 Task: Add an event with the title Training Workshop: Effective Leadership Development, date ''2024/04/24'', time 8:50 AM to 10:50 AMand add a description: The training workshop will begin with an overview of the importance of effective negotiation skills in today''s business landscape. Participants will gain an understanding of the key elements of successful negotiations, such as preparation, communication, active listening, and problem-solving.Select event color  Basil . Add location for the event as: 543 Curry Street, Bangkok, Thailand, logged in from the account softage.3@softage.netand send the event invitation to softage.4@softage.net and softage.2@softage.net. Set a reminder for the event Daily
Action: Mouse moved to (89, 103)
Screenshot: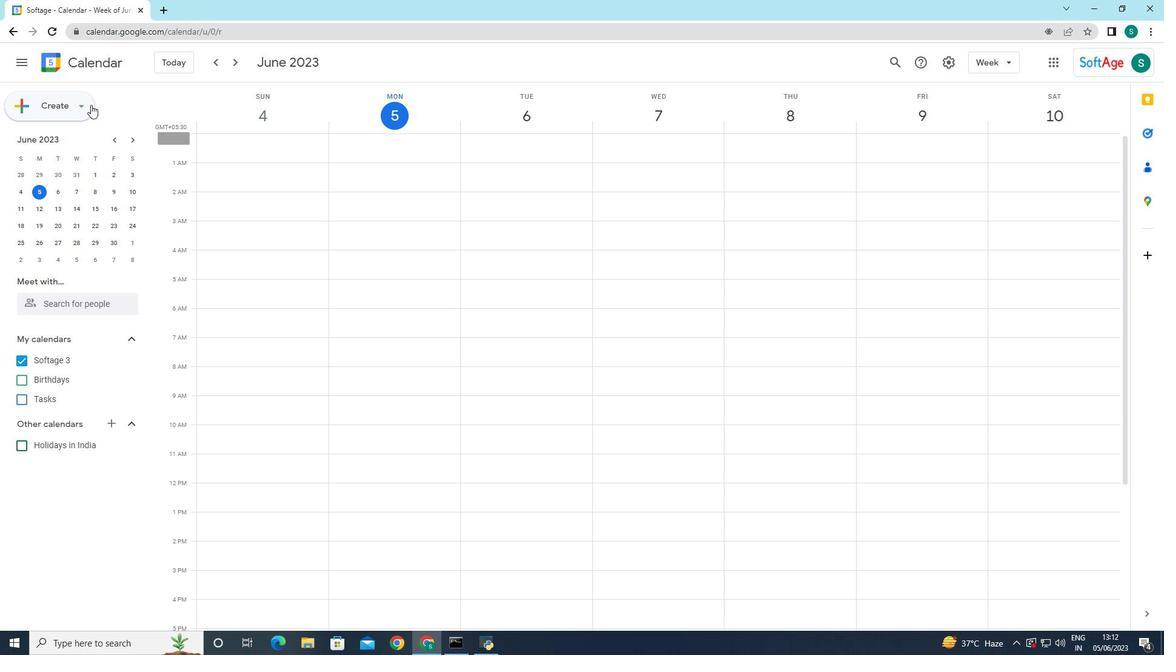 
Action: Mouse pressed left at (89, 103)
Screenshot: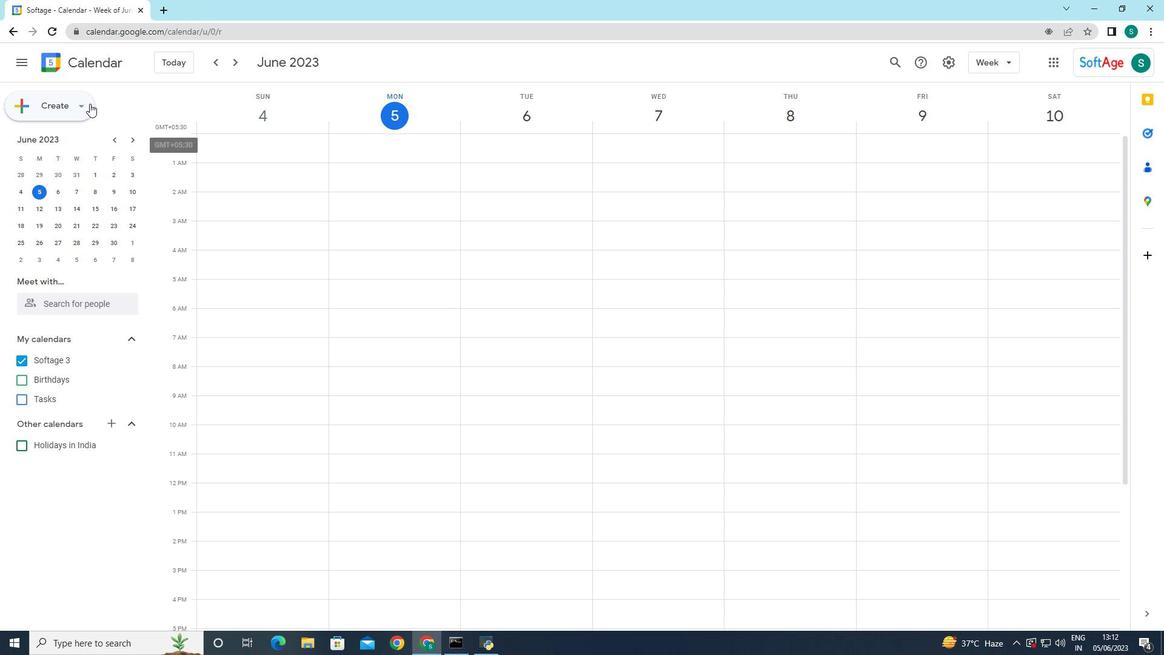 
Action: Mouse moved to (50, 138)
Screenshot: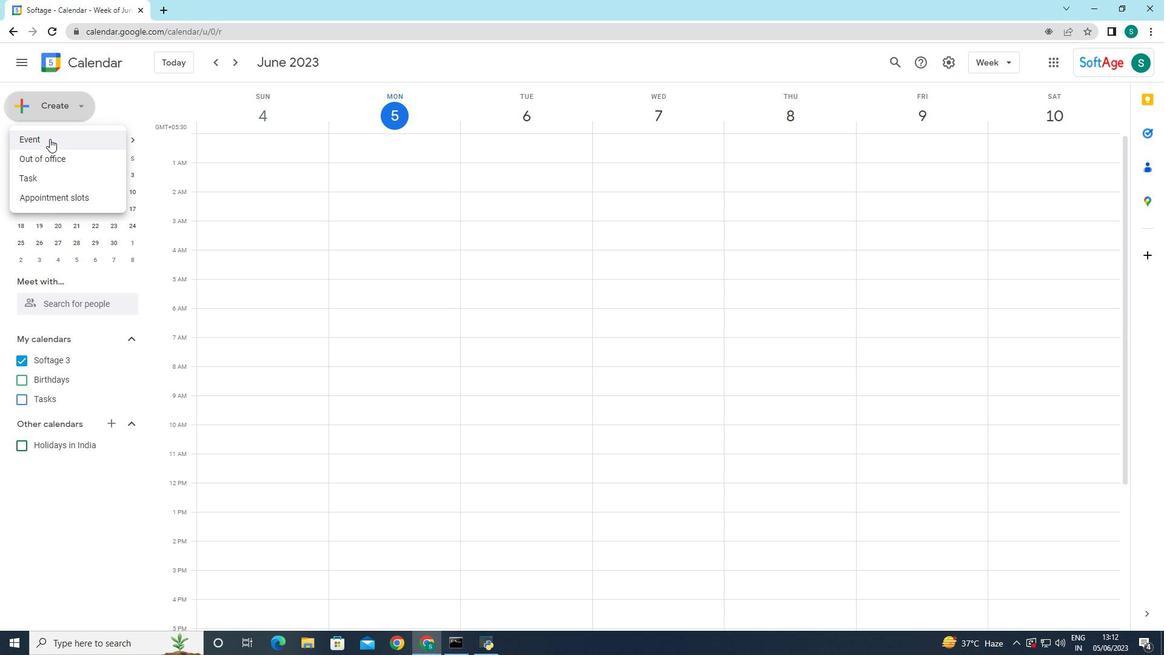 
Action: Mouse pressed left at (50, 138)
Screenshot: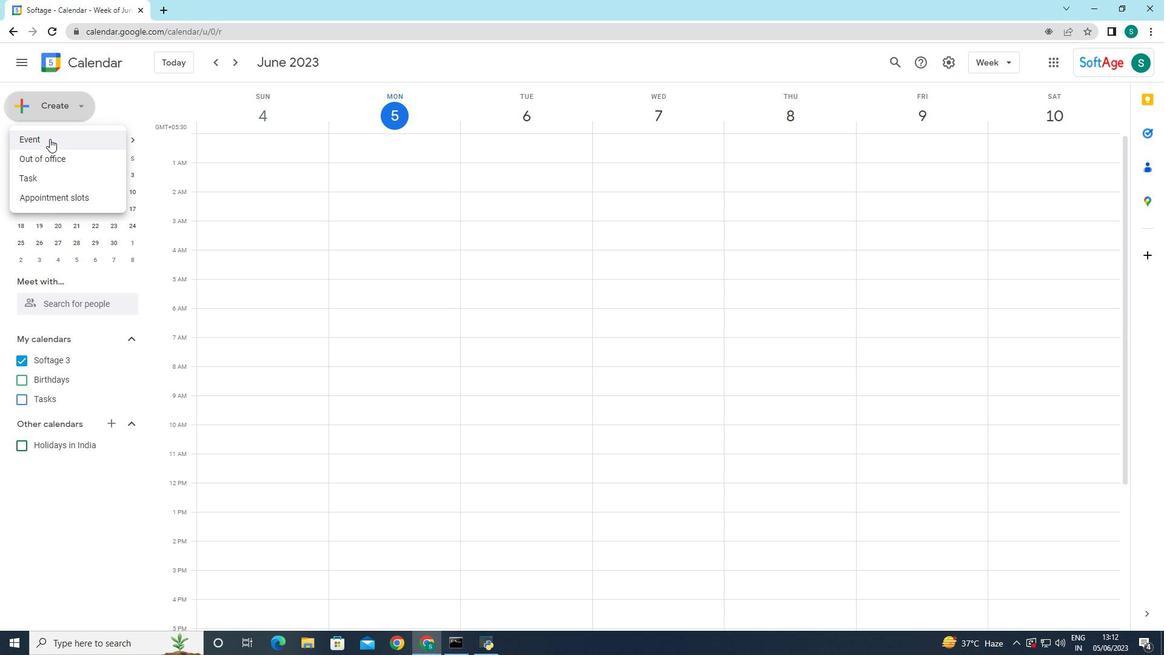 
Action: Mouse moved to (230, 582)
Screenshot: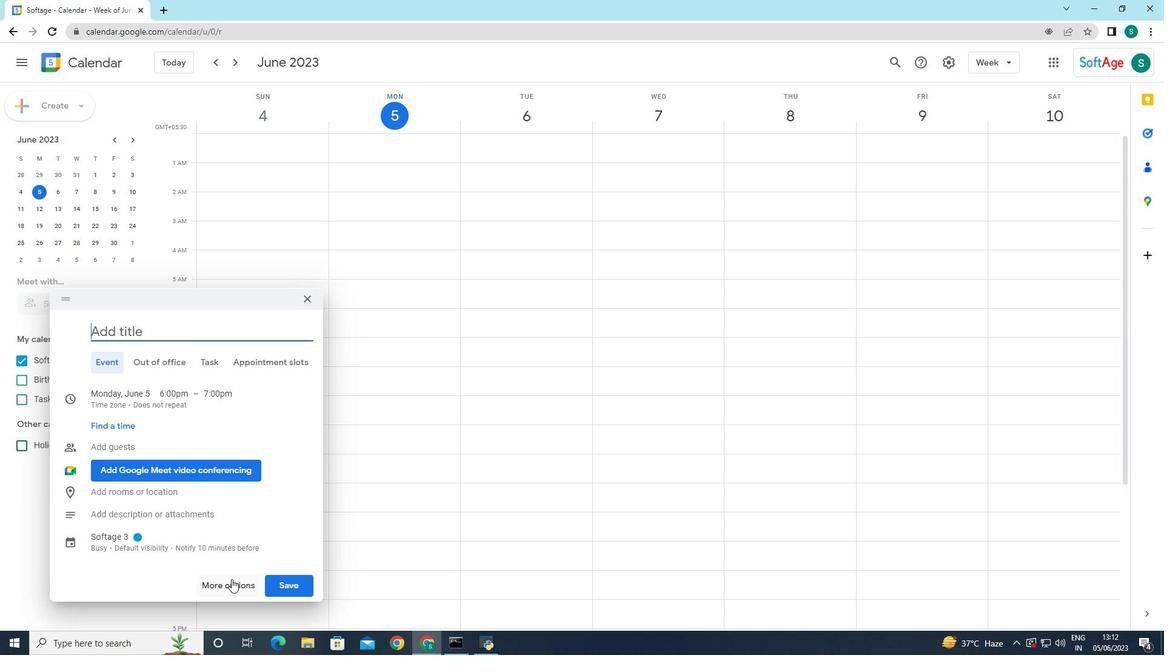 
Action: Mouse pressed left at (230, 582)
Screenshot: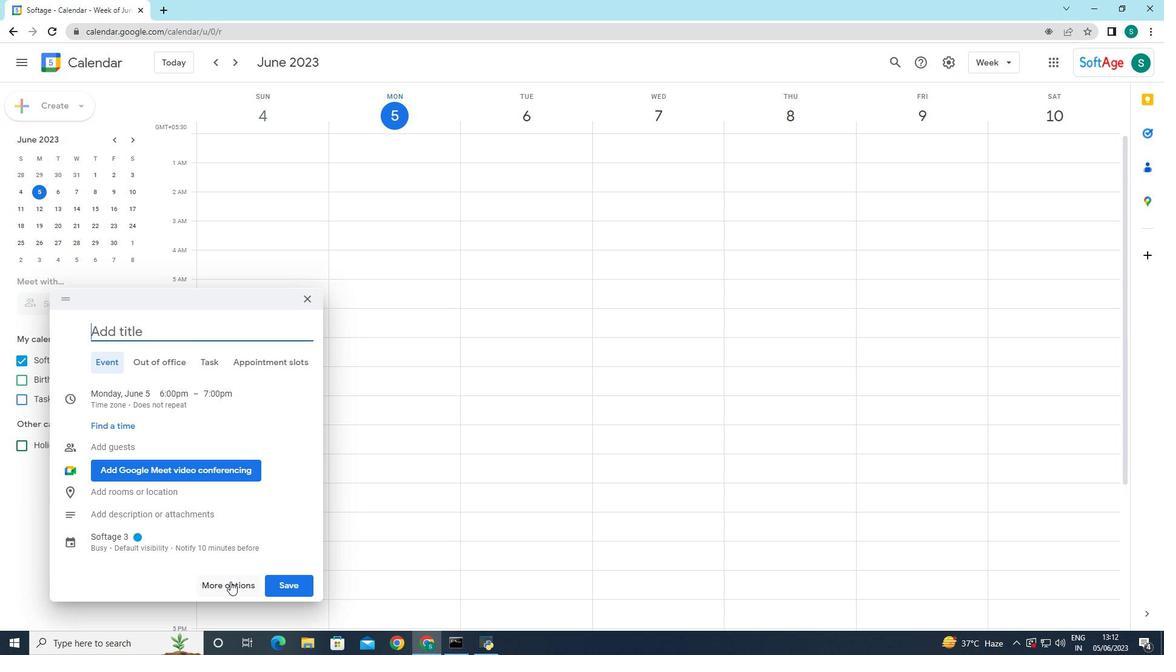 
Action: Mouse moved to (175, 66)
Screenshot: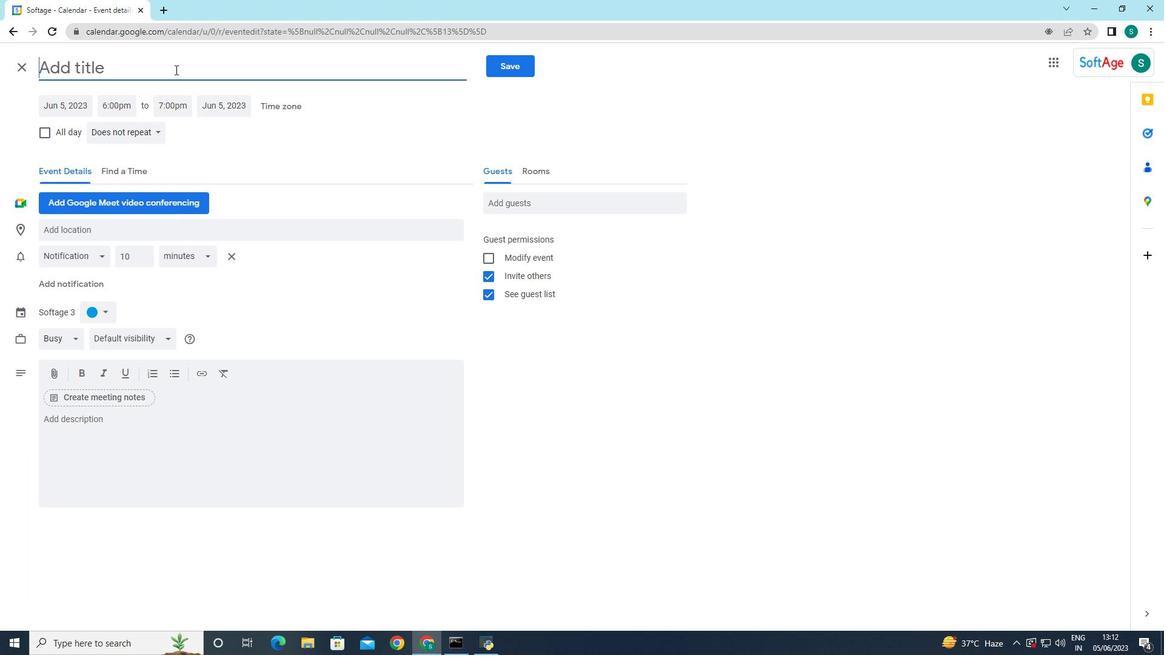 
Action: Mouse pressed left at (175, 66)
Screenshot: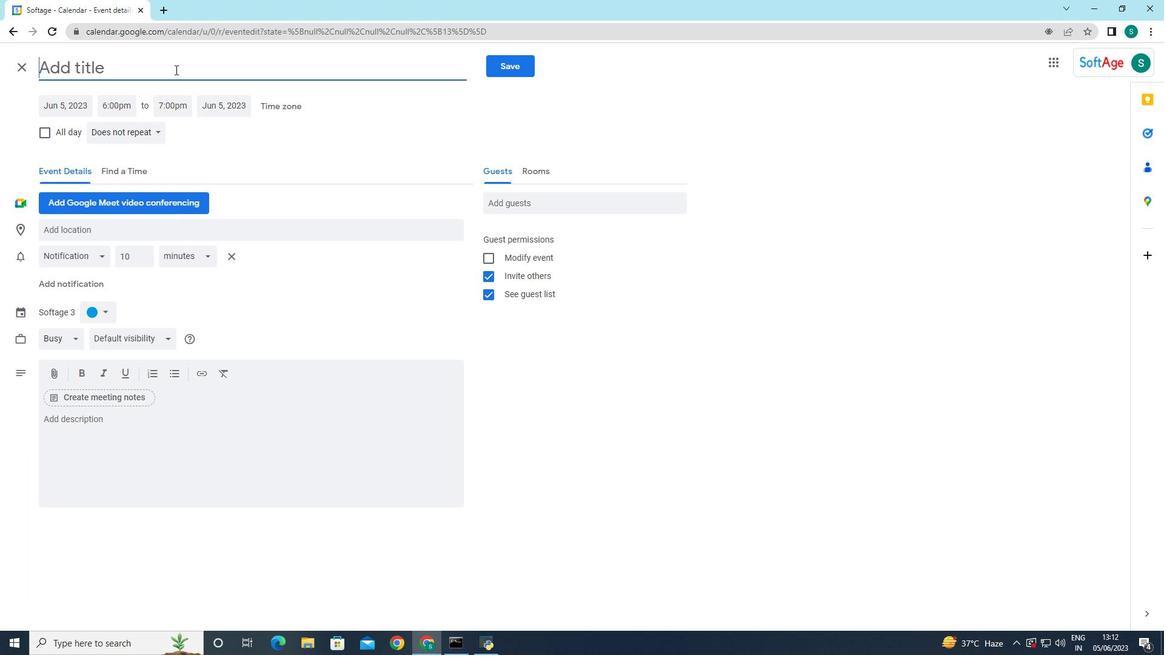 
Action: Key pressed <Key.caps_lock>T<Key.caps_lock>raining<Key.space><Key.caps_lock>W<Key.caps_lock>orkshop<Key.shift_r>:<Key.space><Key.caps_lock>E<Key.caps_lock>ffective<Key.space><Key.caps_lock>L<Key.caps_lock>eadership<Key.space><Key.caps_lock>D<Key.caps_lock>evelopment
Screenshot: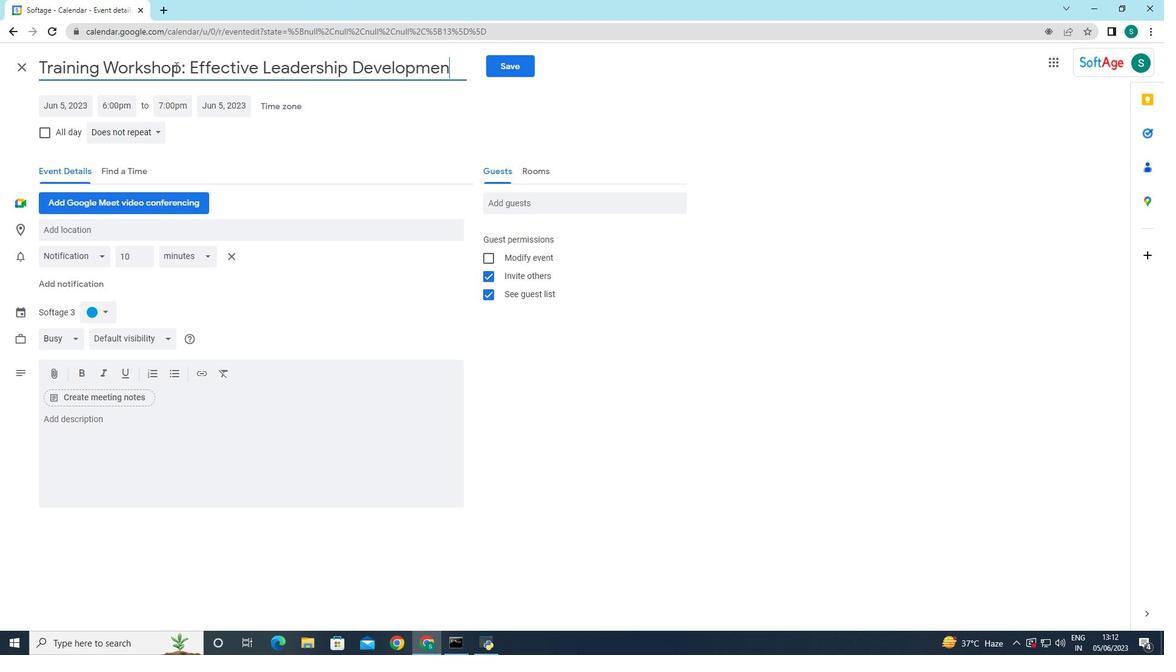 
Action: Mouse moved to (710, 118)
Screenshot: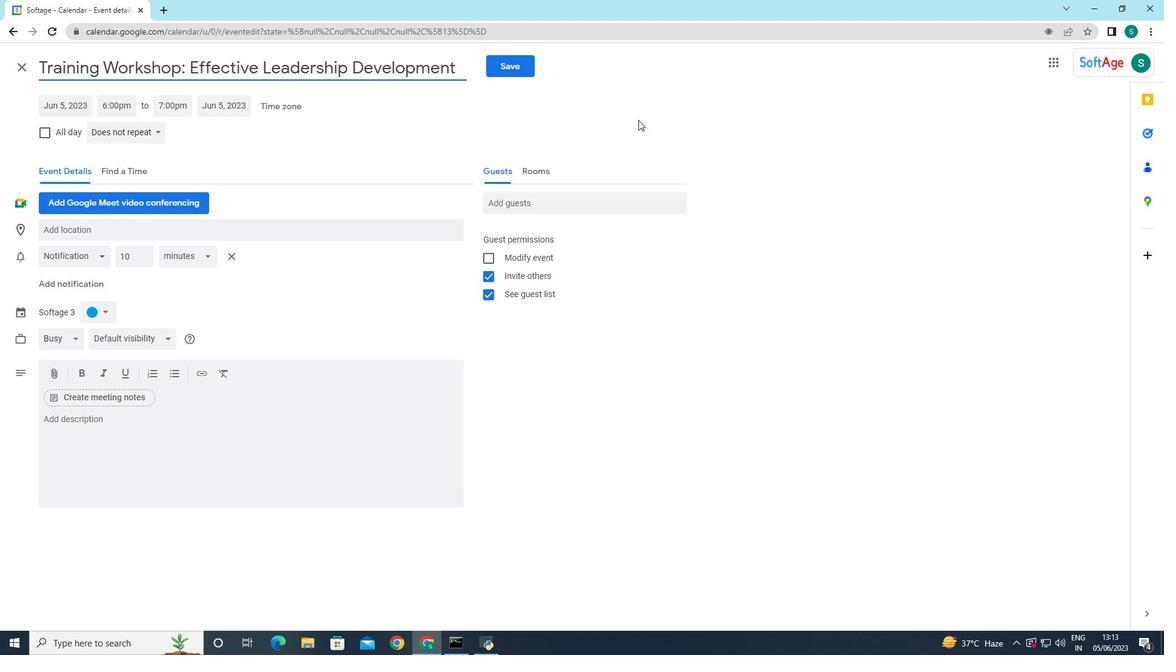 
Action: Mouse pressed left at (710, 118)
Screenshot: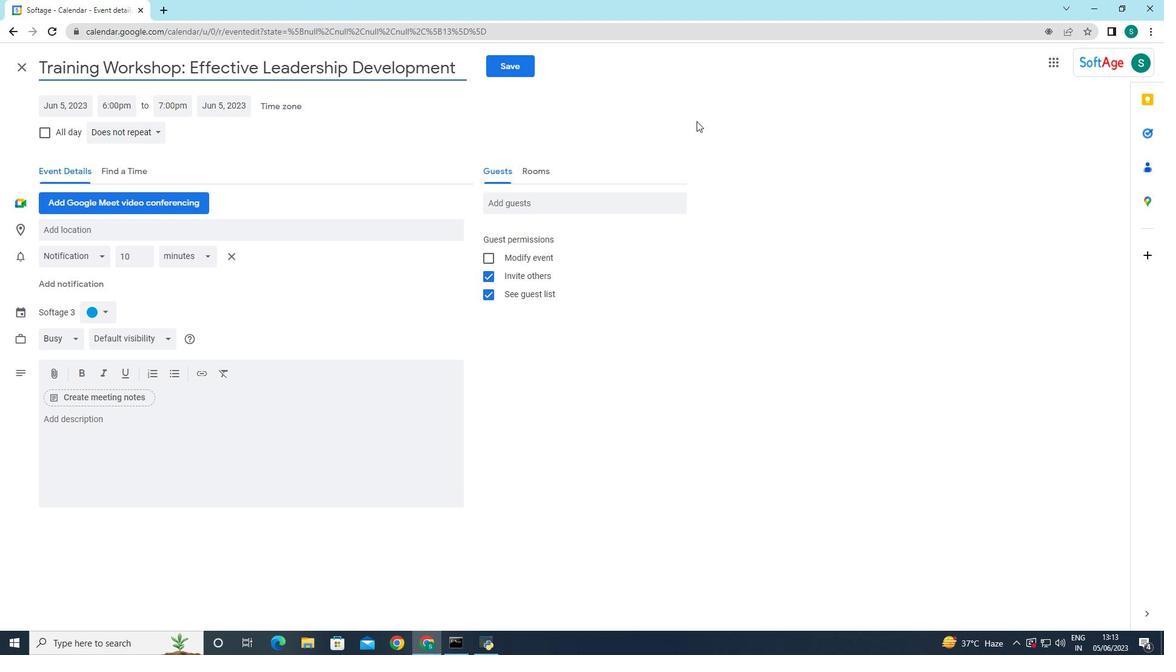 
Action: Mouse moved to (60, 98)
Screenshot: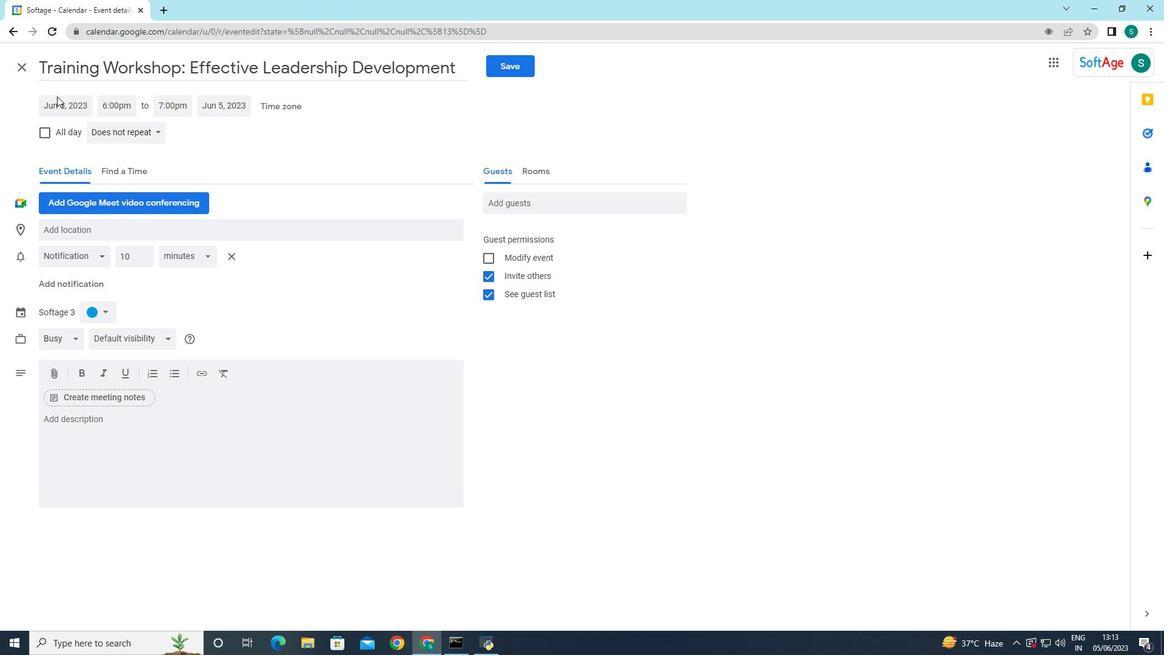 
Action: Mouse pressed left at (60, 98)
Screenshot: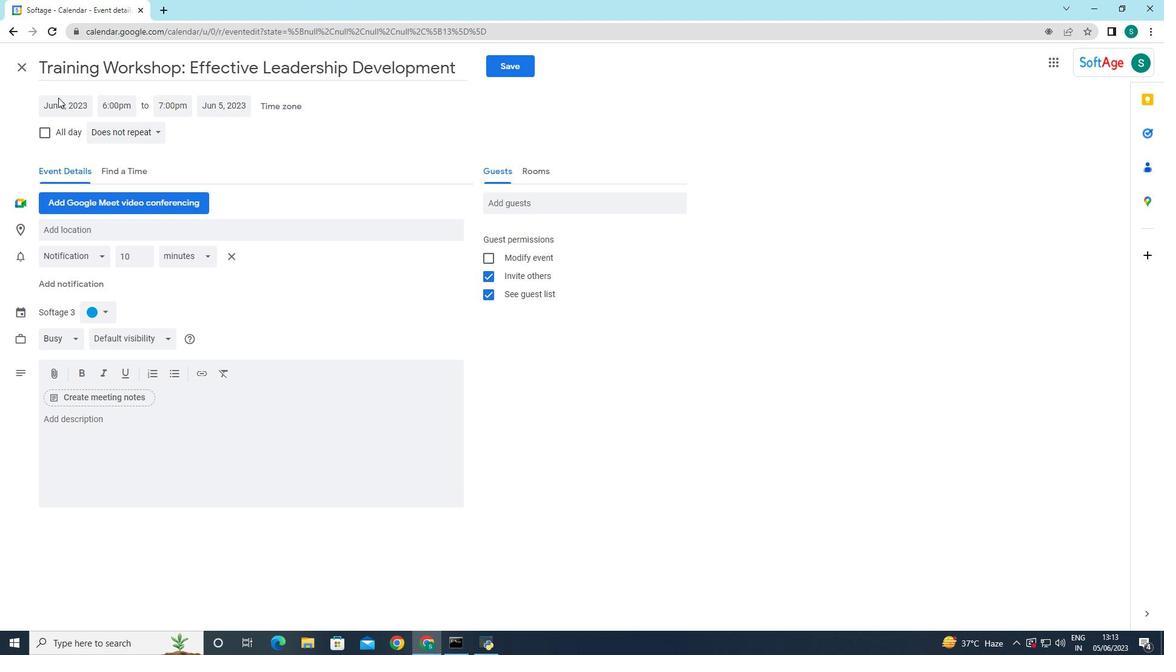 
Action: Mouse moved to (189, 129)
Screenshot: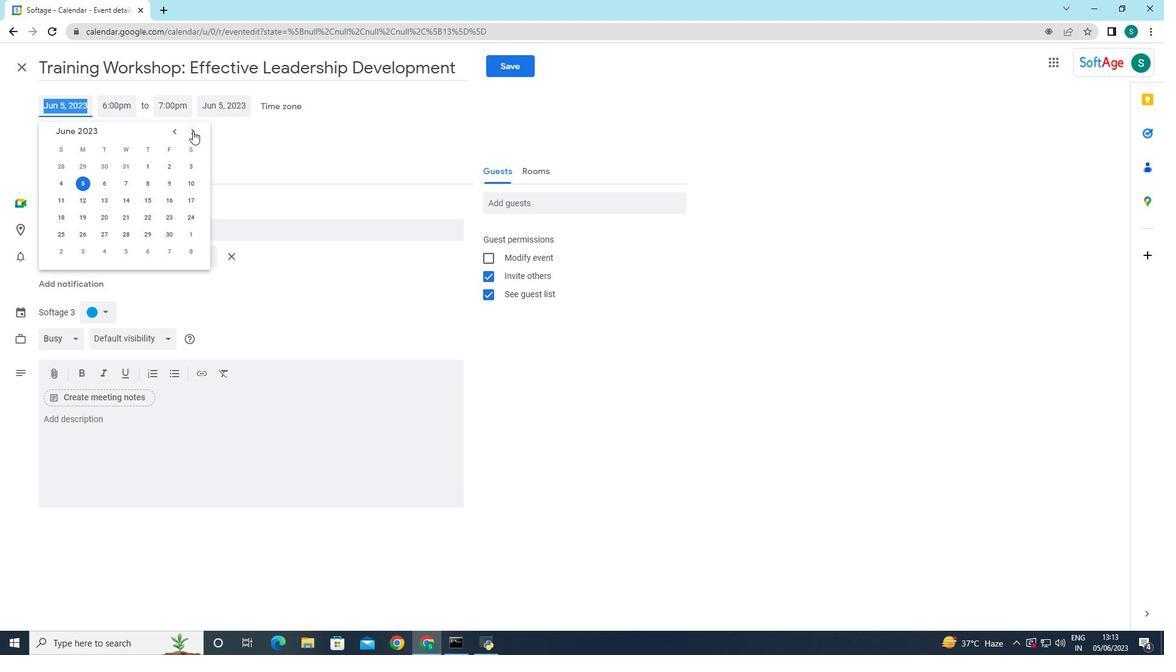
Action: Mouse pressed left at (189, 129)
Screenshot: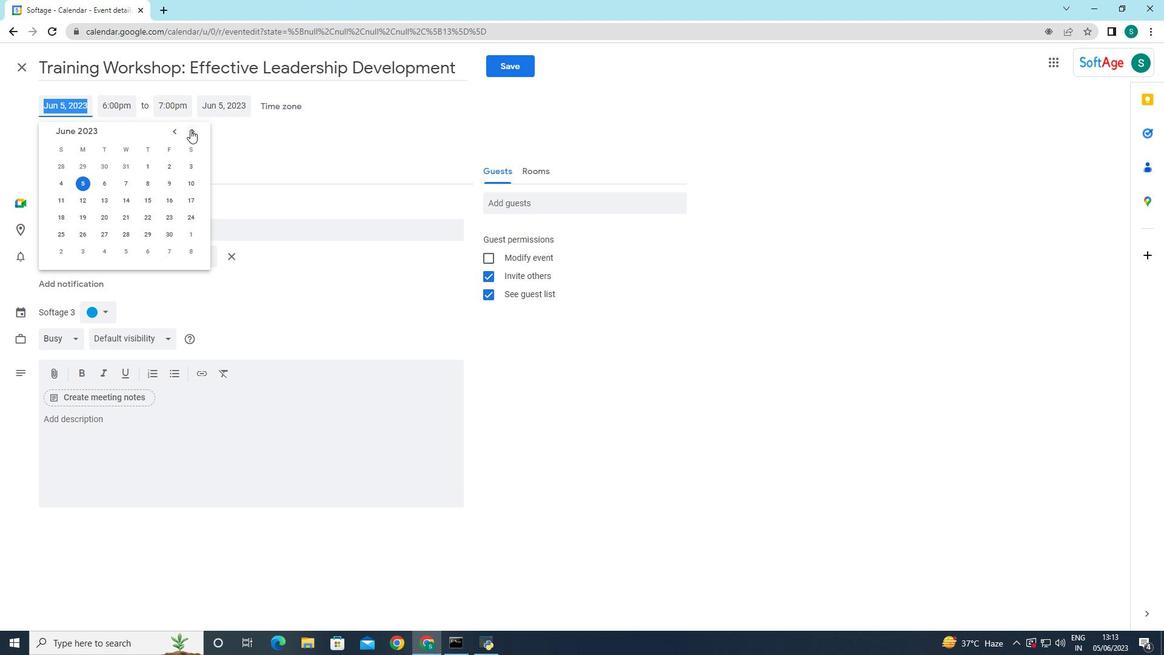 
Action: Mouse pressed left at (189, 129)
Screenshot: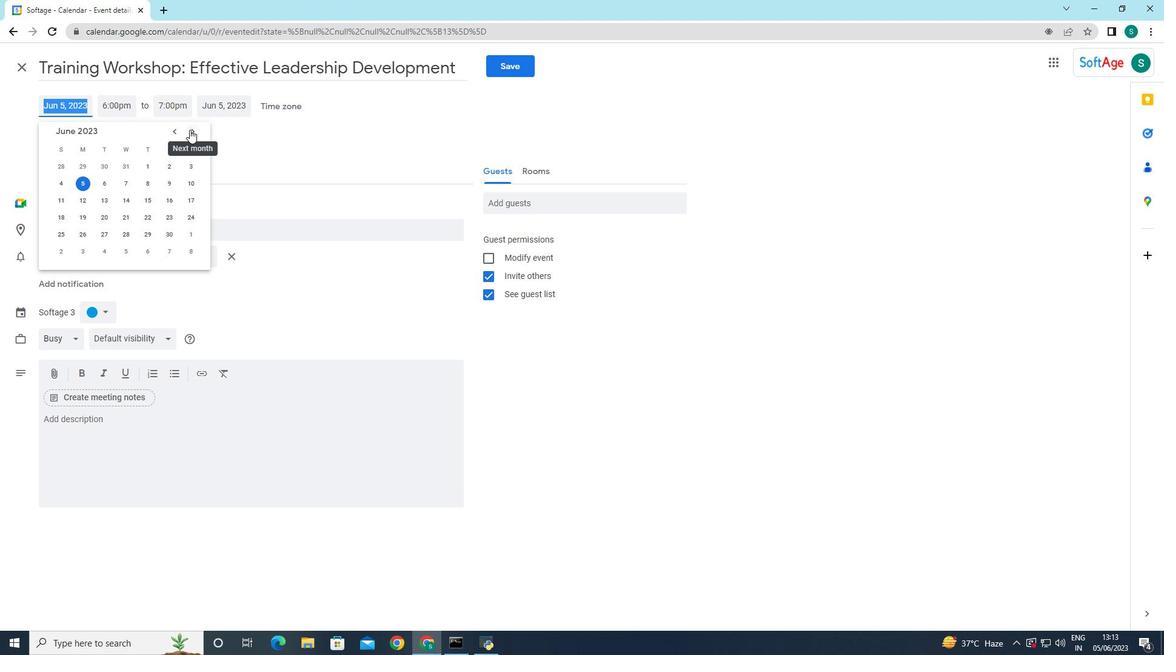 
Action: Mouse pressed left at (189, 129)
Screenshot: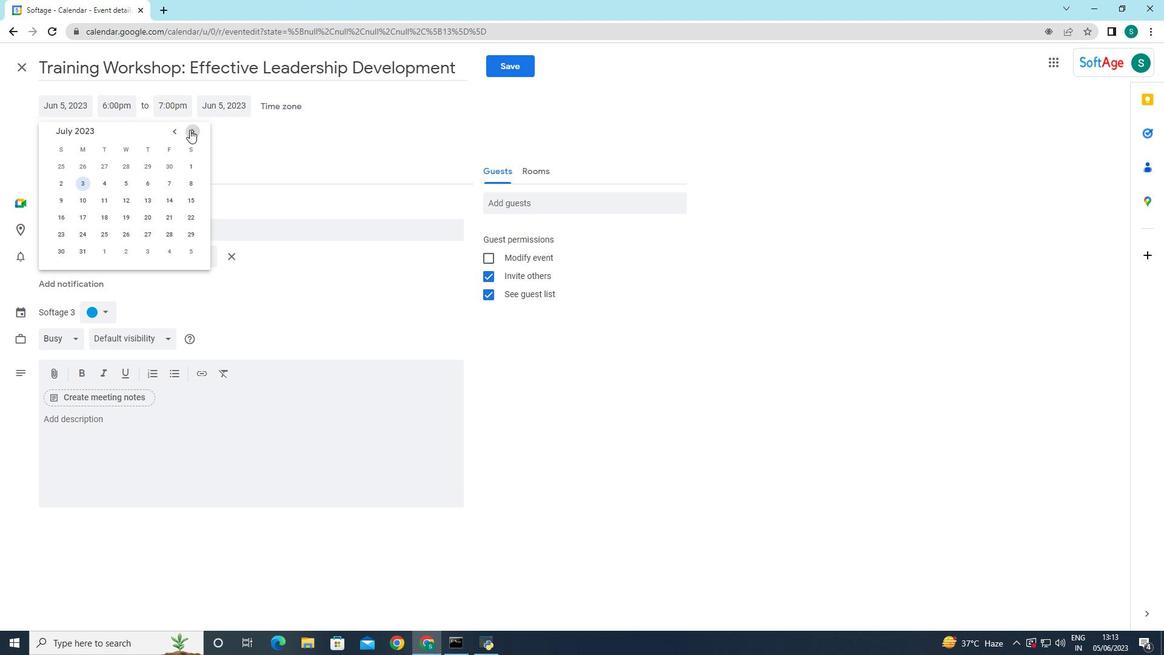 
Action: Mouse pressed left at (189, 129)
Screenshot: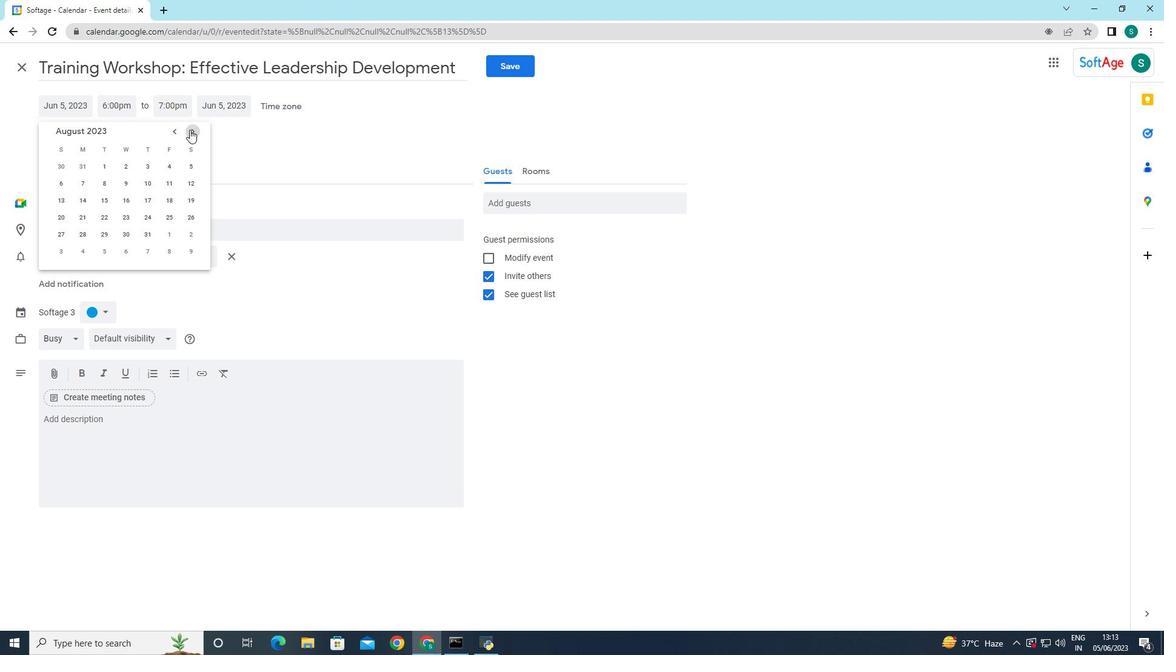 
Action: Mouse pressed left at (189, 129)
Screenshot: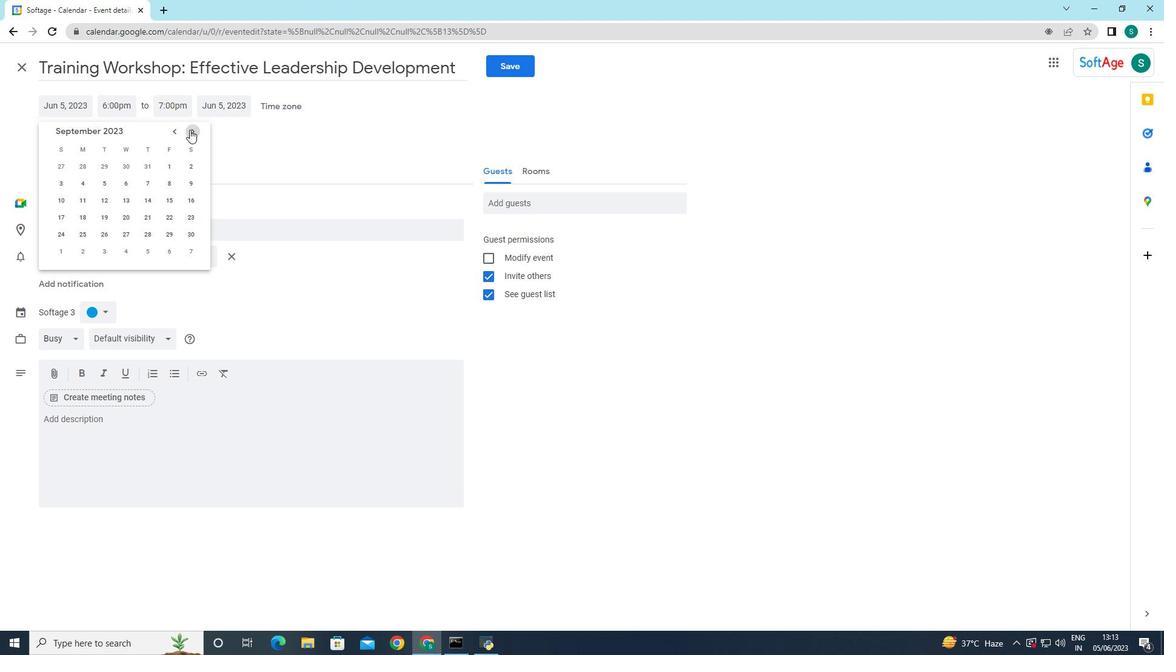 
Action: Mouse pressed left at (189, 129)
Screenshot: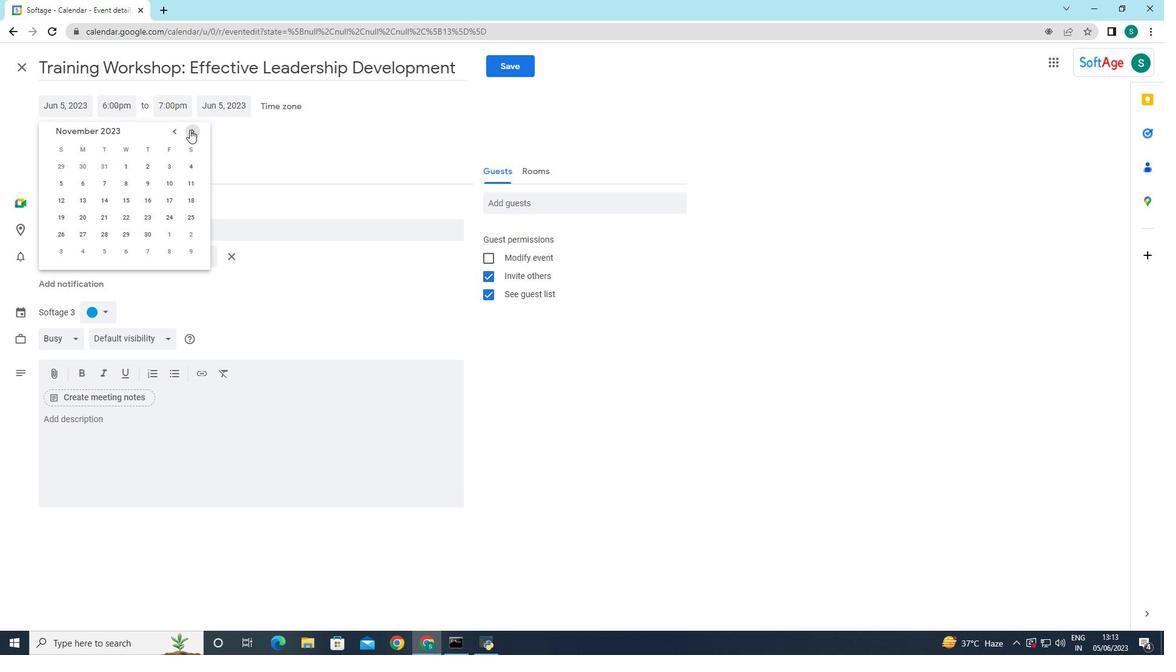 
Action: Mouse pressed left at (189, 129)
Screenshot: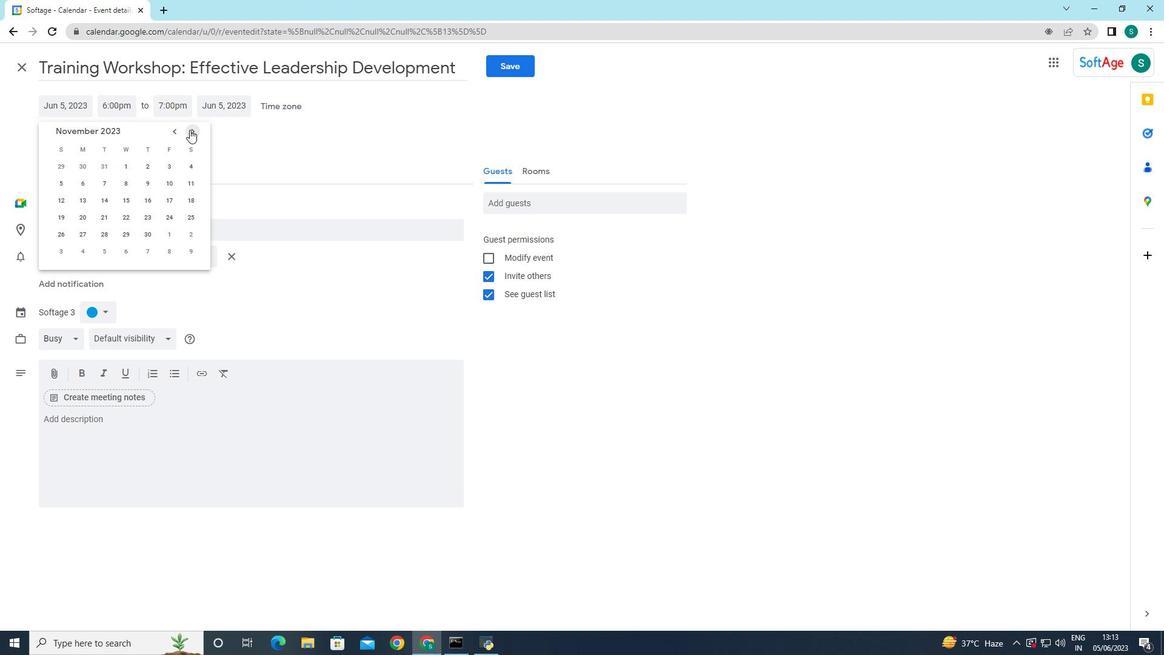 
Action: Mouse pressed left at (189, 129)
Screenshot: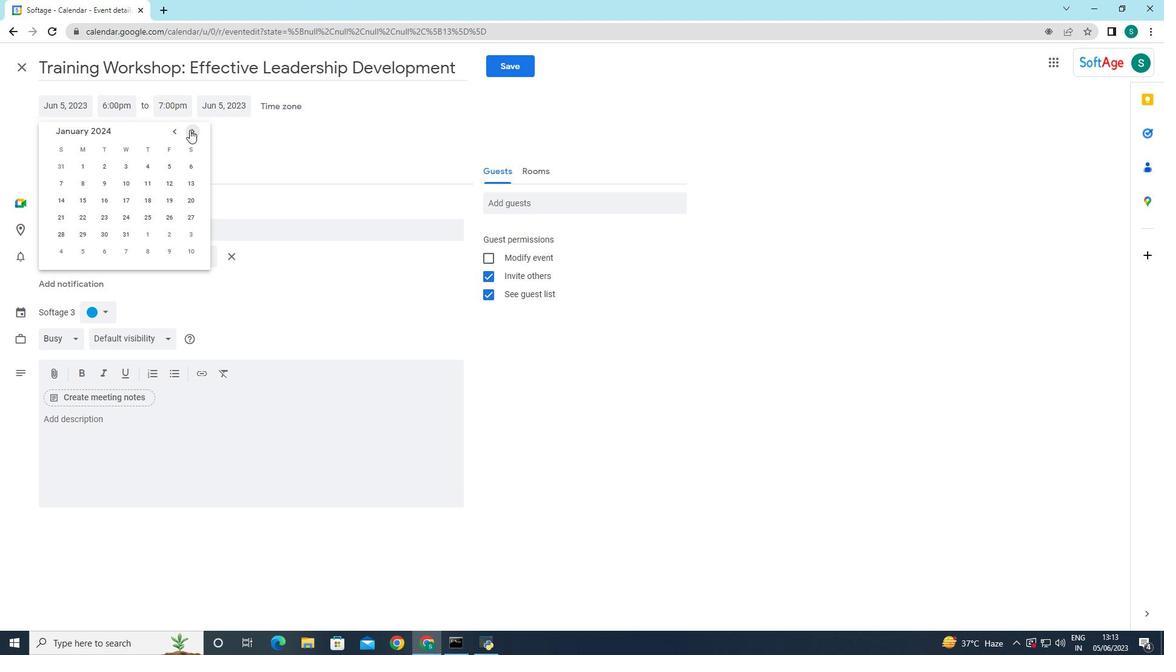 
Action: Mouse pressed left at (189, 129)
Screenshot: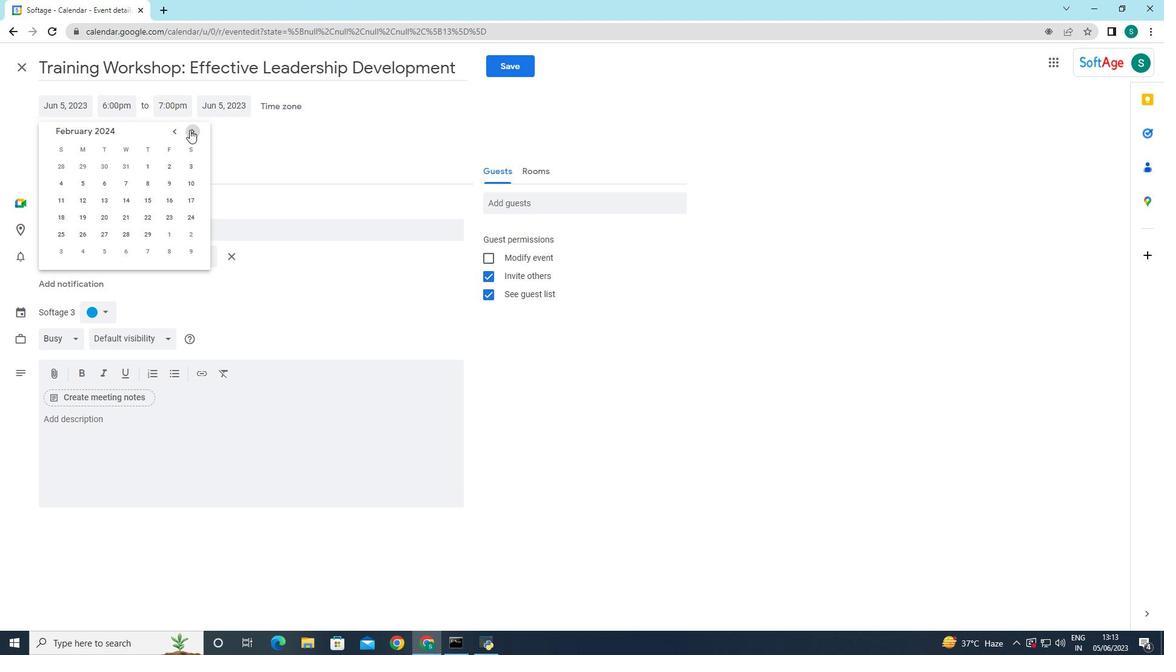 
Action: Mouse pressed left at (189, 129)
Screenshot: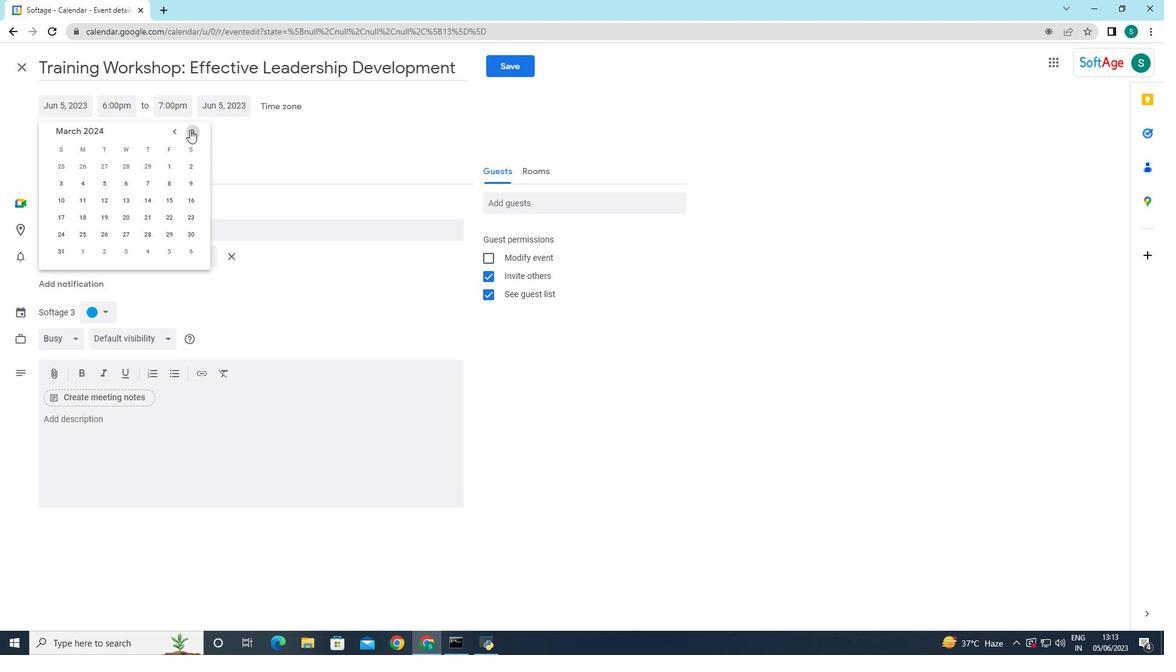 
Action: Mouse pressed left at (189, 129)
Screenshot: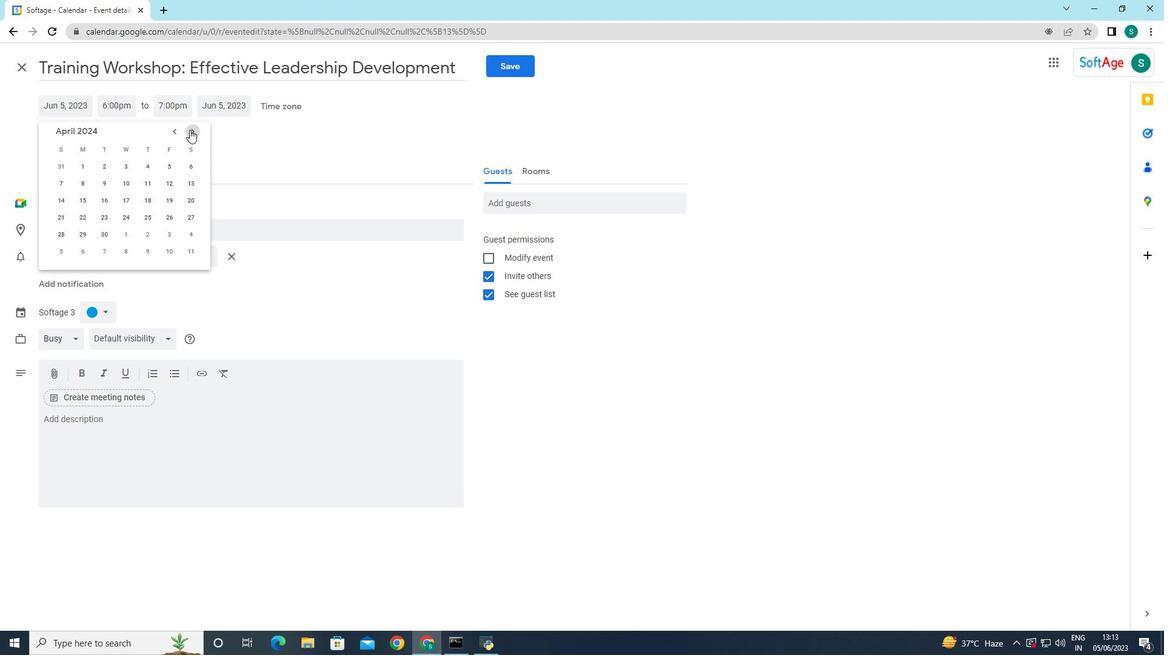 
Action: Mouse moved to (177, 130)
Screenshot: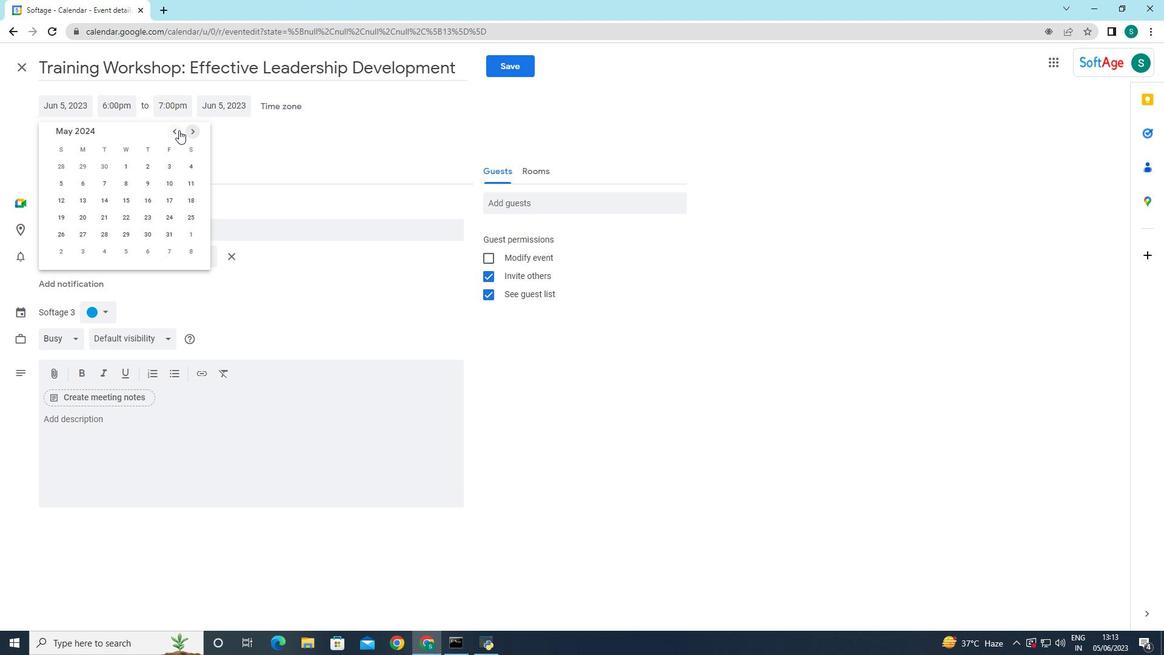 
Action: Mouse pressed left at (177, 130)
Screenshot: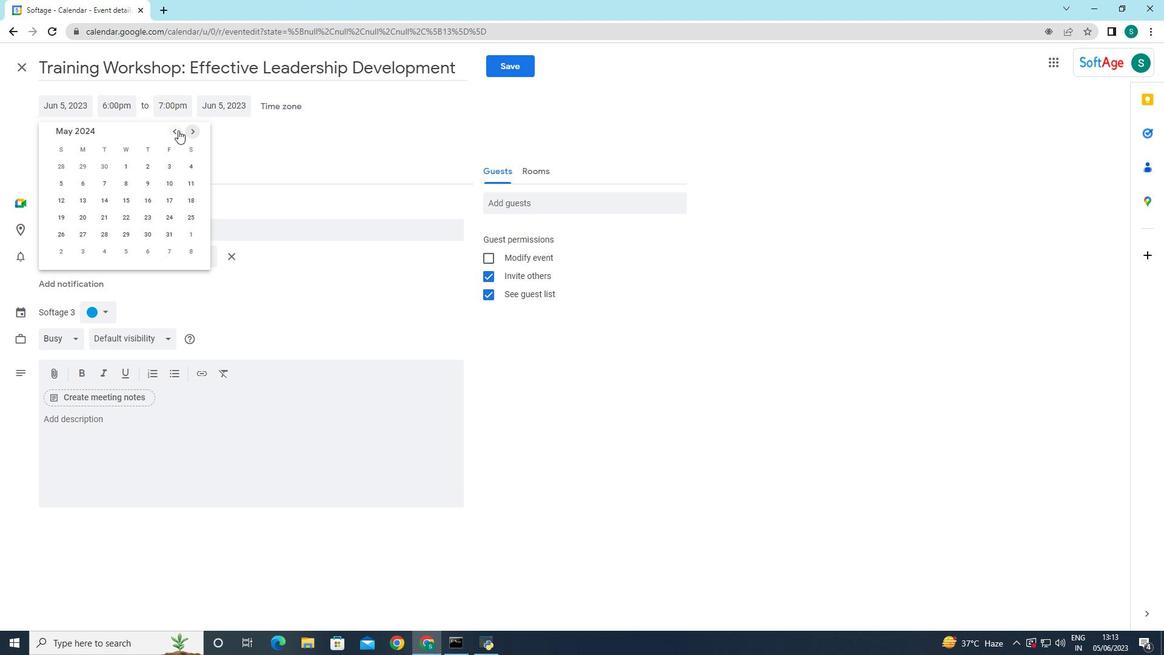 
Action: Mouse moved to (128, 217)
Screenshot: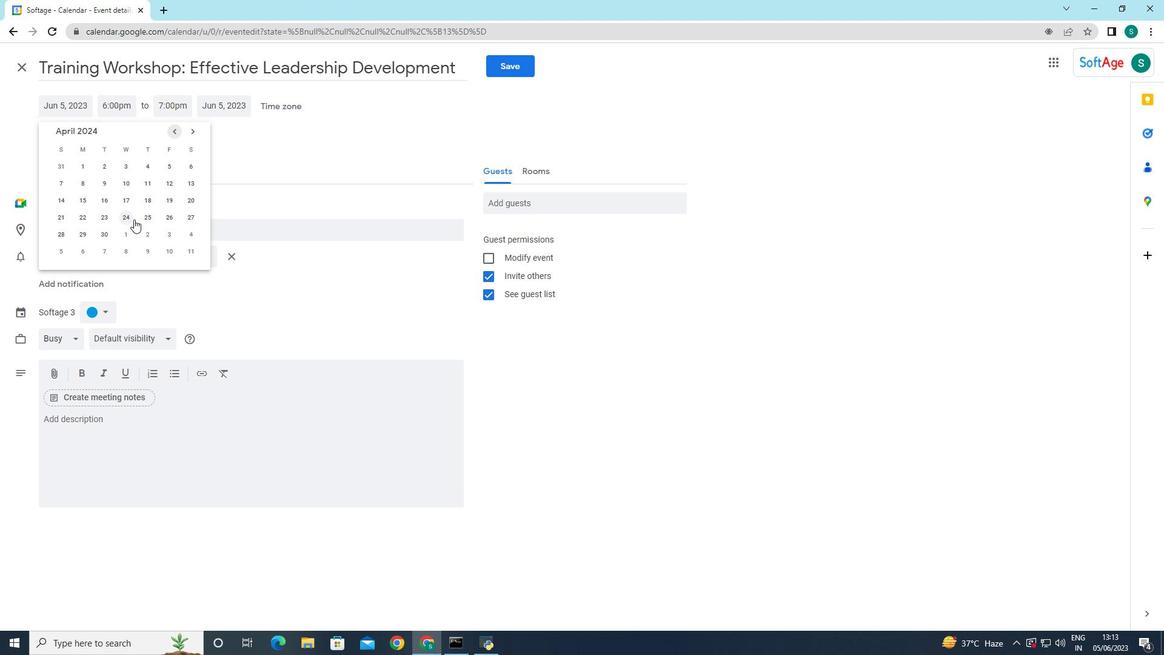
Action: Mouse pressed left at (128, 217)
Screenshot: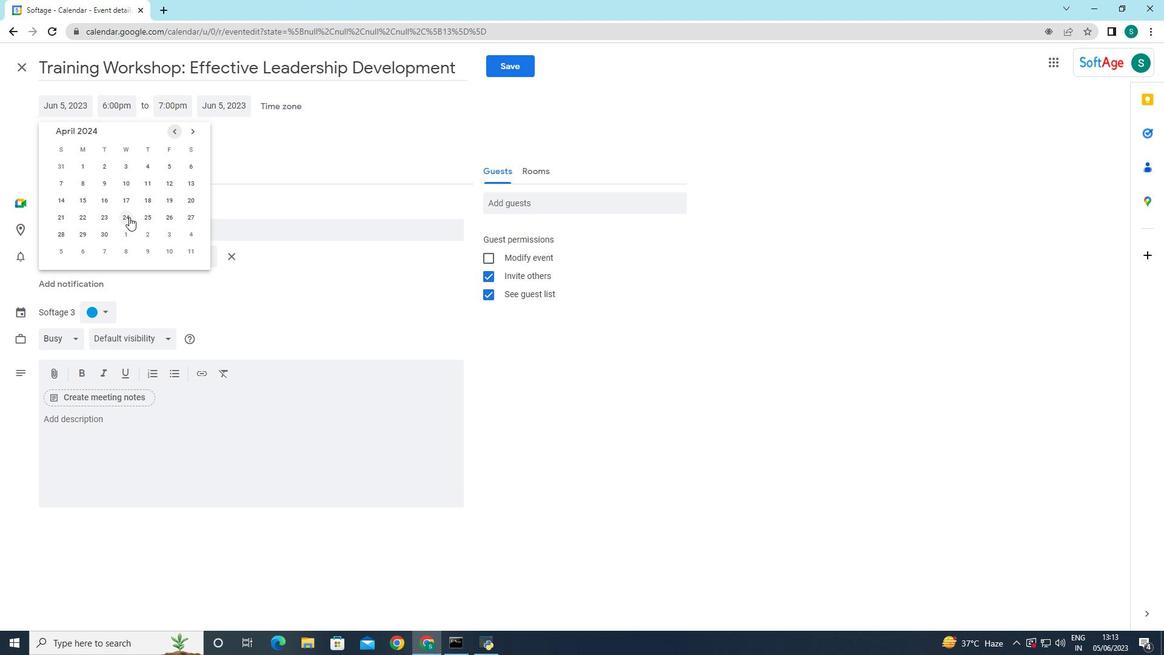 
Action: Mouse moved to (223, 155)
Screenshot: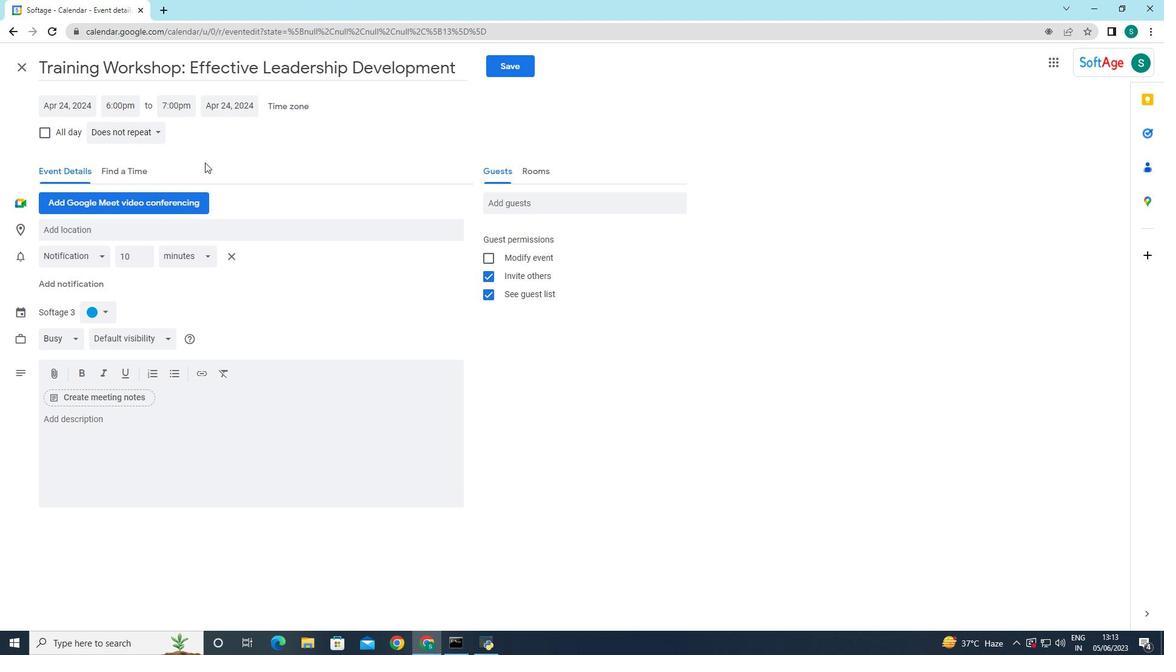 
Action: Mouse pressed left at (223, 155)
Screenshot: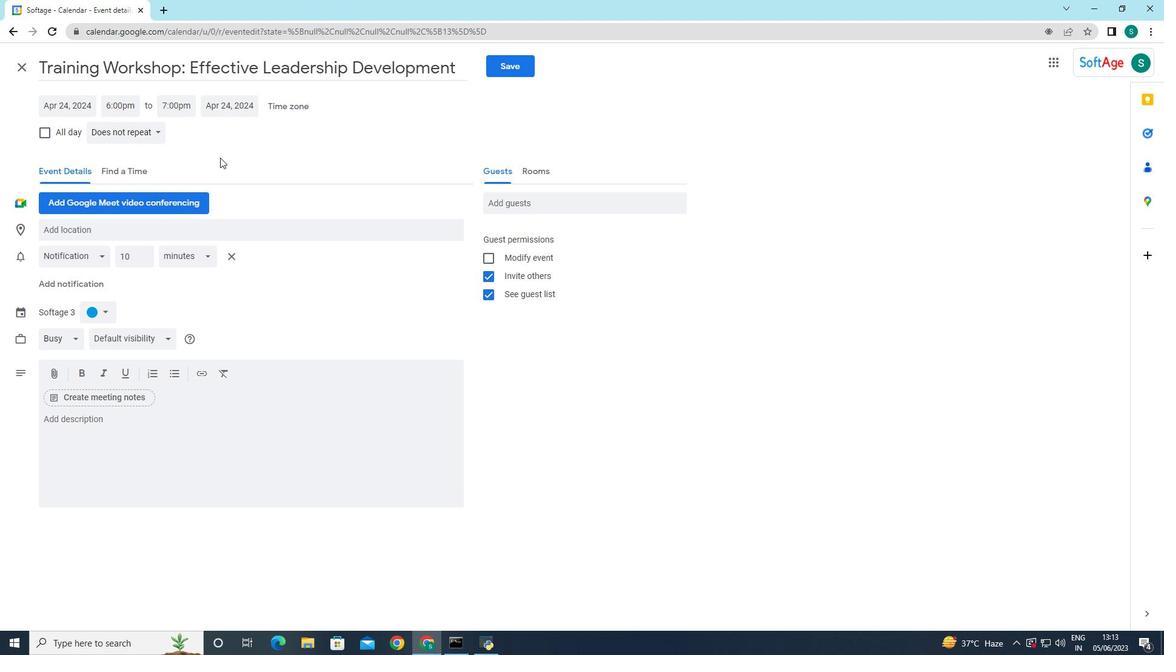 
Action: Mouse moved to (129, 106)
Screenshot: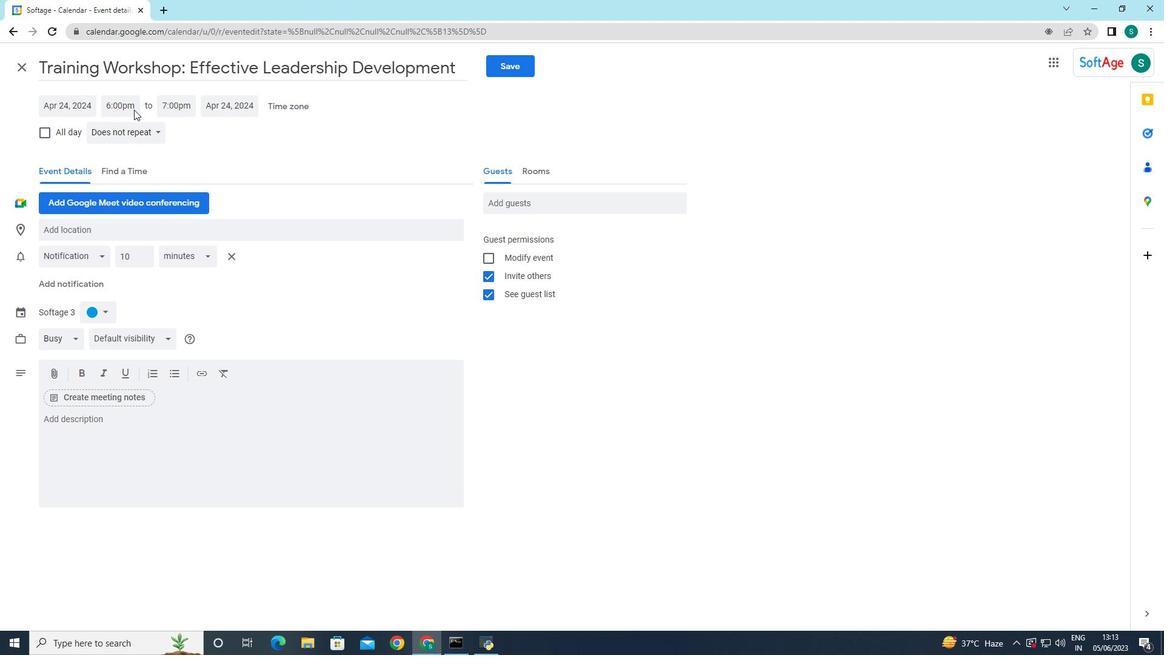 
Action: Mouse pressed left at (129, 106)
Screenshot: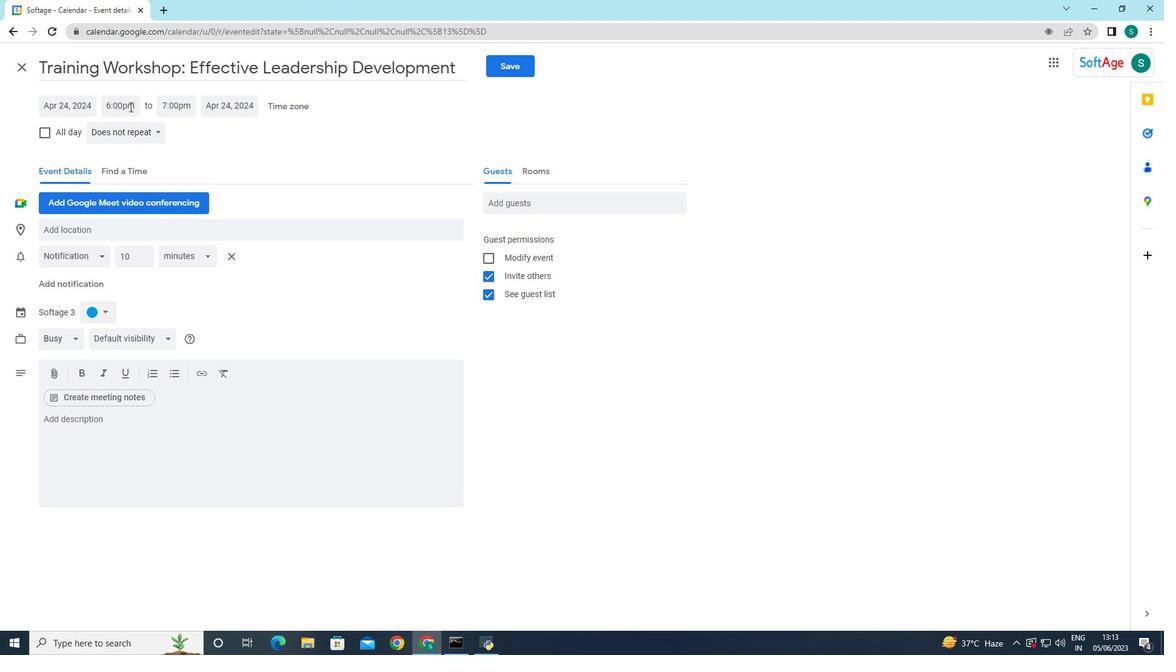 
Action: Mouse moved to (144, 198)
Screenshot: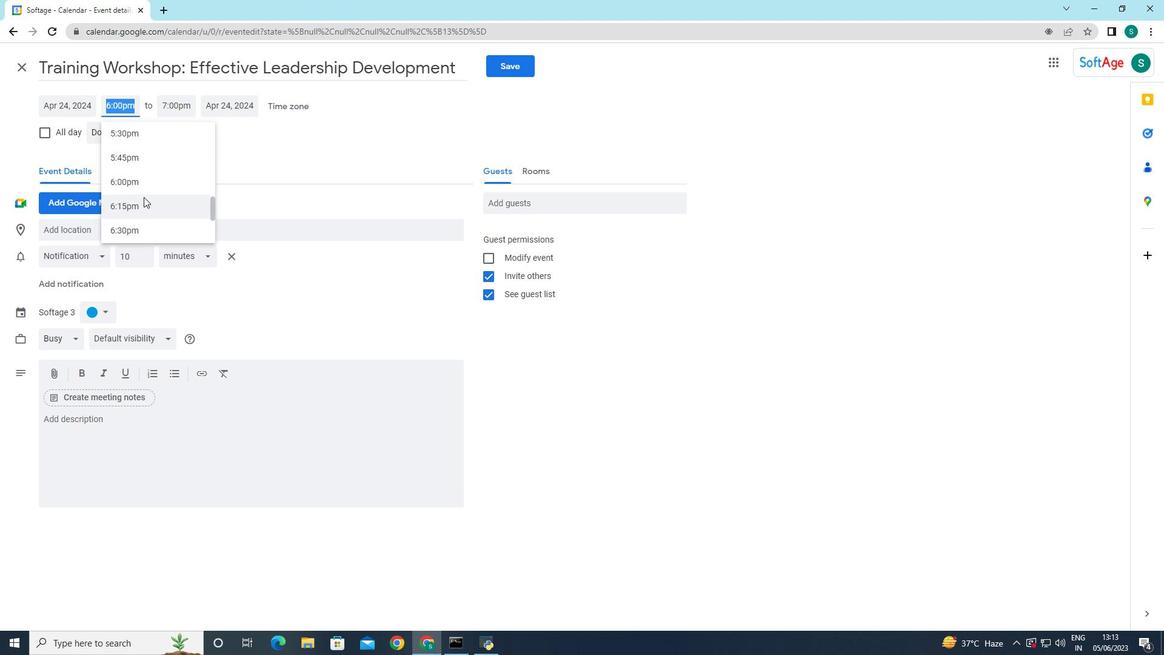 
Action: Mouse scrolled (144, 197) with delta (0, 0)
Screenshot: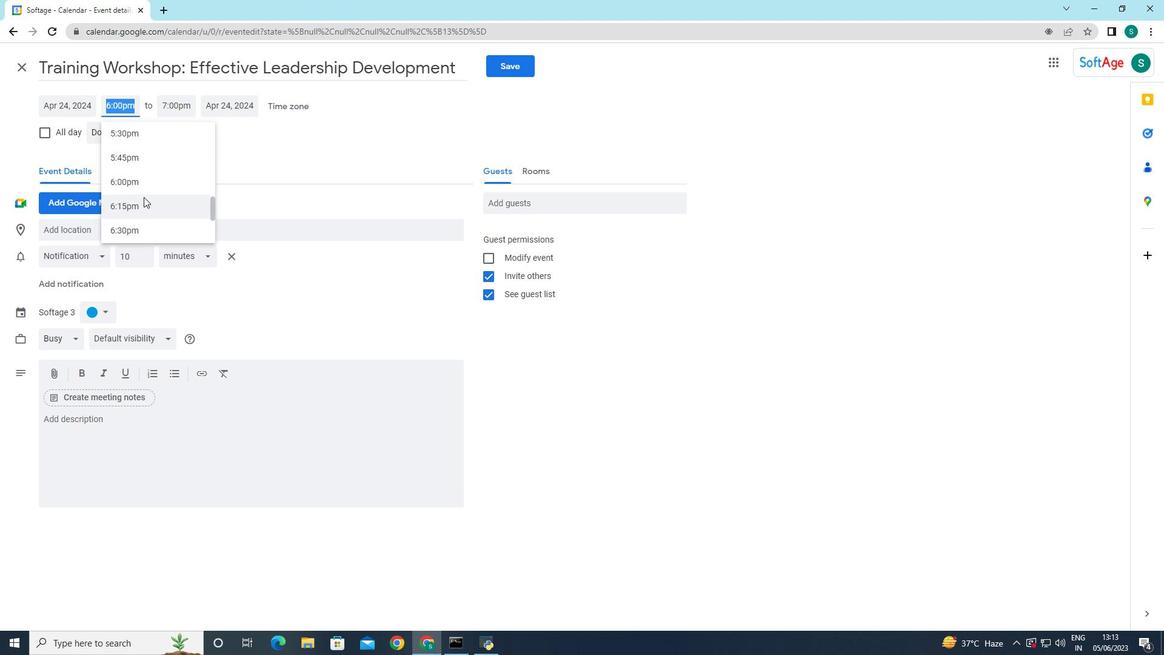 
Action: Mouse scrolled (144, 197) with delta (0, 0)
Screenshot: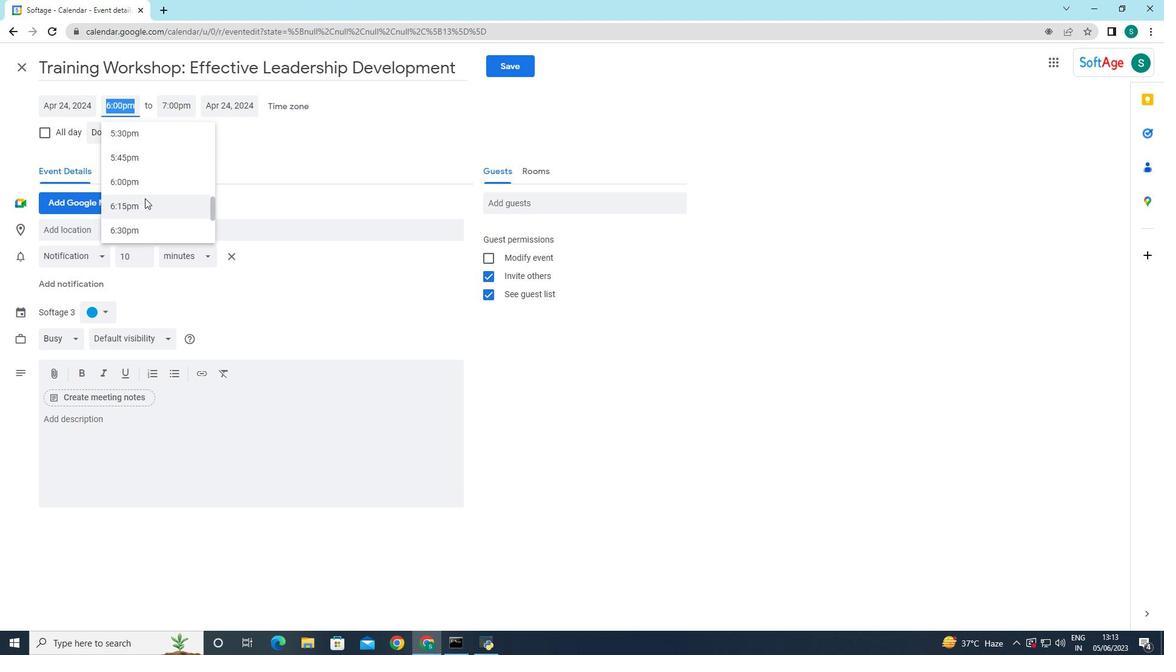 
Action: Mouse scrolled (144, 197) with delta (0, 0)
Screenshot: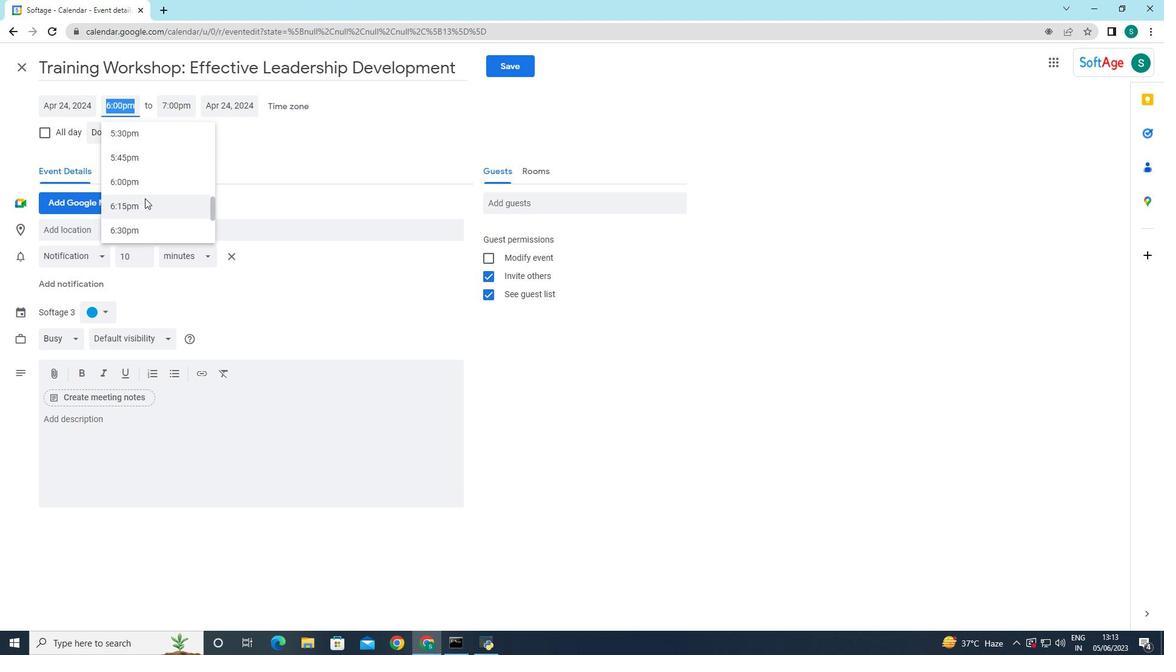 
Action: Mouse scrolled (144, 197) with delta (0, 0)
Screenshot: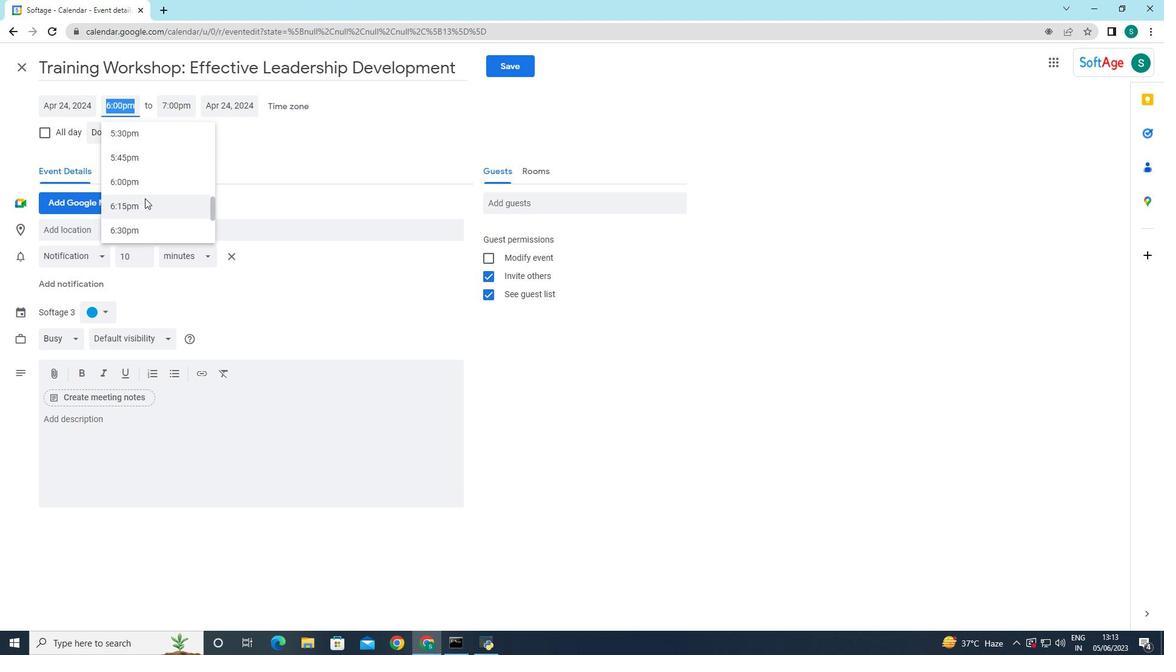 
Action: Mouse scrolled (144, 197) with delta (0, 0)
Screenshot: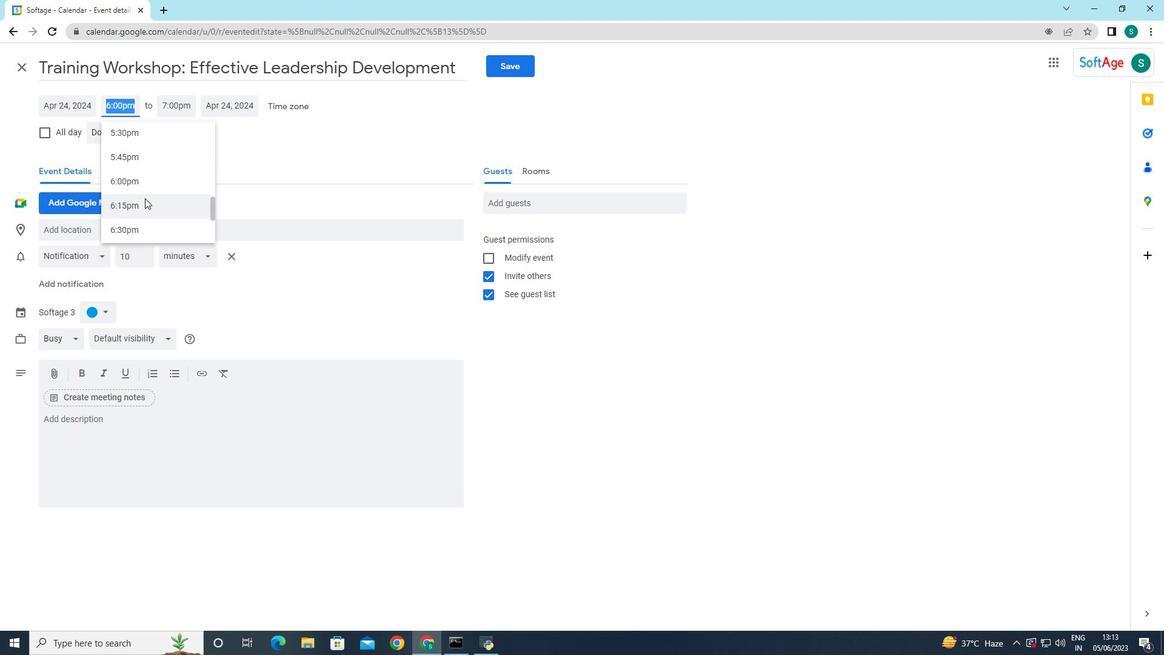 
Action: Mouse moved to (138, 204)
Screenshot: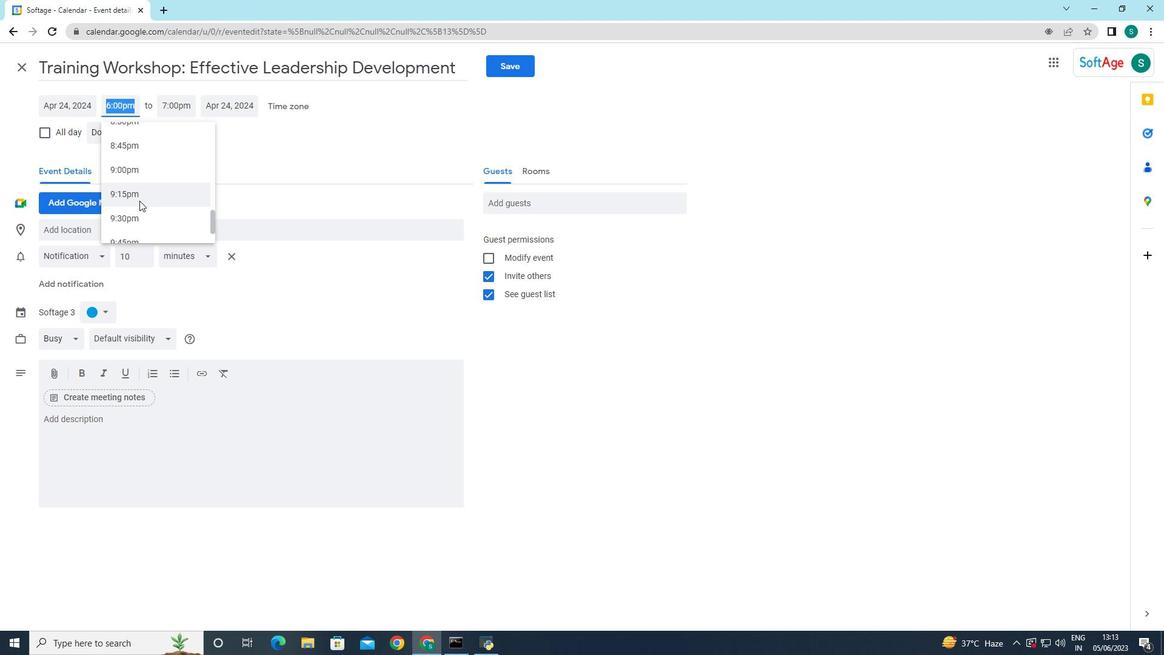 
Action: Mouse scrolled (138, 205) with delta (0, 0)
Screenshot: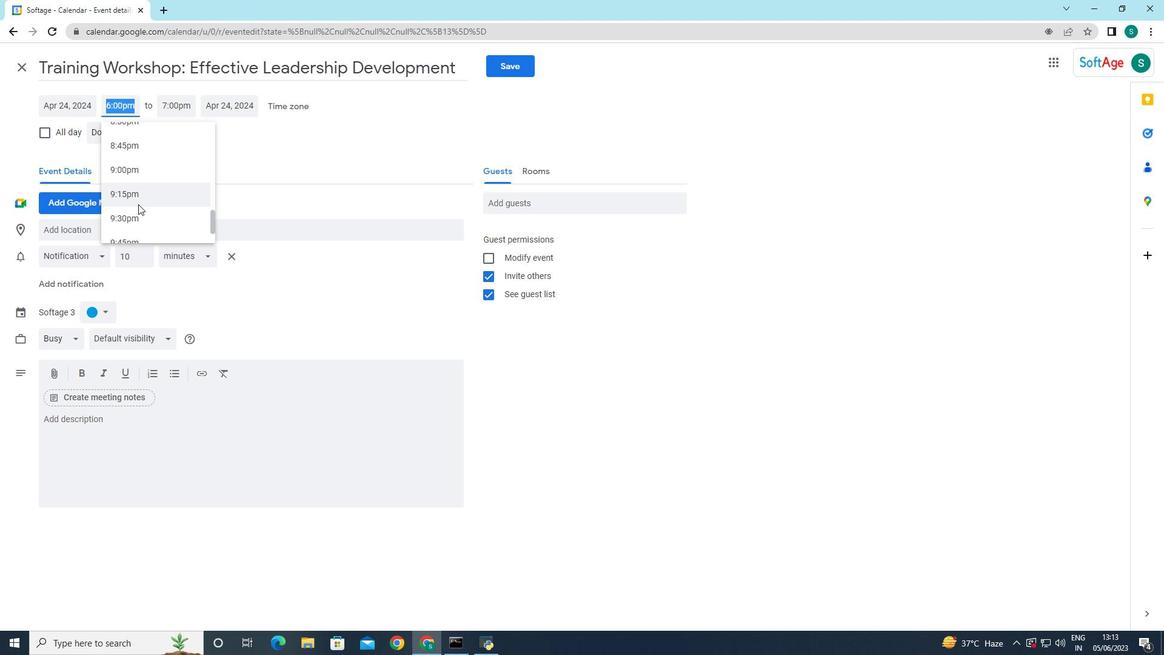 
Action: Mouse moved to (121, 186)
Screenshot: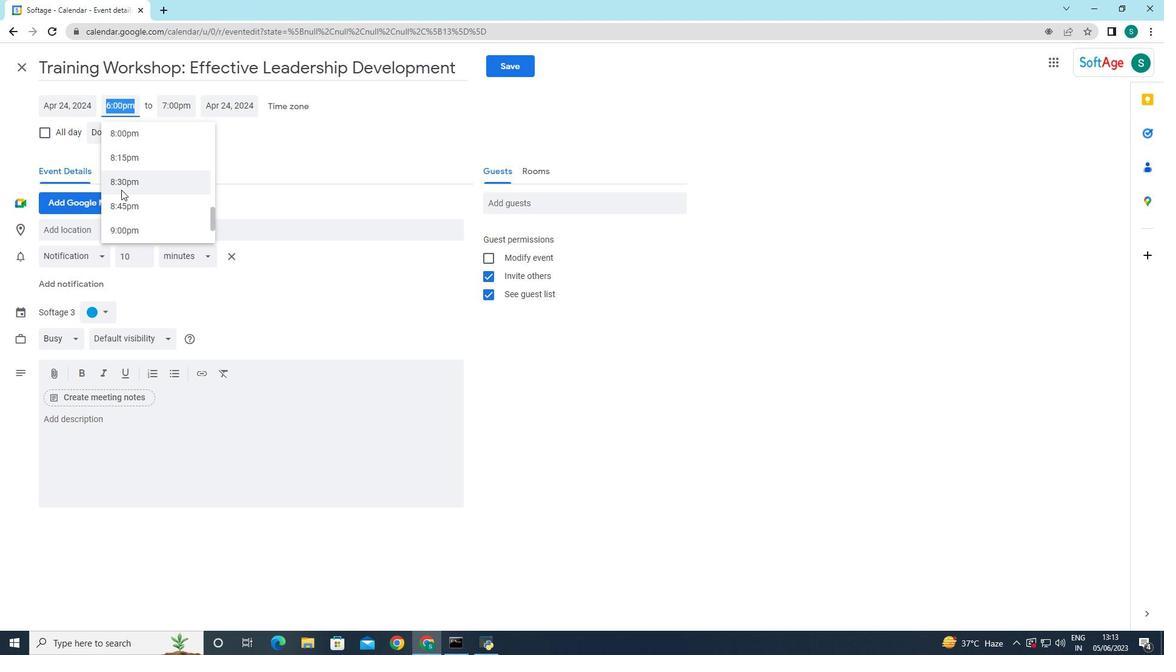 
Action: Mouse pressed left at (121, 186)
Screenshot: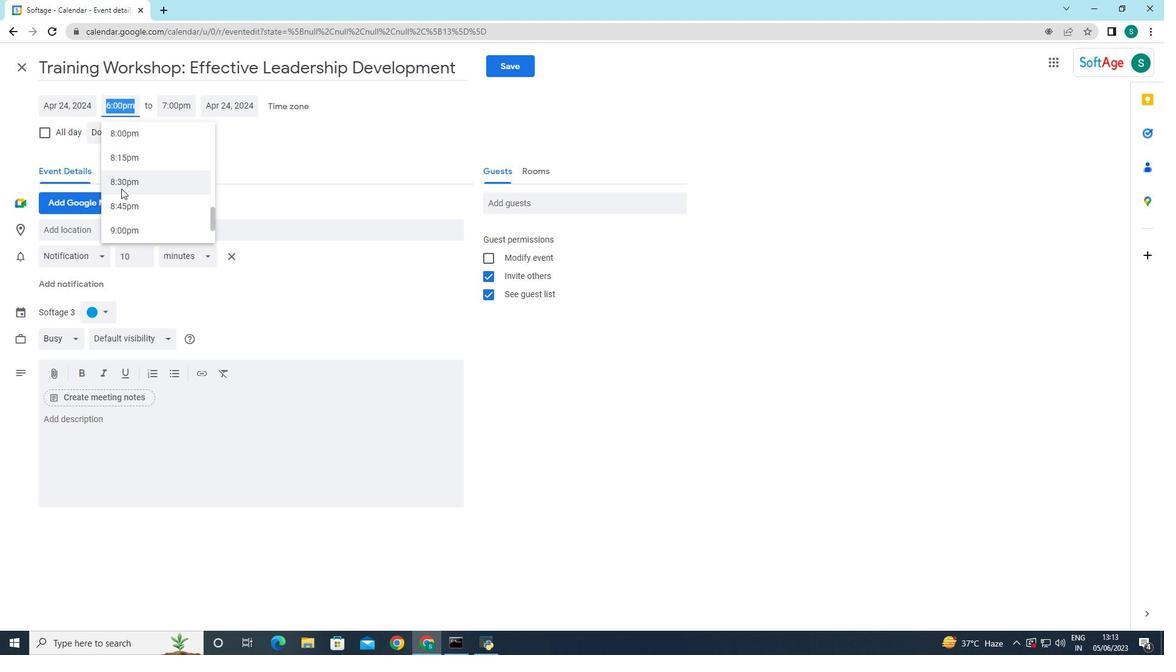 
Action: Mouse moved to (174, 115)
Screenshot: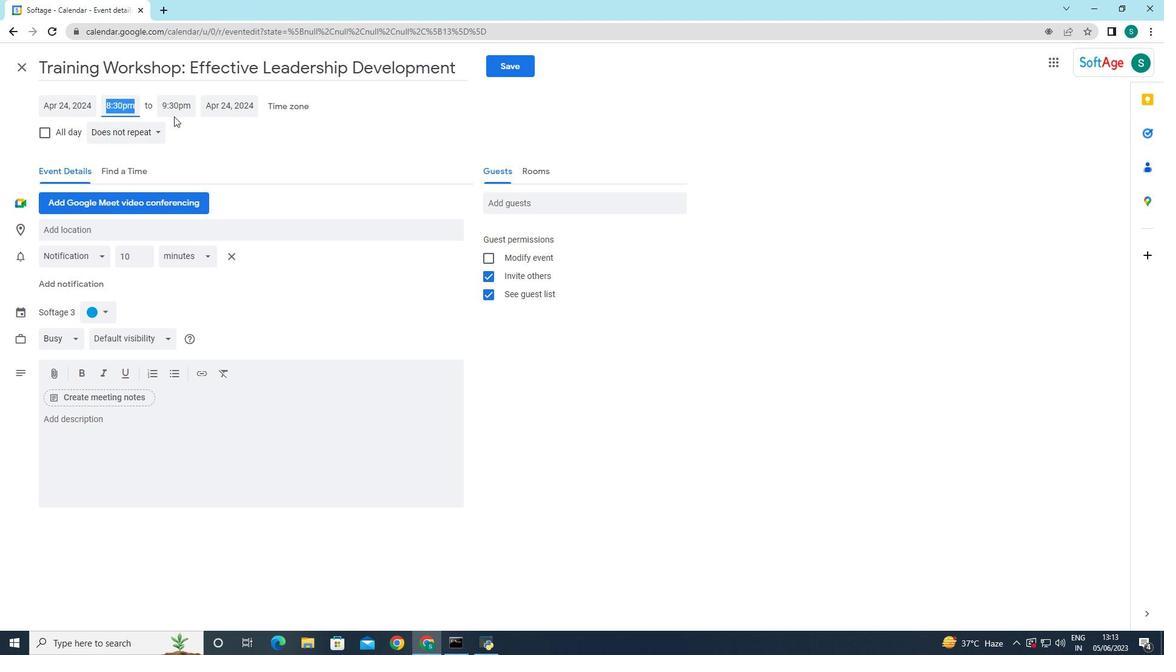 
Action: Mouse pressed left at (174, 115)
Screenshot: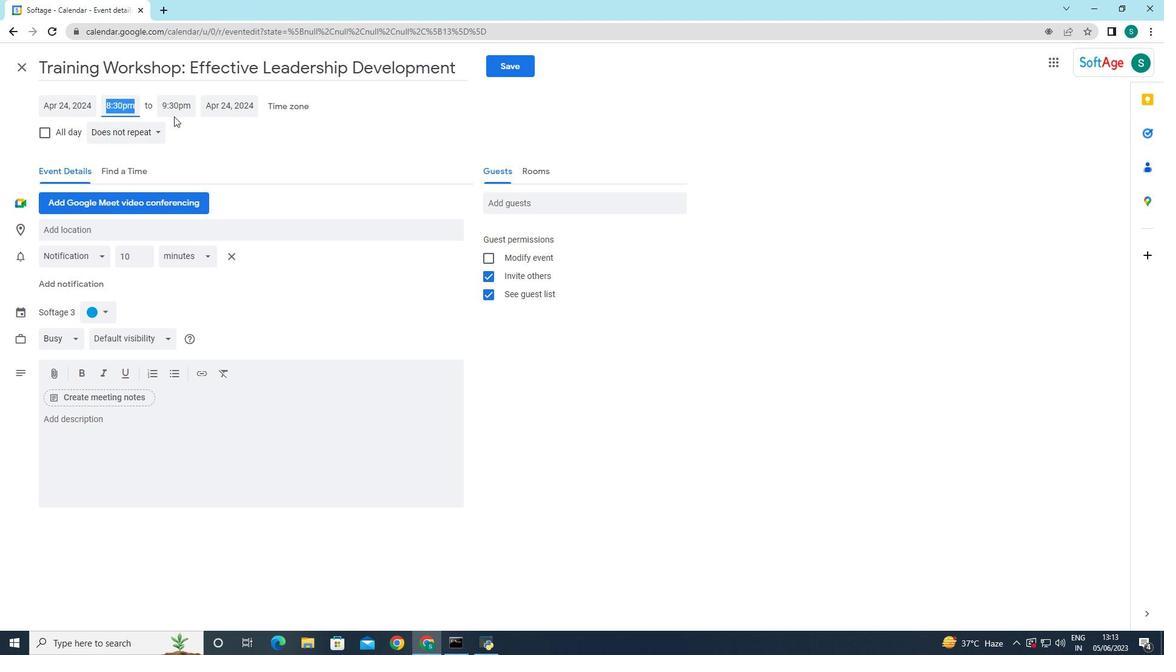 
Action: Mouse moved to (184, 229)
Screenshot: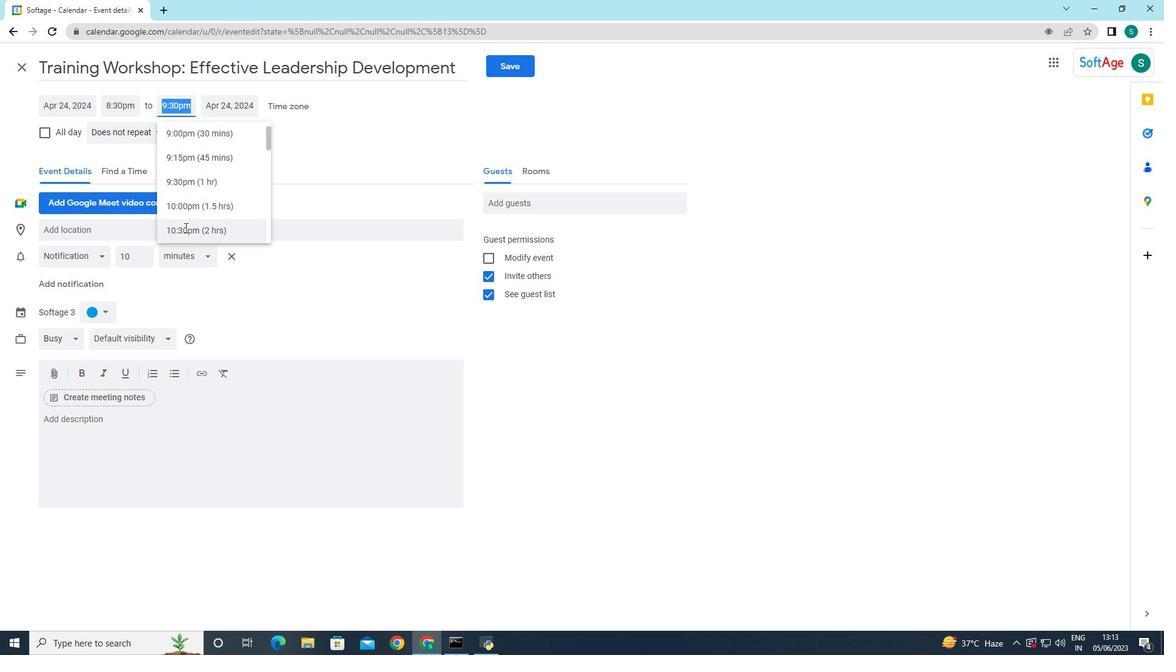 
Action: Mouse pressed left at (184, 229)
Screenshot: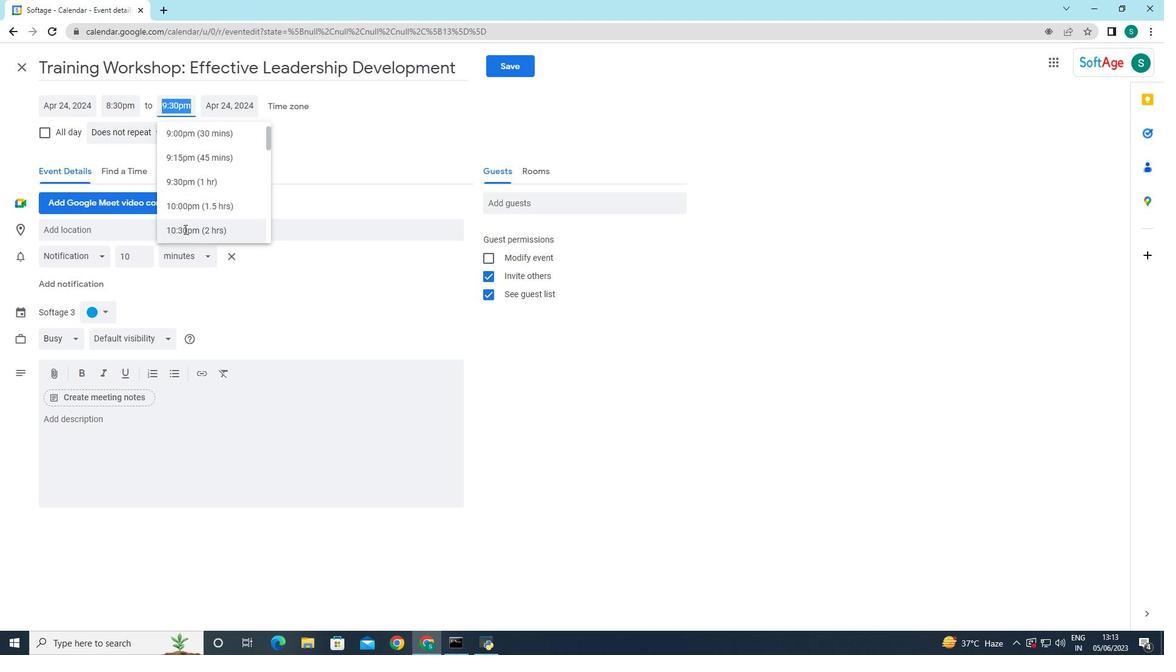 
Action: Mouse moved to (202, 161)
Screenshot: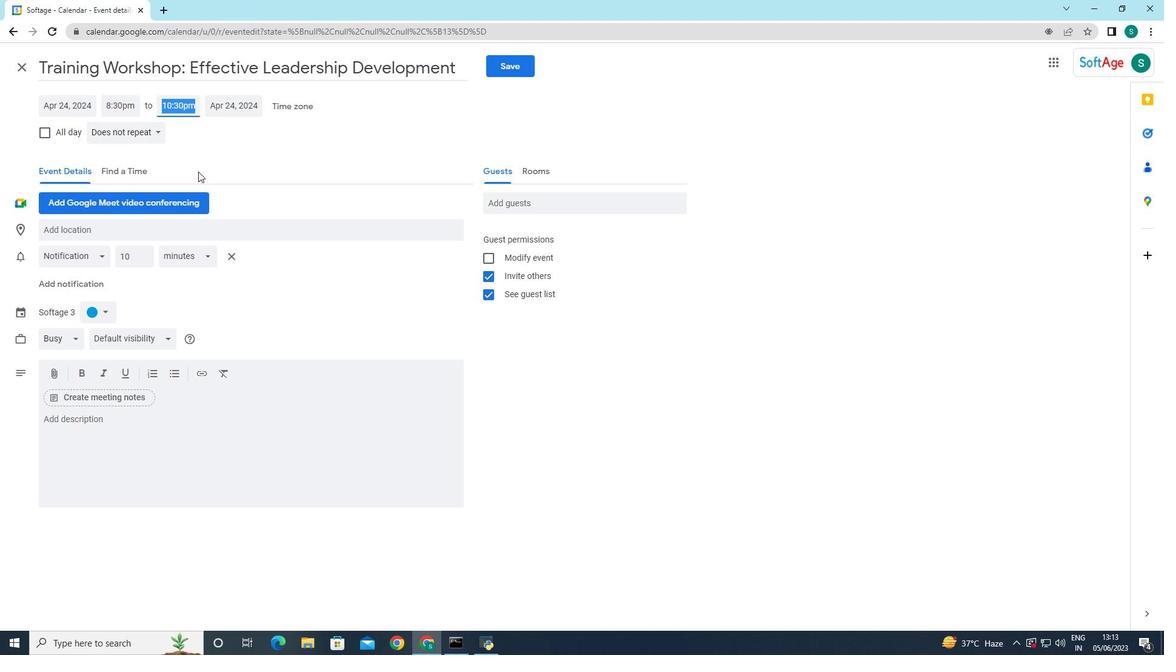 
Action: Mouse pressed left at (202, 161)
Screenshot: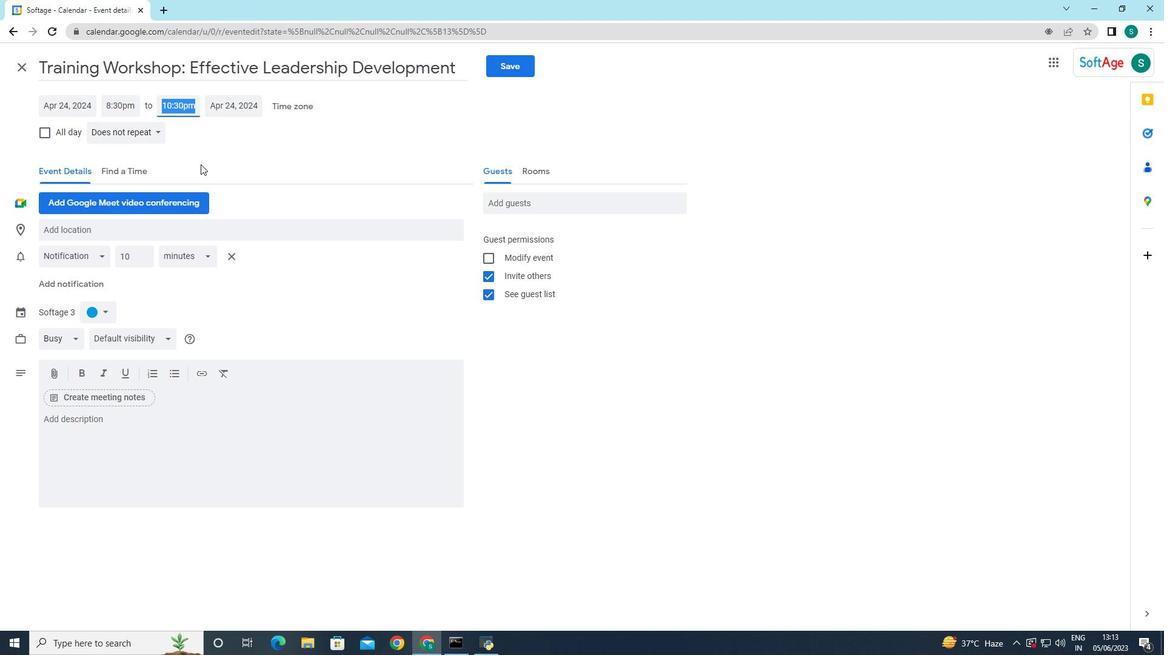 
Action: Mouse moved to (119, 106)
Screenshot: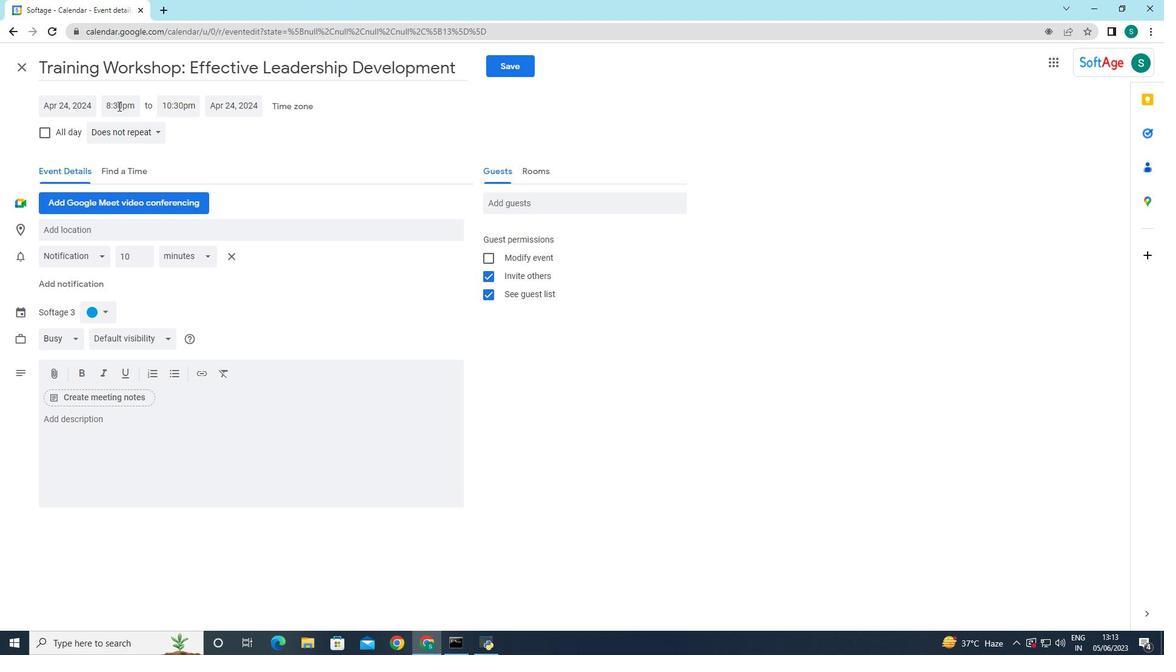 
Action: Mouse pressed left at (119, 106)
Screenshot: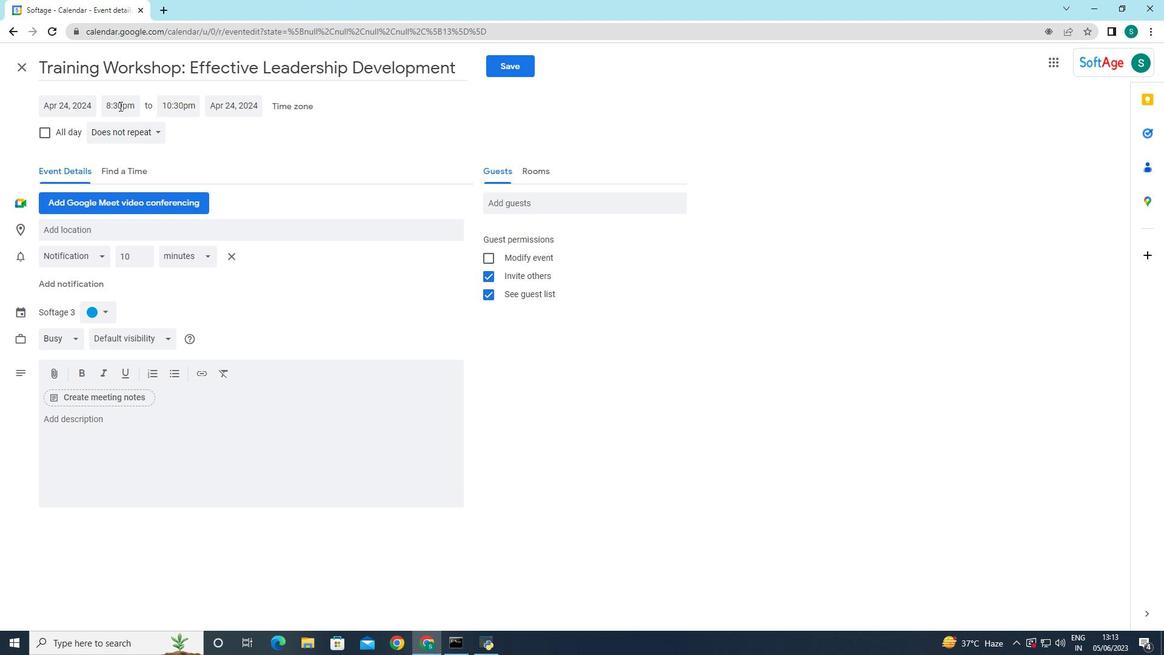 
Action: Mouse moved to (115, 106)
Screenshot: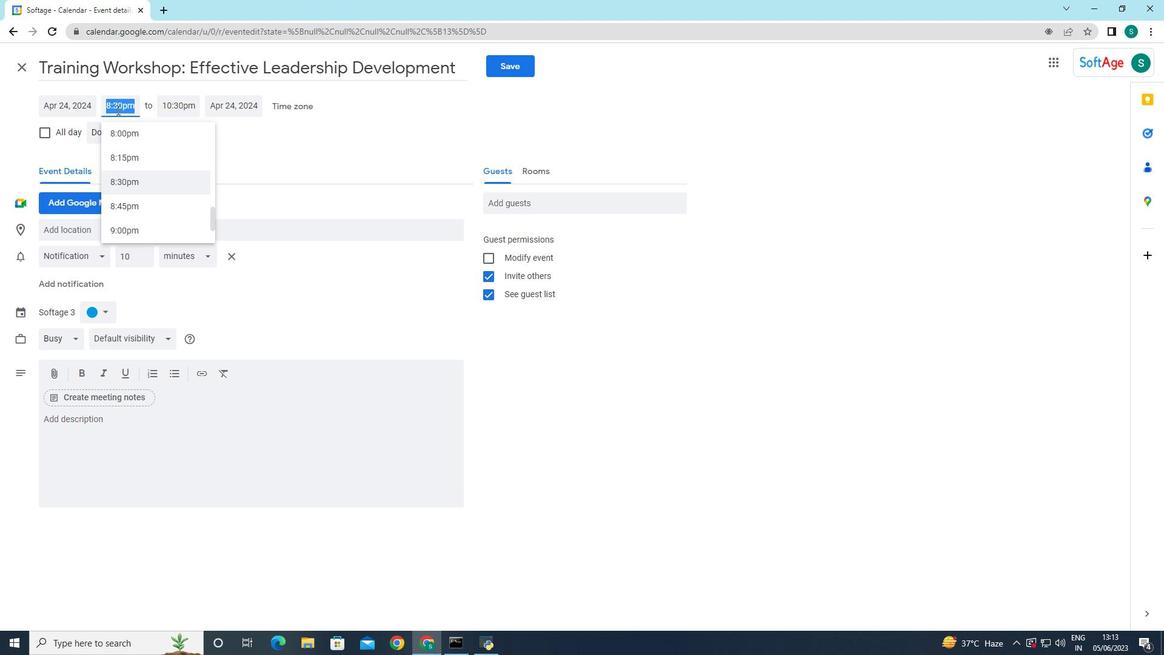 
Action: Mouse pressed left at (115, 106)
Screenshot: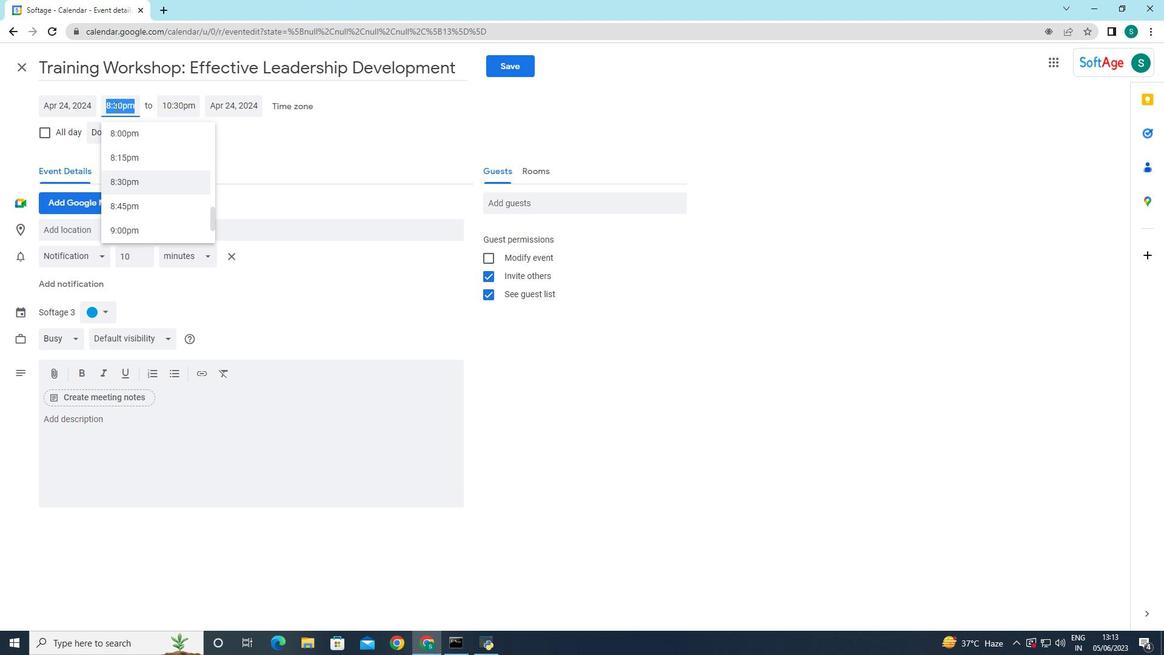 
Action: Mouse moved to (141, 146)
Screenshot: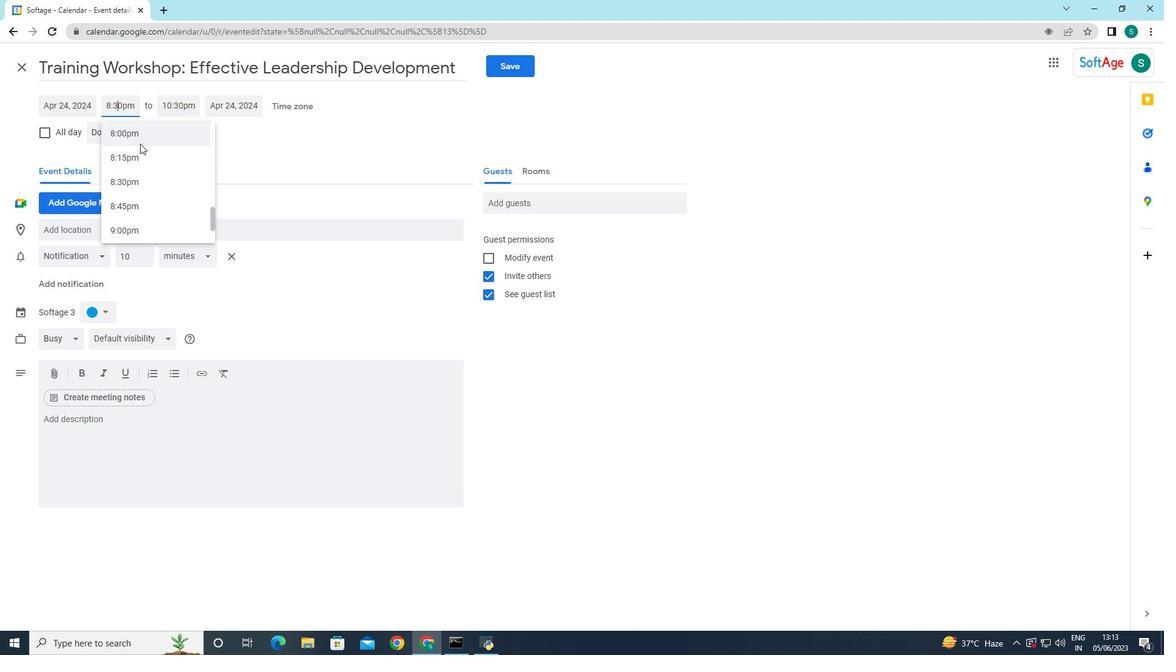 
Action: Key pressed <Key.backspace>5
Screenshot: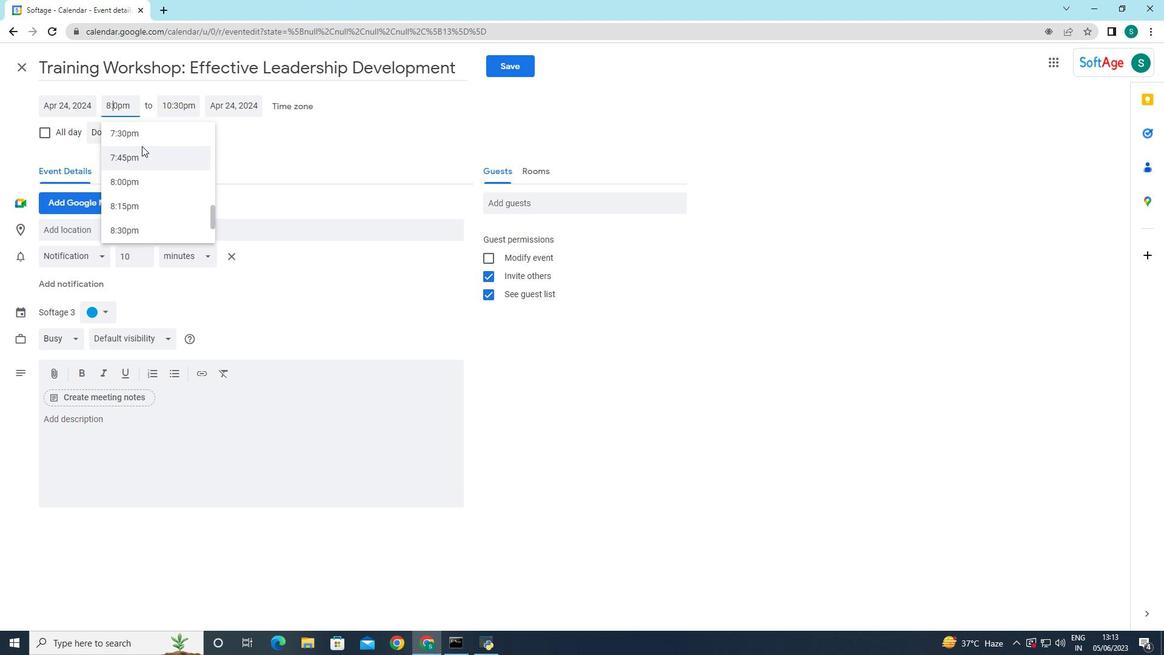 
Action: Mouse moved to (181, 105)
Screenshot: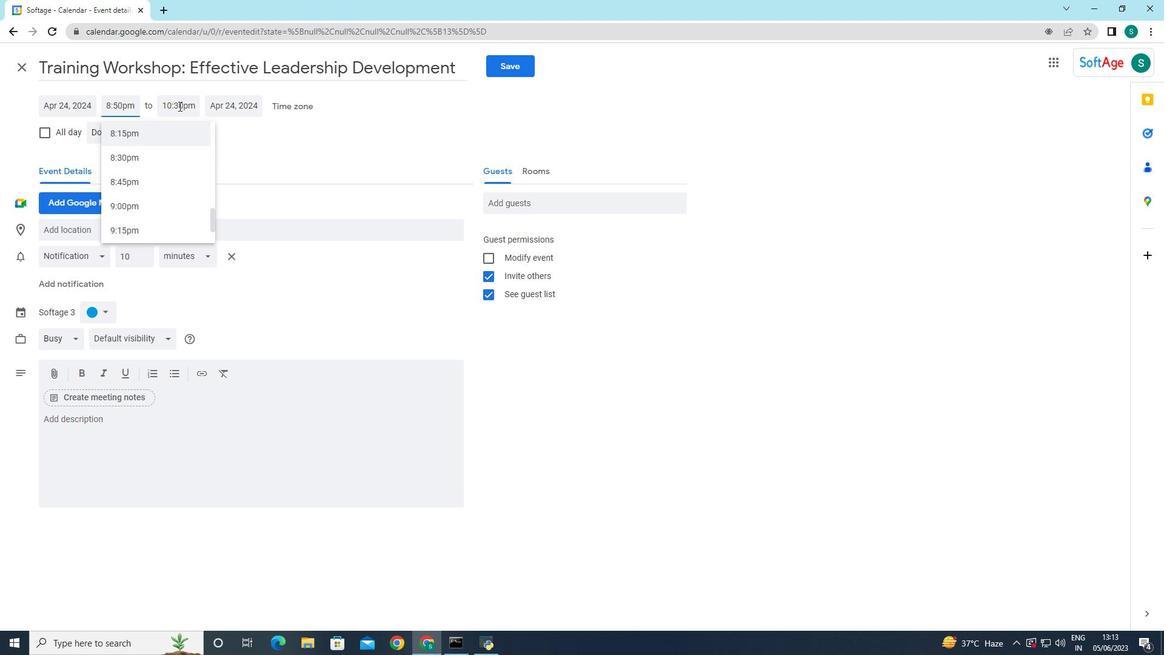 
Action: Mouse pressed left at (181, 105)
Screenshot: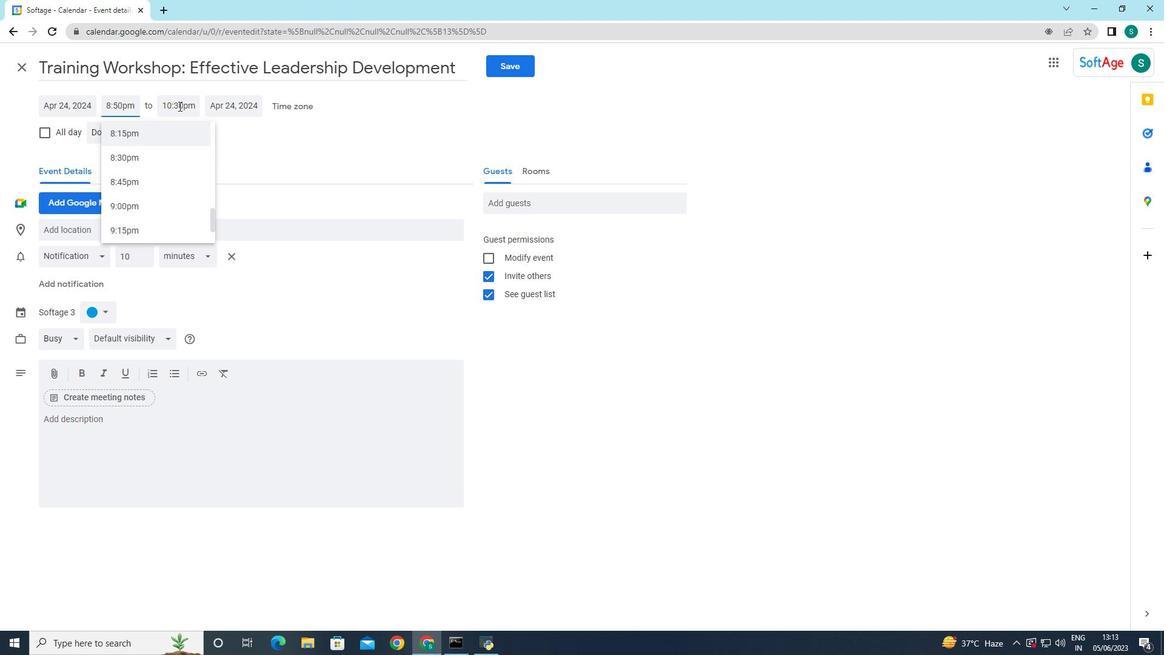 
Action: Mouse moved to (178, 103)
Screenshot: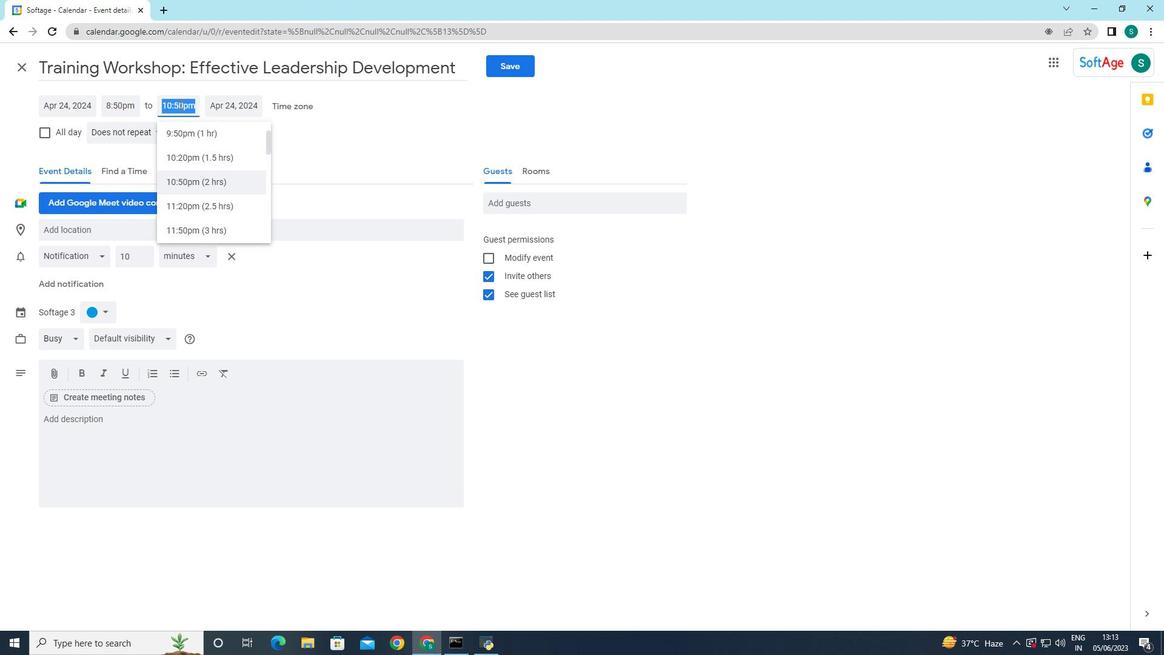 
Action: Mouse pressed left at (178, 103)
Screenshot: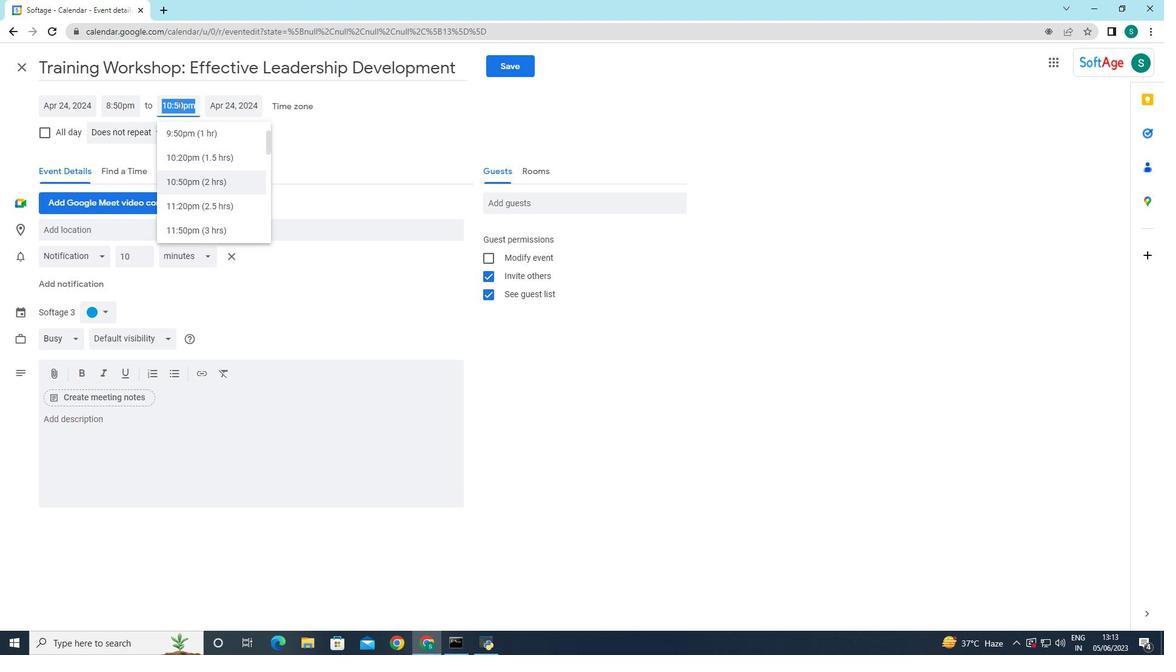 
Action: Mouse moved to (350, 146)
Screenshot: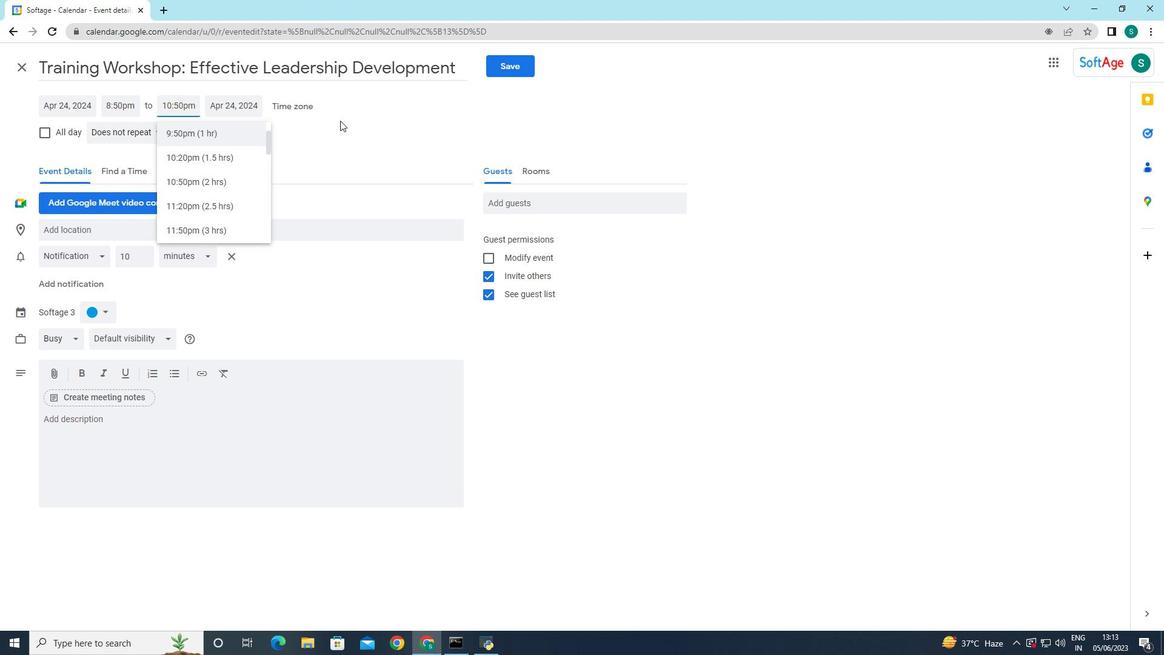 
Action: Mouse pressed left at (350, 146)
Screenshot: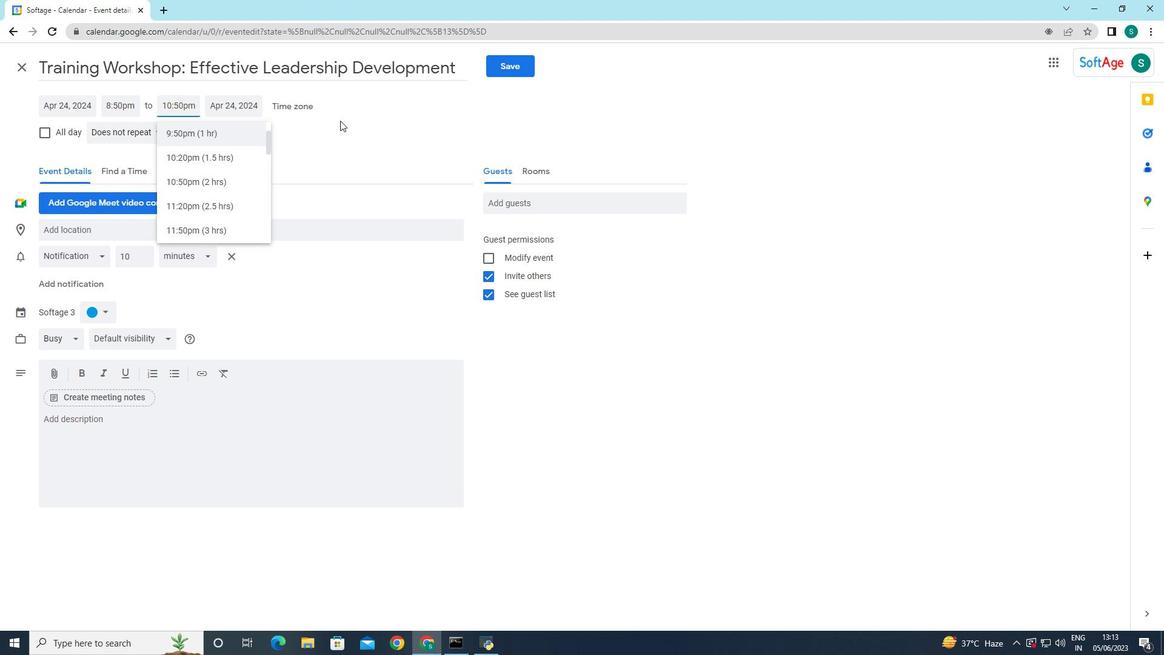 
Action: Mouse moved to (335, 180)
Screenshot: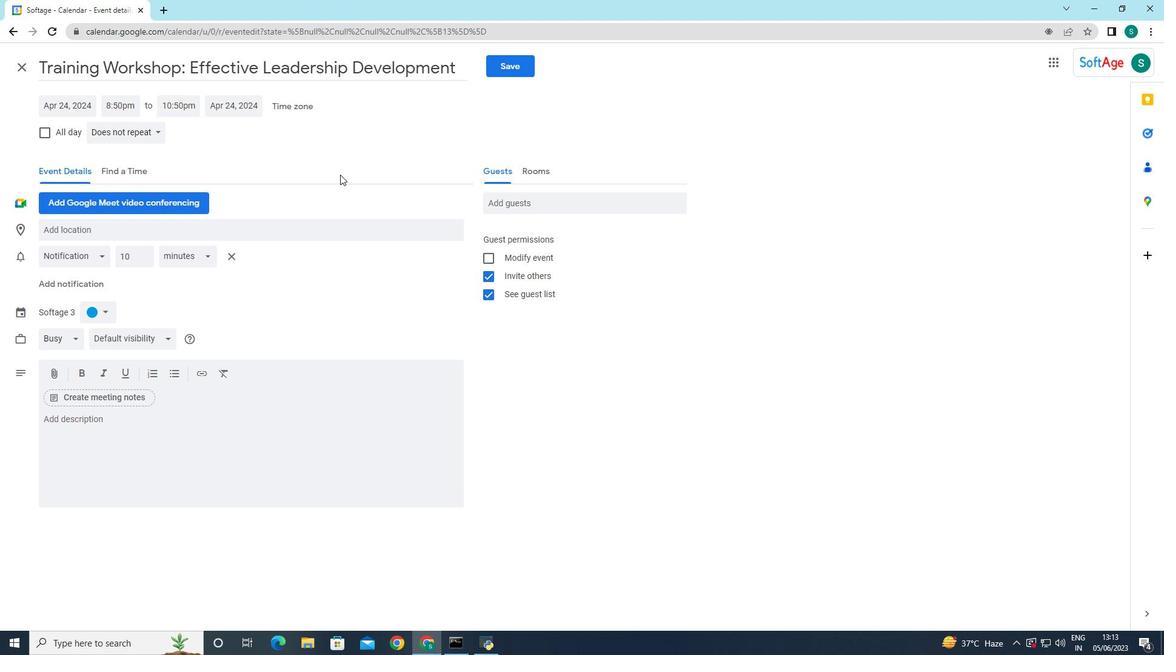 
Action: Mouse pressed left at (335, 180)
Screenshot: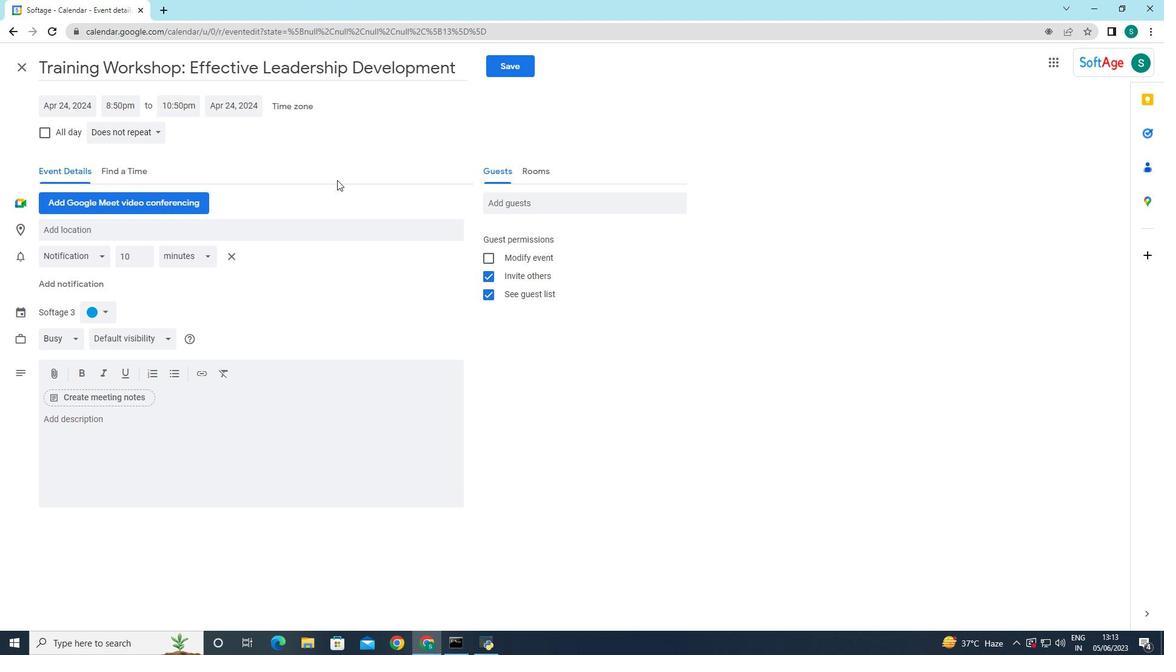 
Action: Mouse moved to (102, 414)
Screenshot: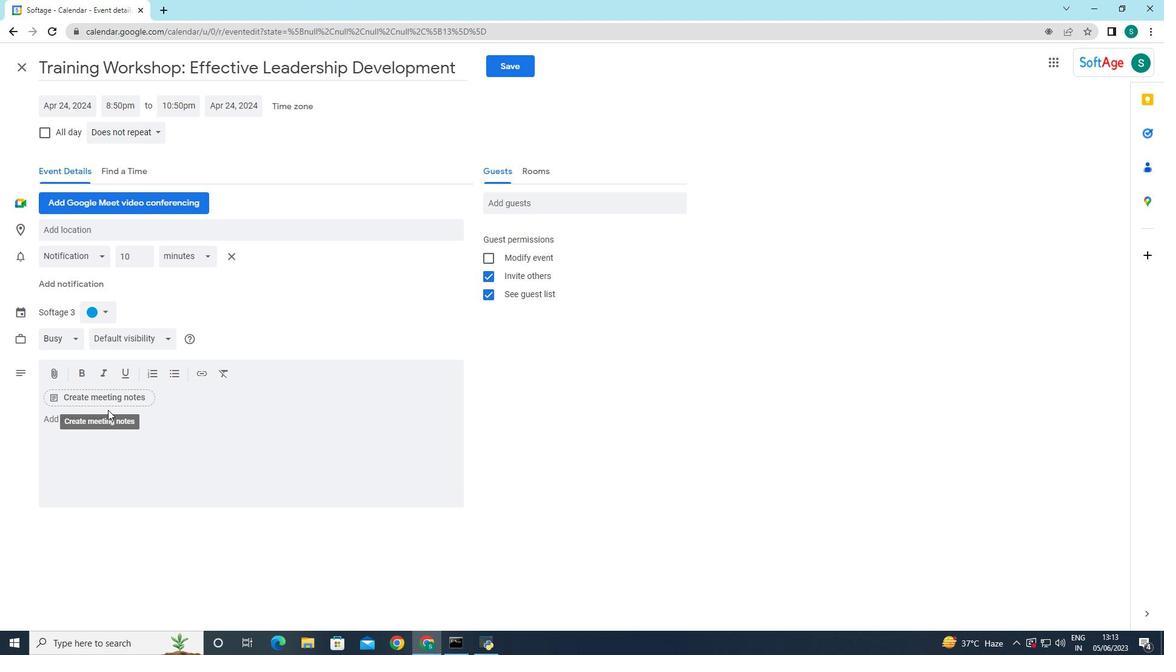 
Action: Mouse pressed left at (102, 414)
Screenshot: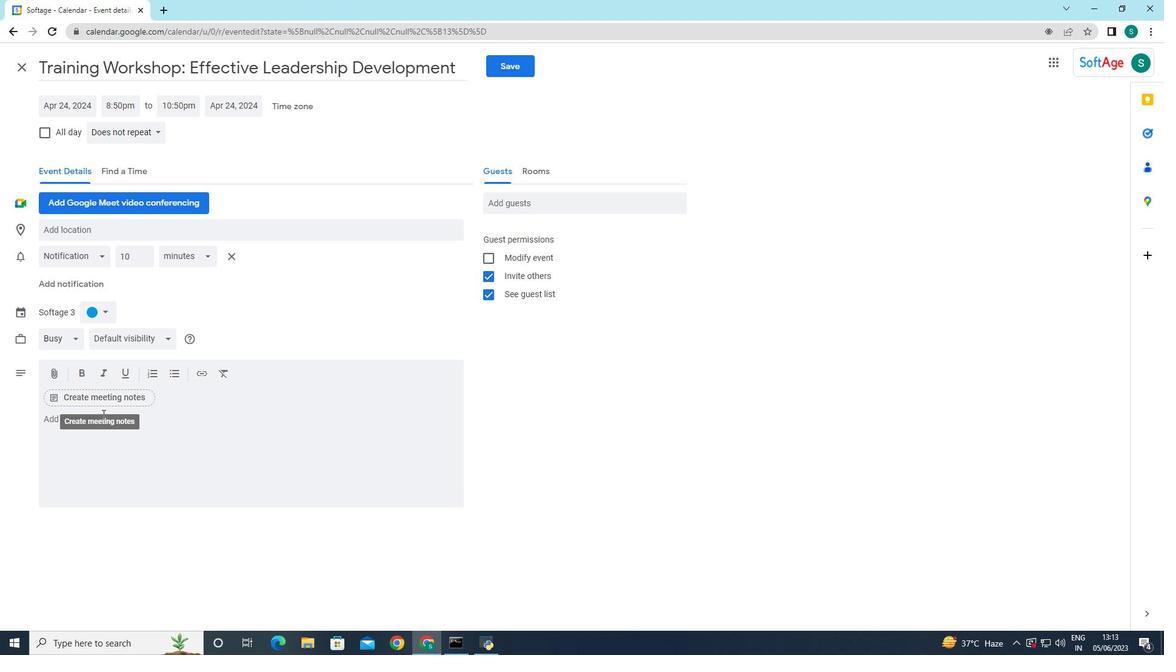 
Action: Key pressed <Key.caps_lock>T<Key.caps_lock>he<Key.space>training<Key.space>workshp
Screenshot: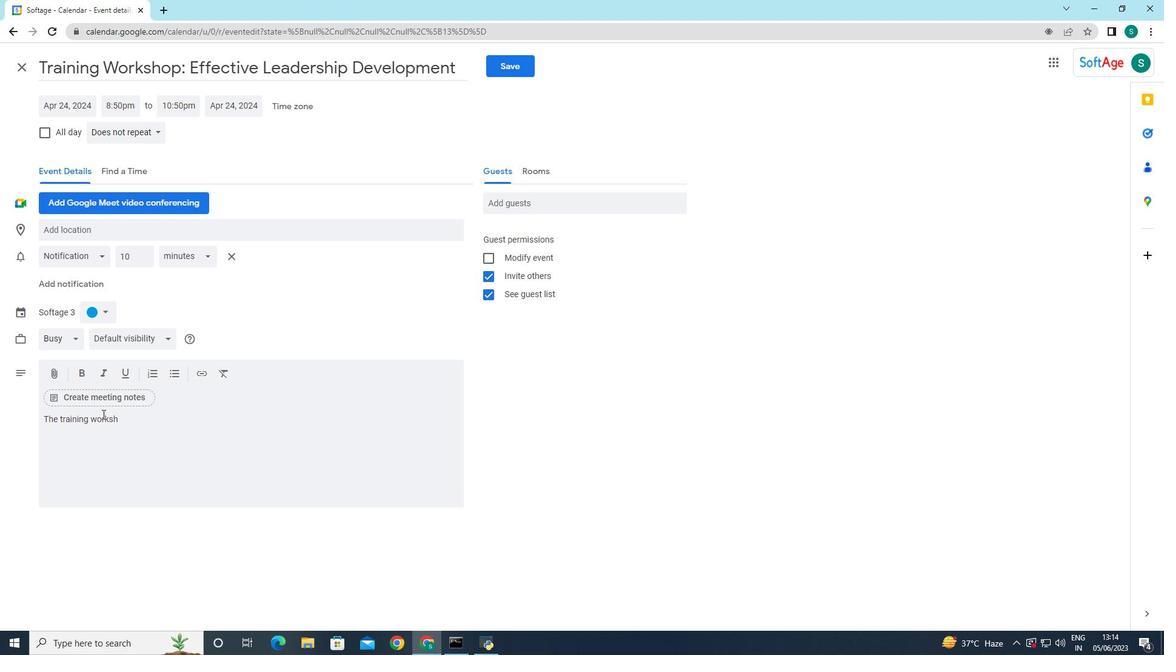 
Action: Mouse moved to (164, 437)
Screenshot: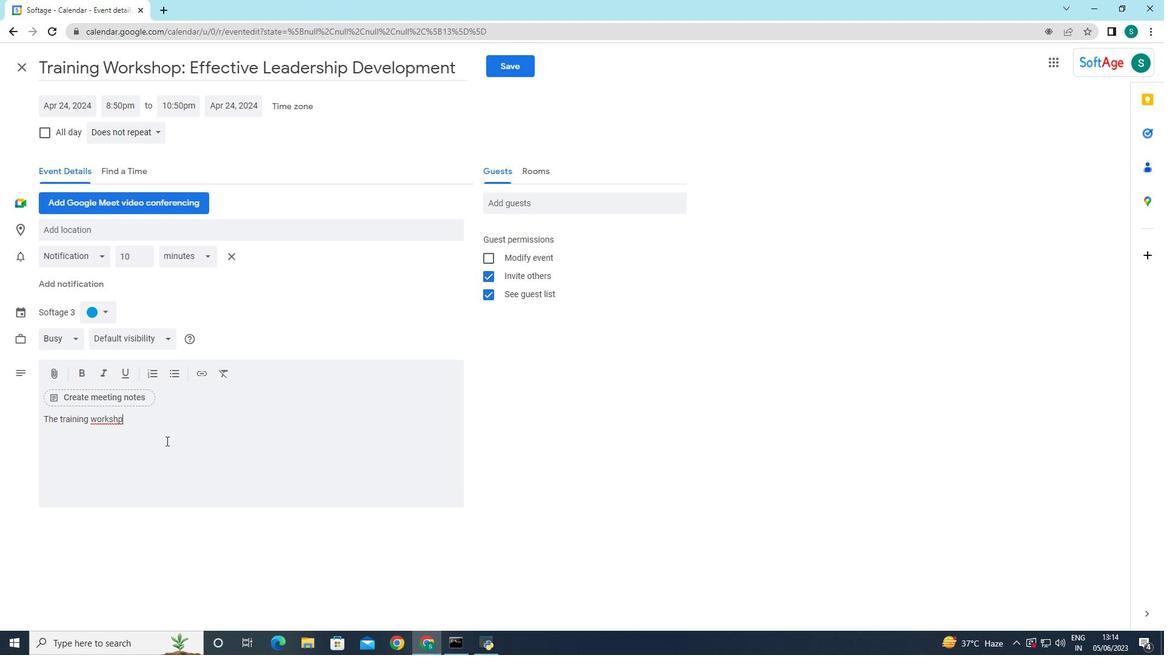 
Action: Key pressed <Key.backspace>op<Key.space>will<Key.space>begin<Key.space>with<Key.space>an<Key.space>overview<Key.space>of<Key.space>the<Key.space>importance<Key.space>of<Key.space>effective<Key.space>negotiation<Key.space>skills<Key.space>in<Key.space>today's<Key.space>buss<Key.backspace>iness<Key.space>landsxap<Key.backspace><Key.backspace><Key.backspace>cape.<Key.space><Key.caps_lock>P<Key.caps_lock>articipants<Key.space>will<Key.space>gain<Key.space>an<Key.space>understanding<Key.space>of<Key.space>the<Key.space>key<Key.space>elements<Key.space>of<Key.space>successful<Key.space>negotiations,<Key.space>such<Key.space>as<Key.space>pe<Key.backspace>reparations<Key.space><Key.backspace>,<Key.space>communications,<Key.space>active<Key.space>listening<Key.space><Key.backspace>,<Key.space>and<Key.space>problem-solving.
Screenshot: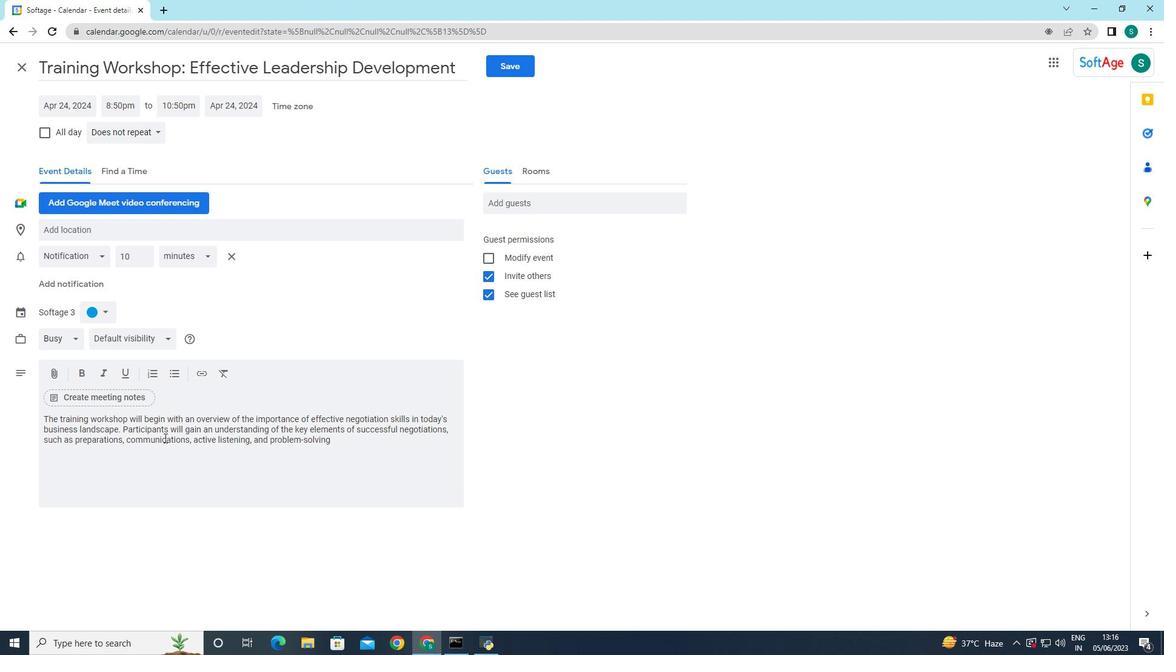 
Action: Mouse moved to (100, 313)
Screenshot: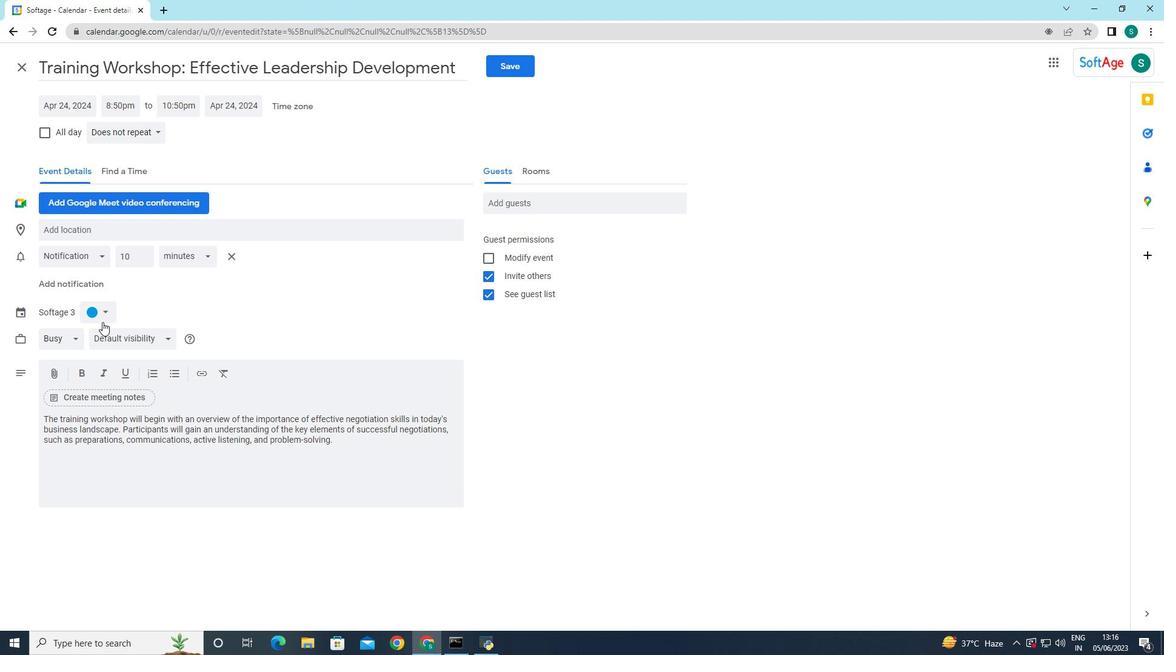 
Action: Mouse pressed left at (100, 313)
Screenshot: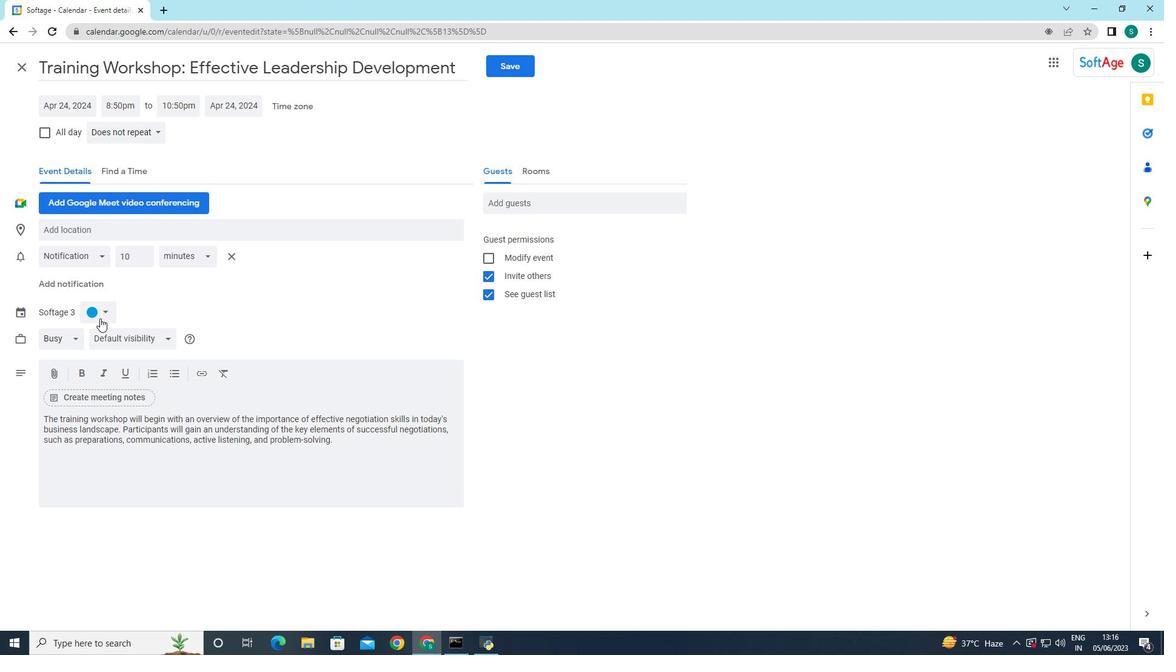 
Action: Mouse moved to (106, 338)
Screenshot: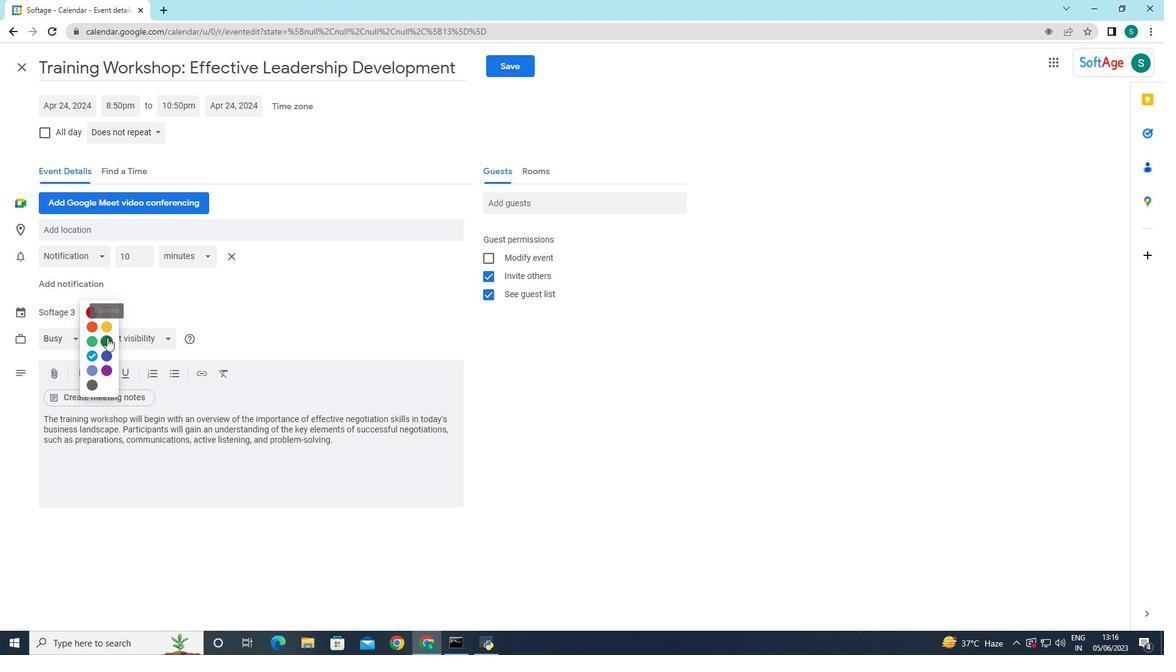 
Action: Mouse pressed left at (106, 338)
Screenshot: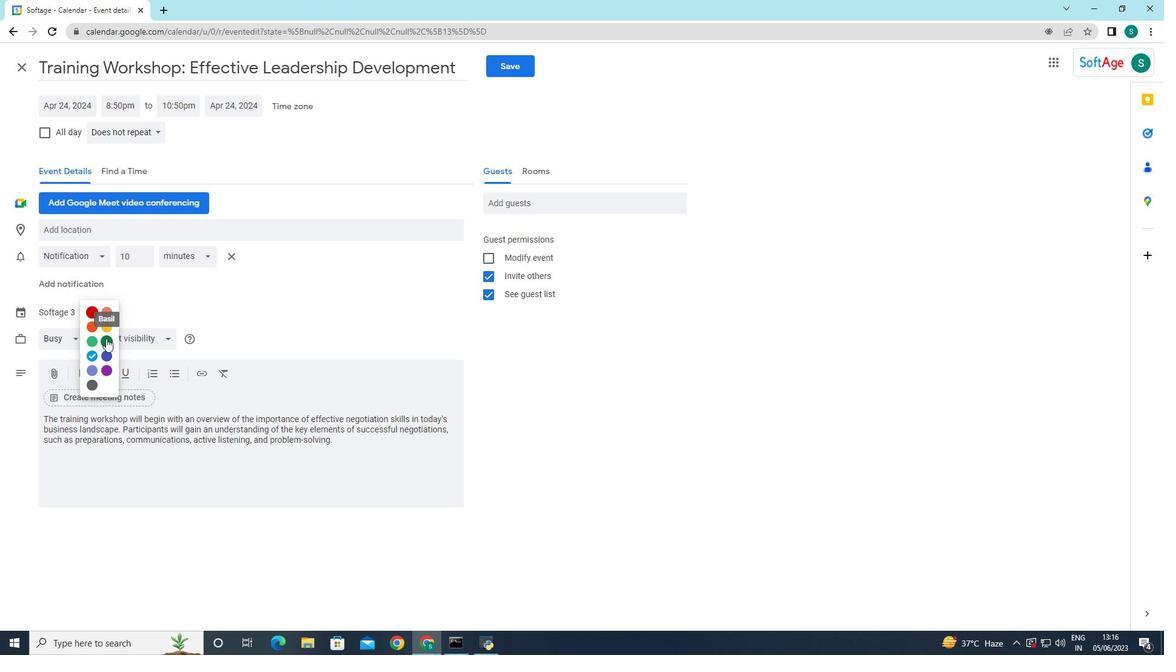 
Action: Mouse moved to (119, 225)
Screenshot: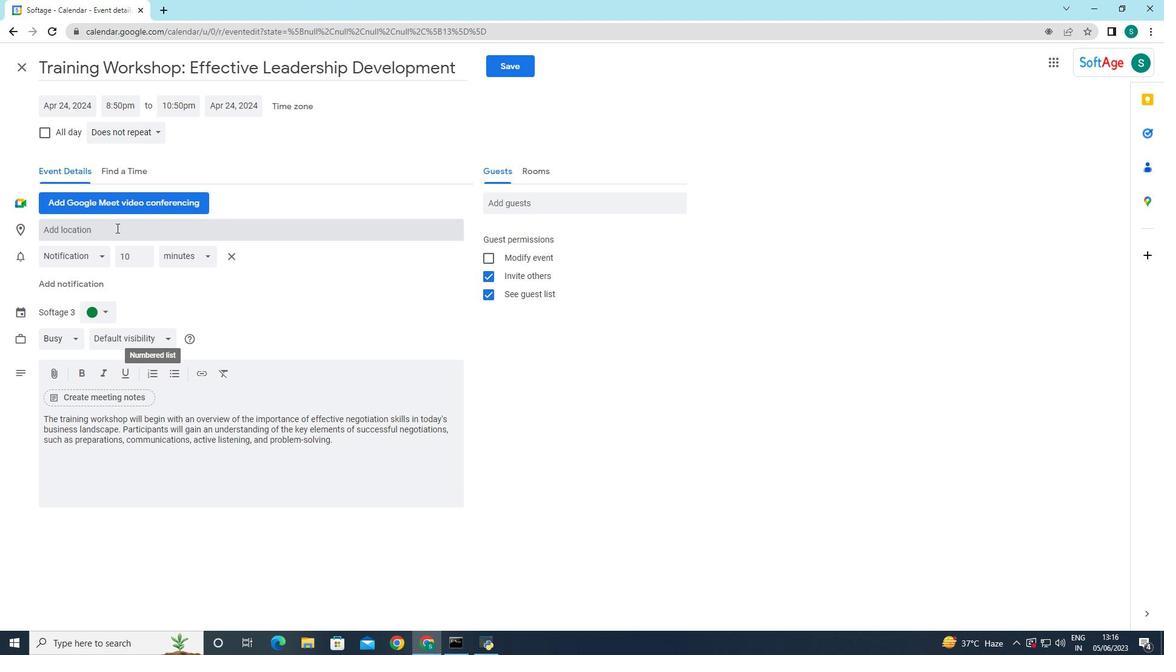 
Action: Mouse pressed left at (119, 225)
Screenshot: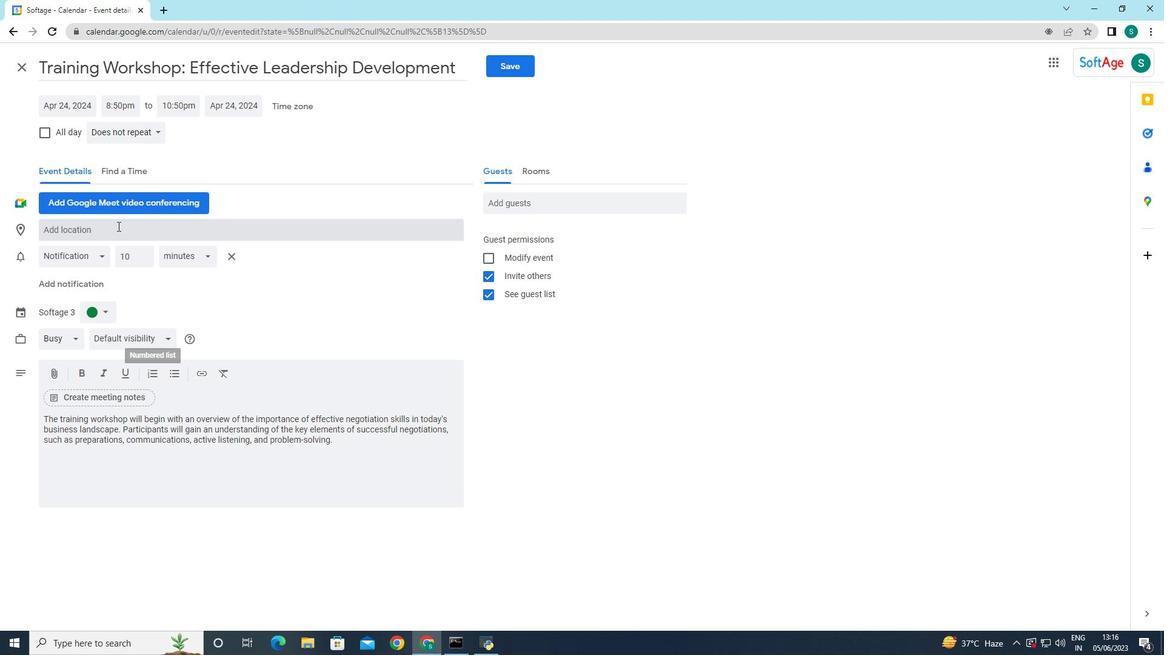 
Action: Mouse moved to (119, 225)
Screenshot: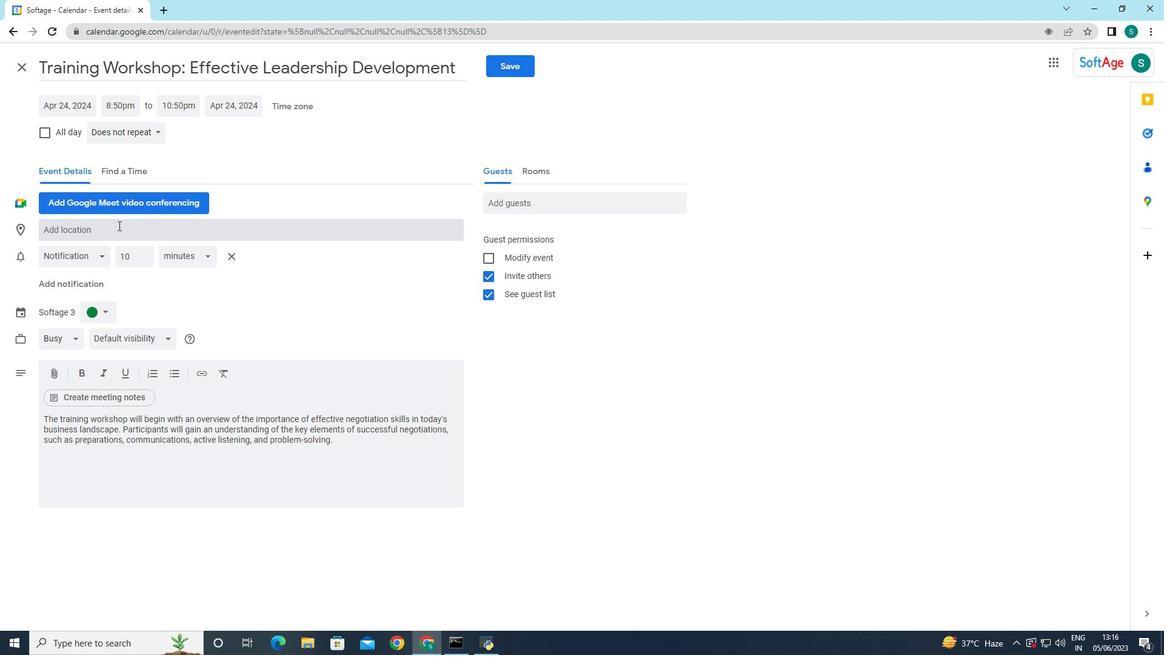 
Action: Key pressed 543<Key.space><Key.caps_lock>C<Key.caps_lock>urry<Key.space><Key.caps_lock>S<Key.caps_lock>treet,<Key.space>b<Key.caps_lock><Key.backspace><Key.caps_lock><Key.caps_lock>B<Key.caps_lock>angkik,<Key.space><Key.caps_lock>T<Key.caps_lock>h
Screenshot: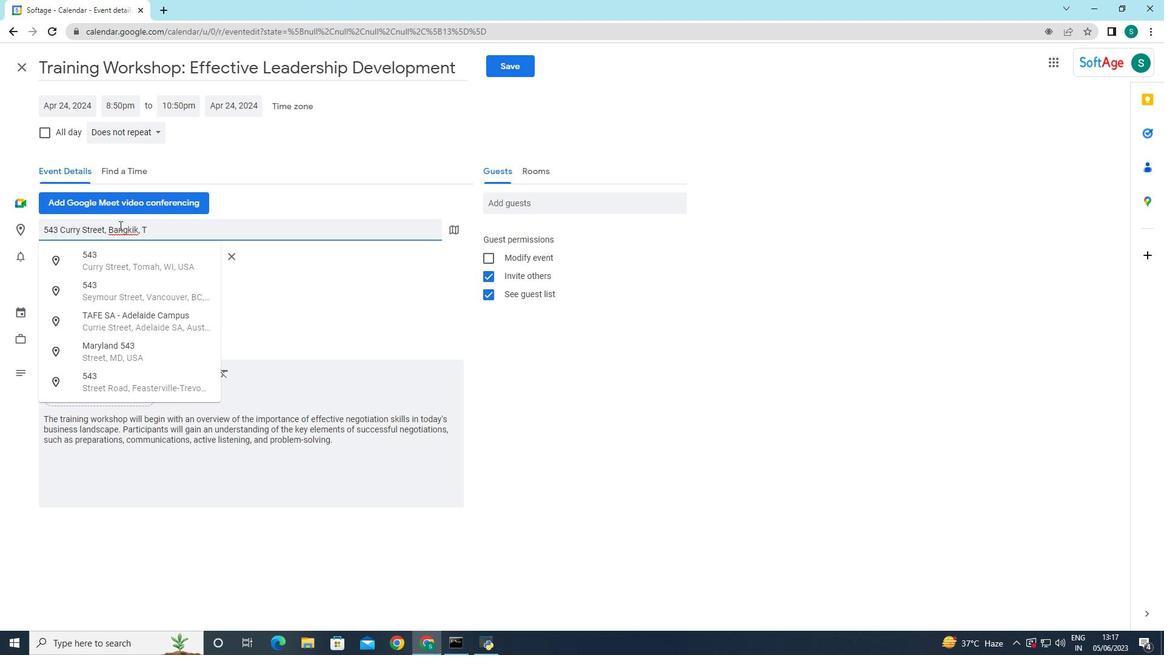 
Action: Mouse moved to (134, 228)
Screenshot: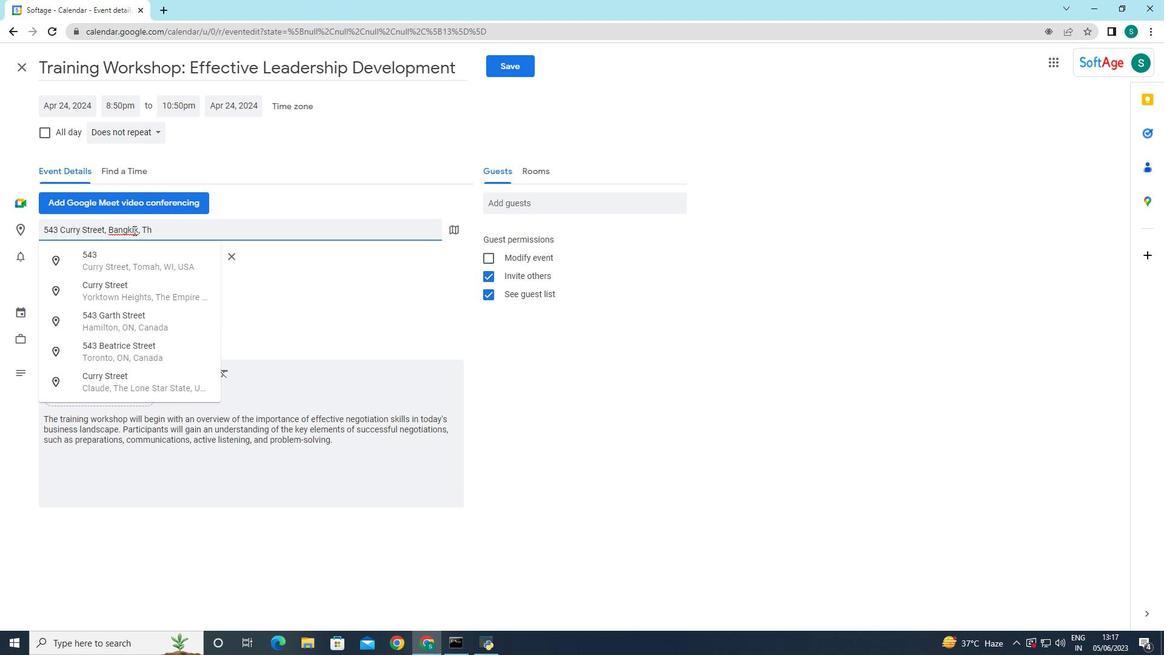
Action: Mouse pressed left at (134, 228)
Screenshot: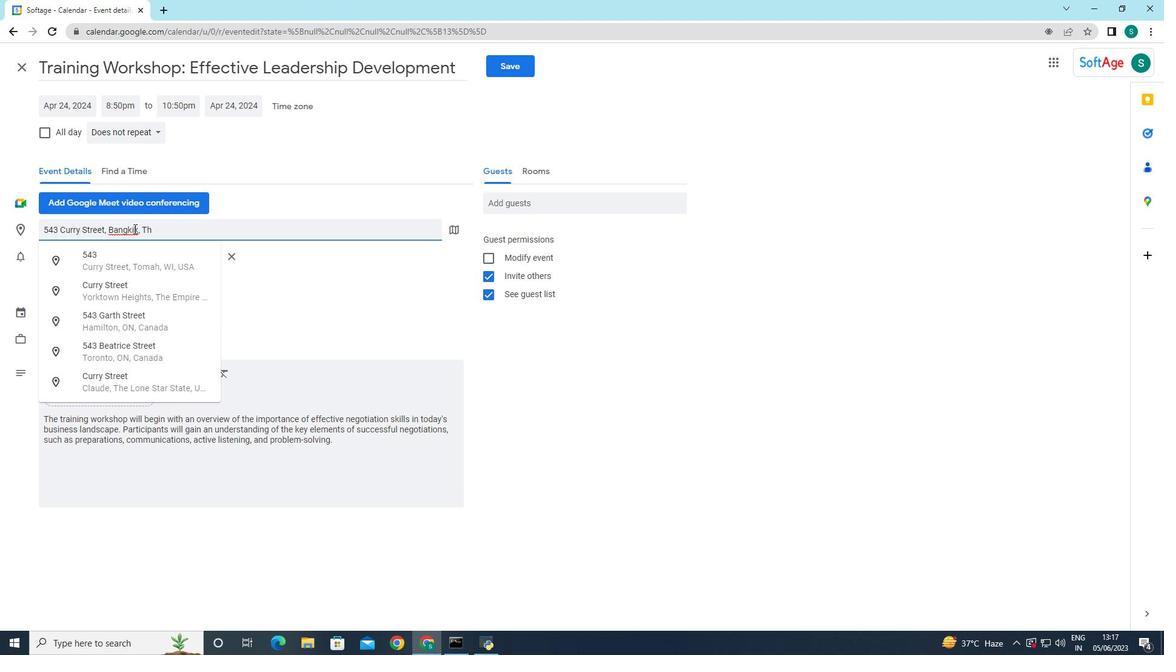 
Action: Mouse moved to (140, 245)
Screenshot: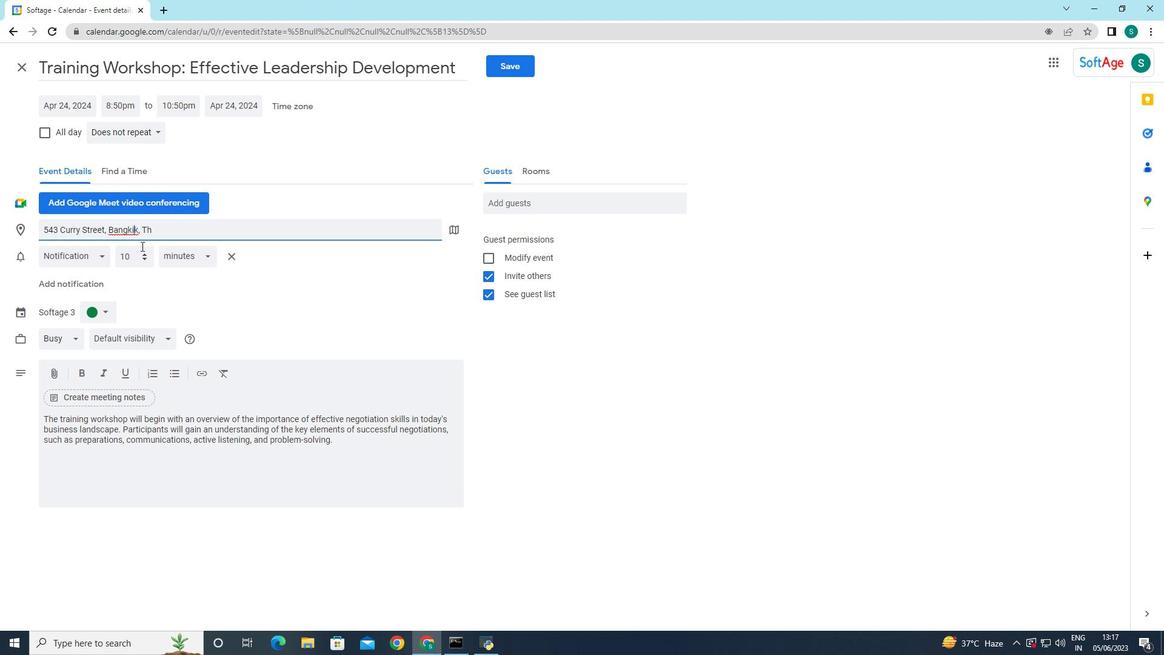 
Action: Key pressed <Key.backspace>0<Key.backspace>o
Screenshot: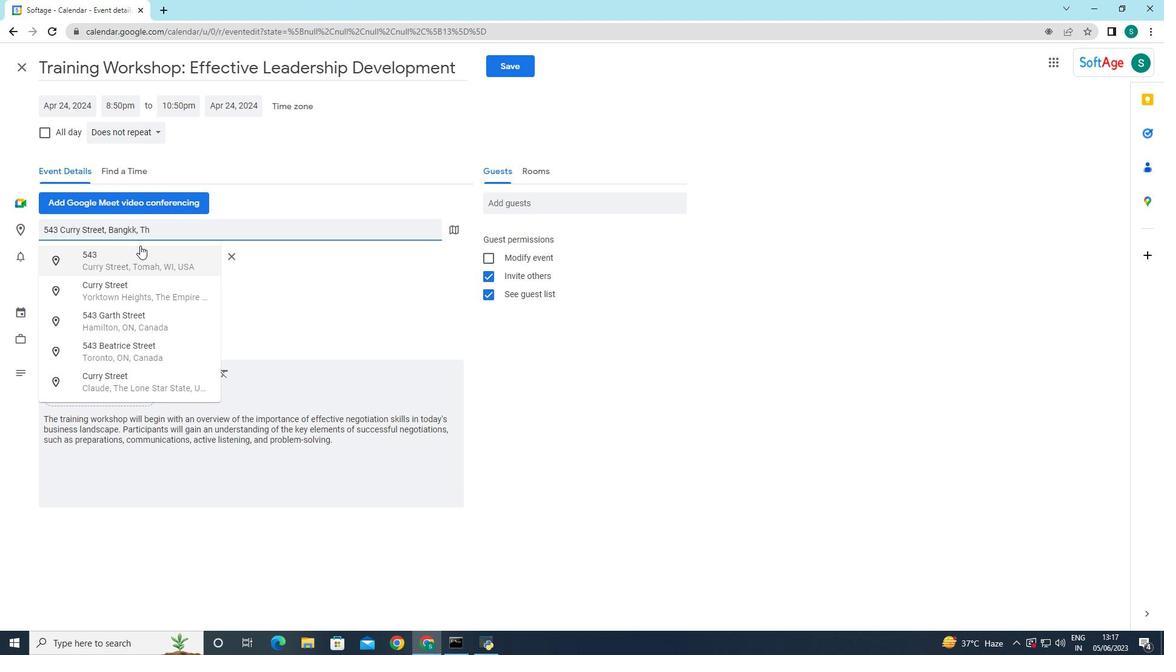 
Action: Mouse moved to (160, 228)
Screenshot: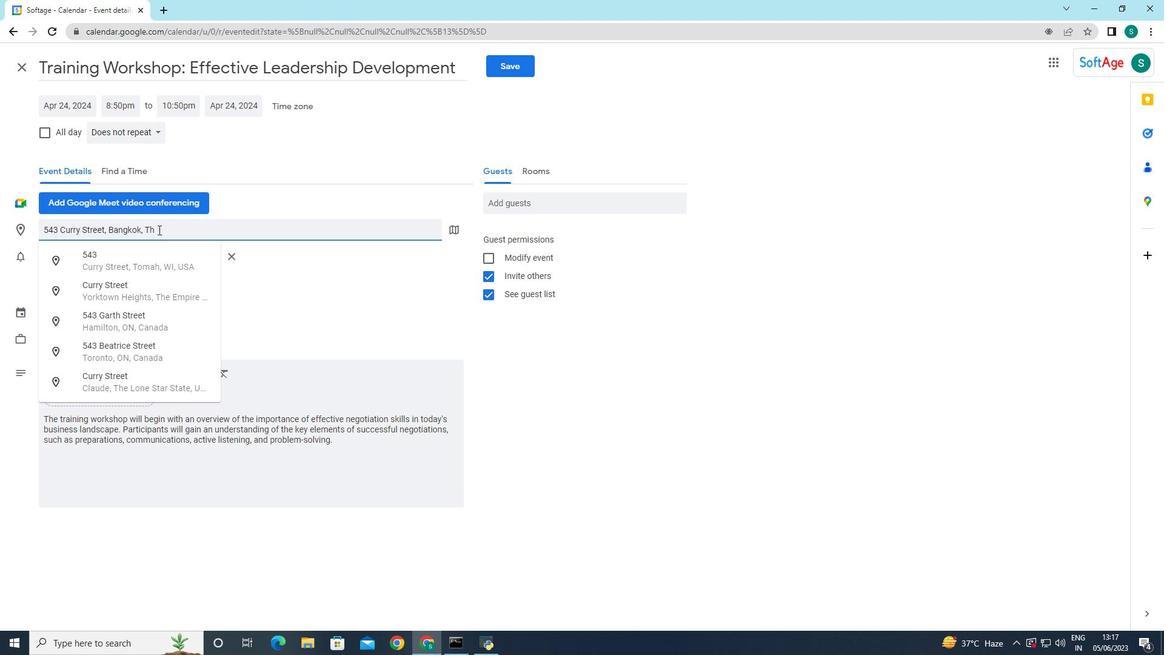 
Action: Mouse pressed left at (160, 228)
Screenshot: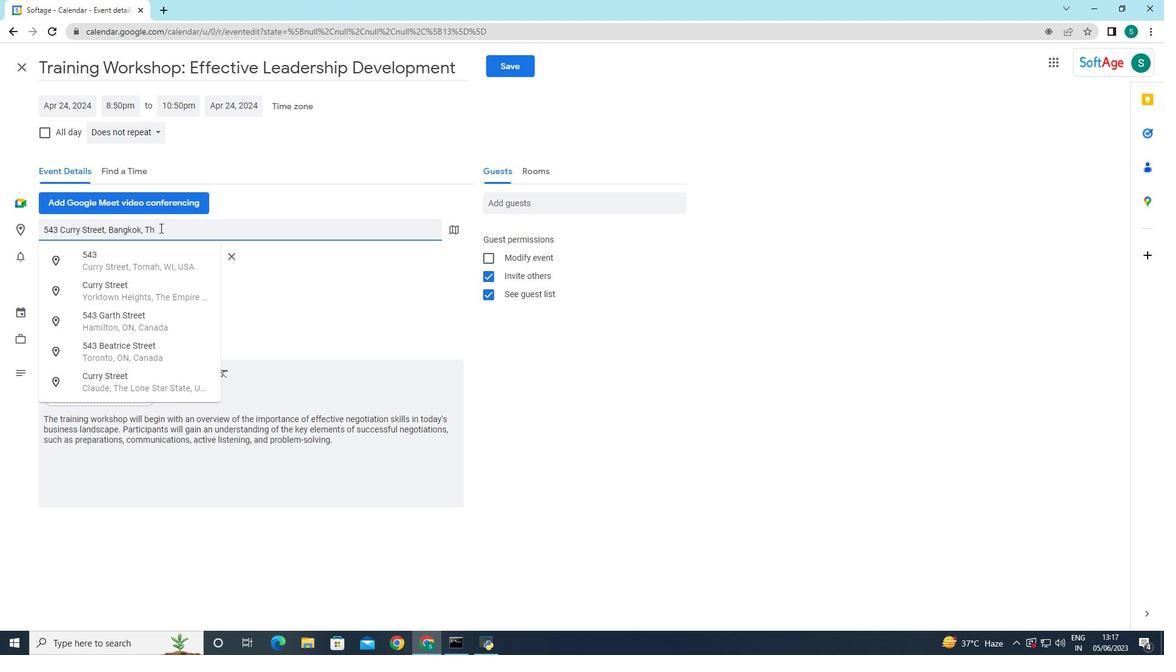 
Action: Key pressed ailand
Screenshot: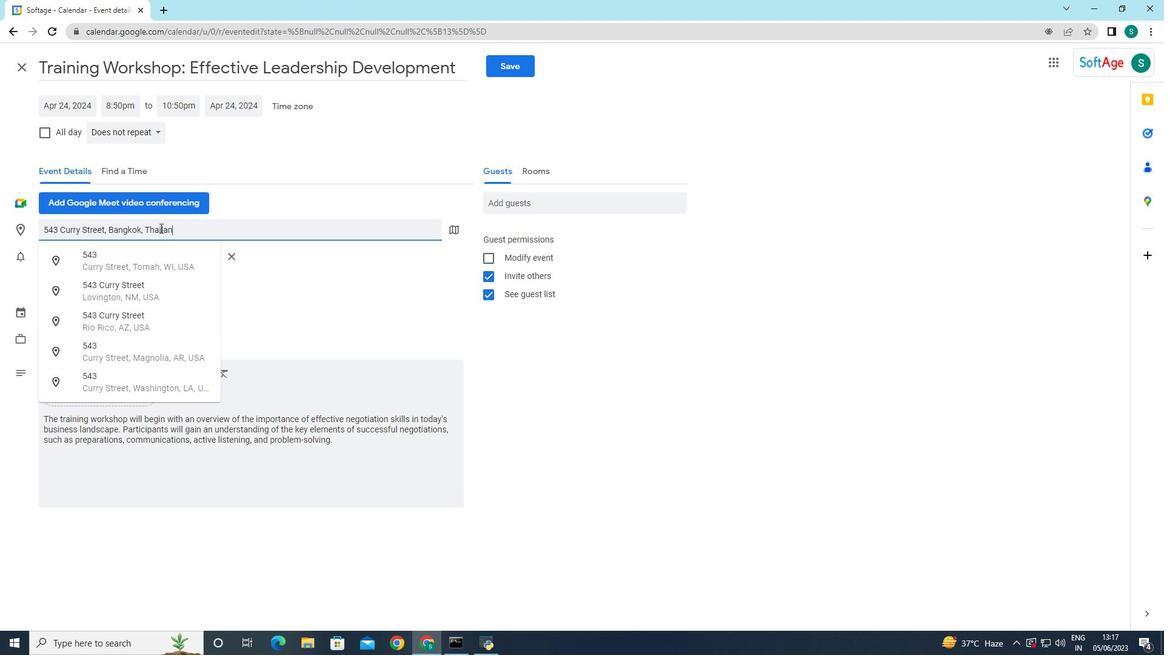 
Action: Mouse moved to (402, 326)
Screenshot: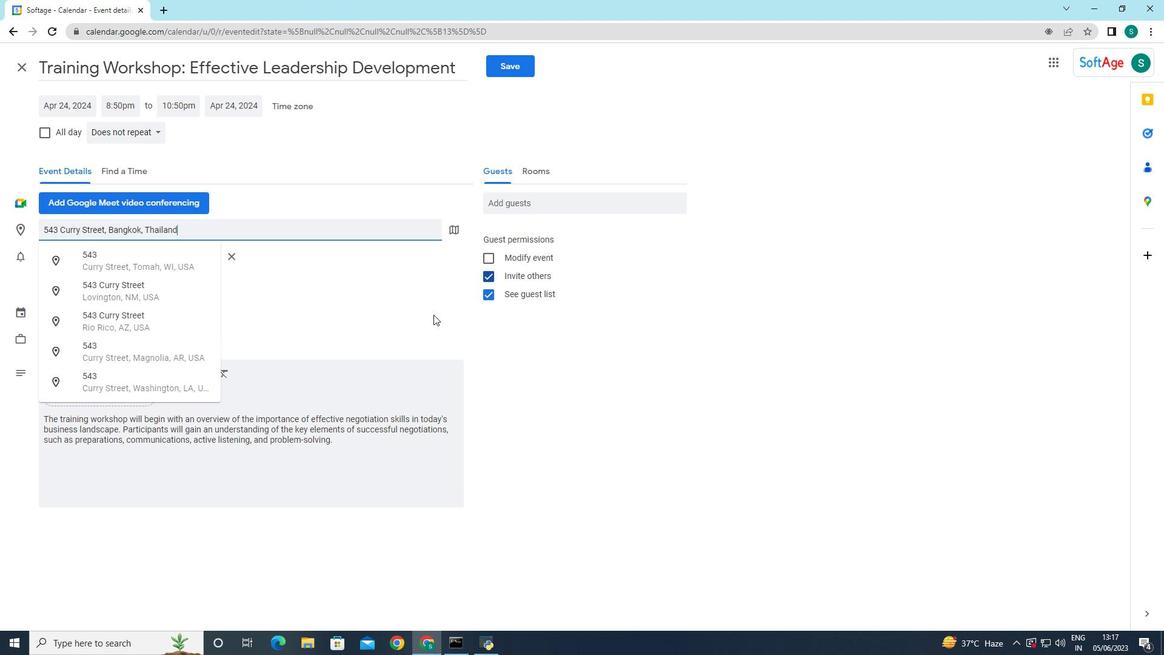 
Action: Mouse pressed left at (402, 326)
Screenshot: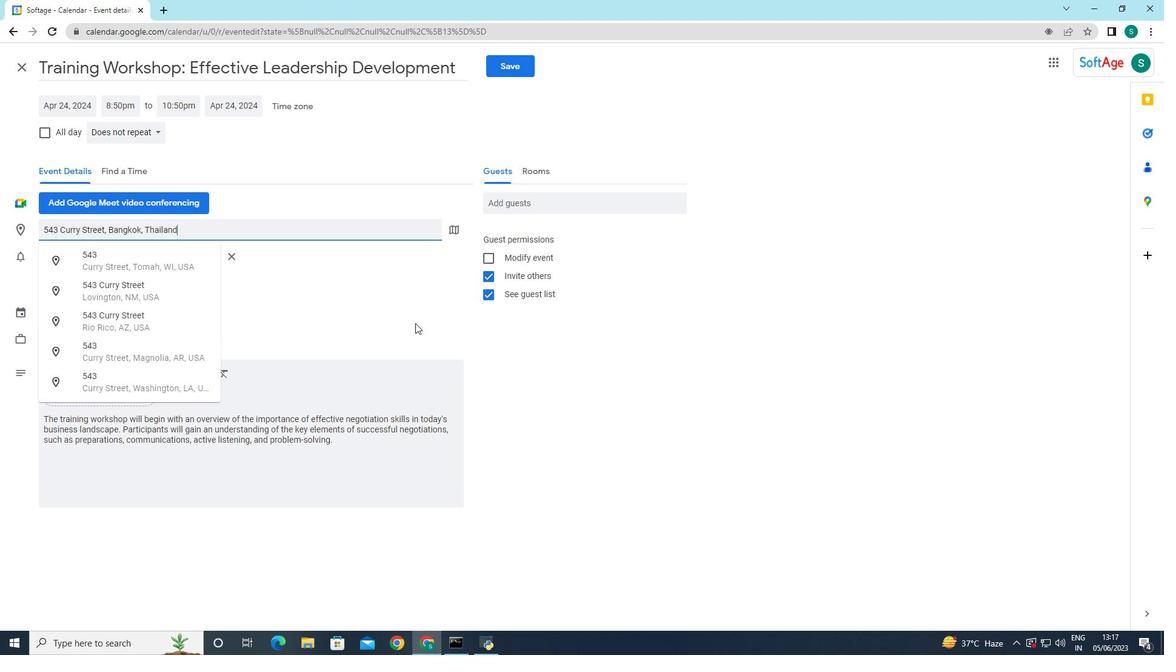 
Action: Mouse moved to (541, 201)
Screenshot: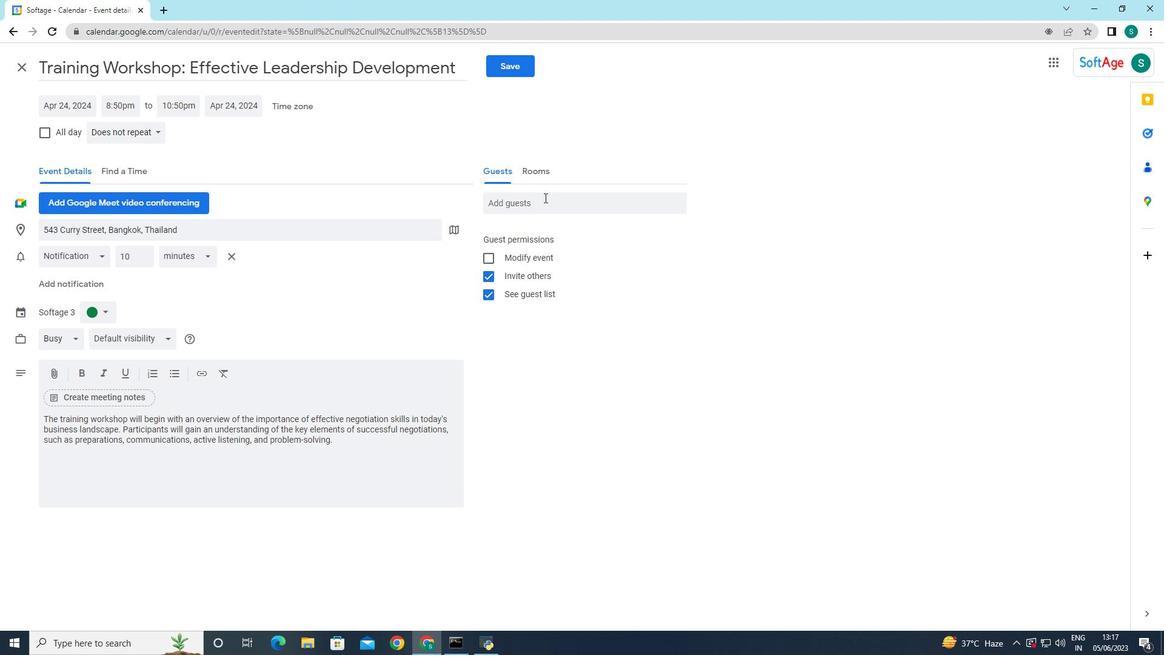 
Action: Mouse pressed left at (541, 201)
Screenshot: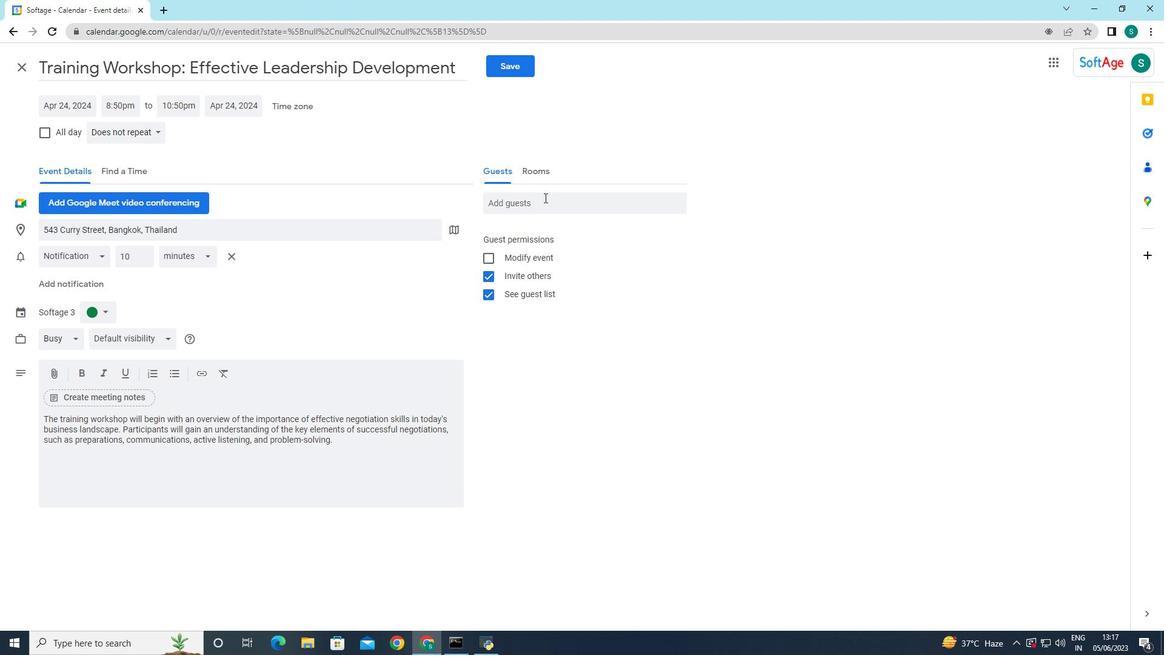 
Action: Mouse moved to (533, 202)
Screenshot: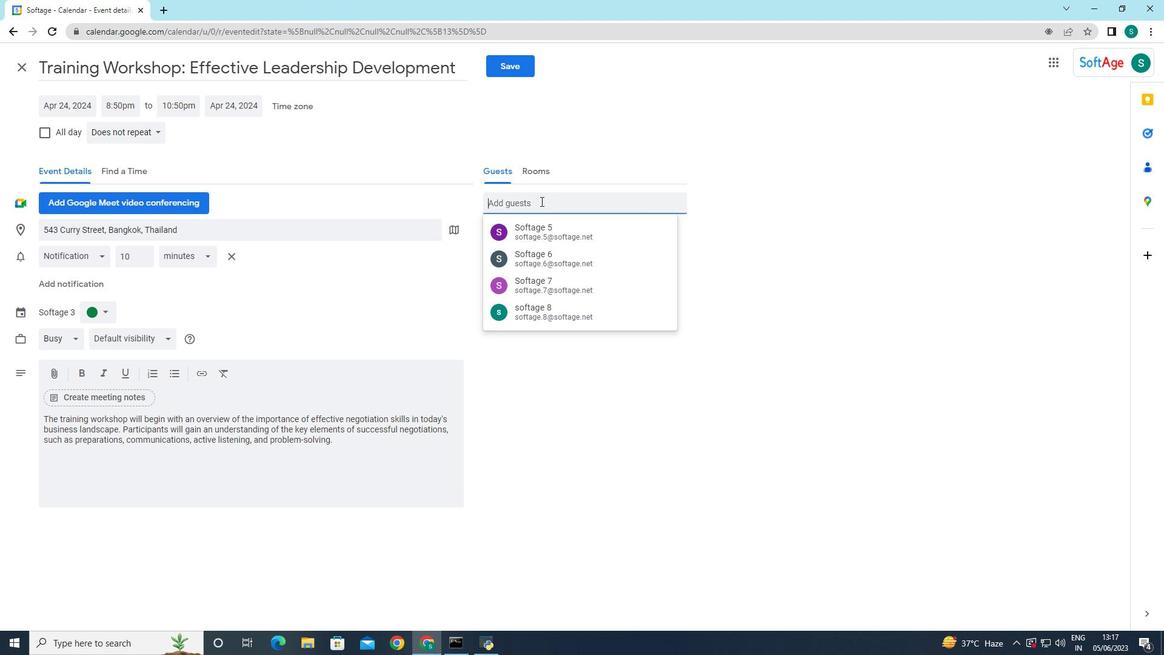 
Action: Key pressed softage.4
Screenshot: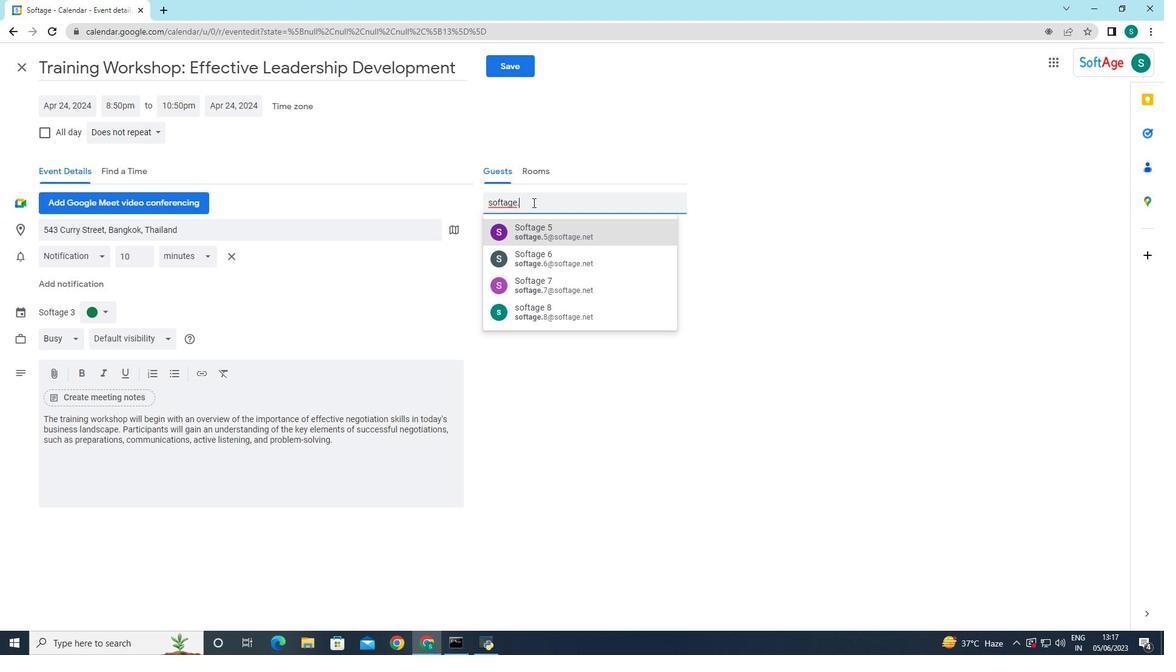 
Action: Mouse moved to (572, 241)
Screenshot: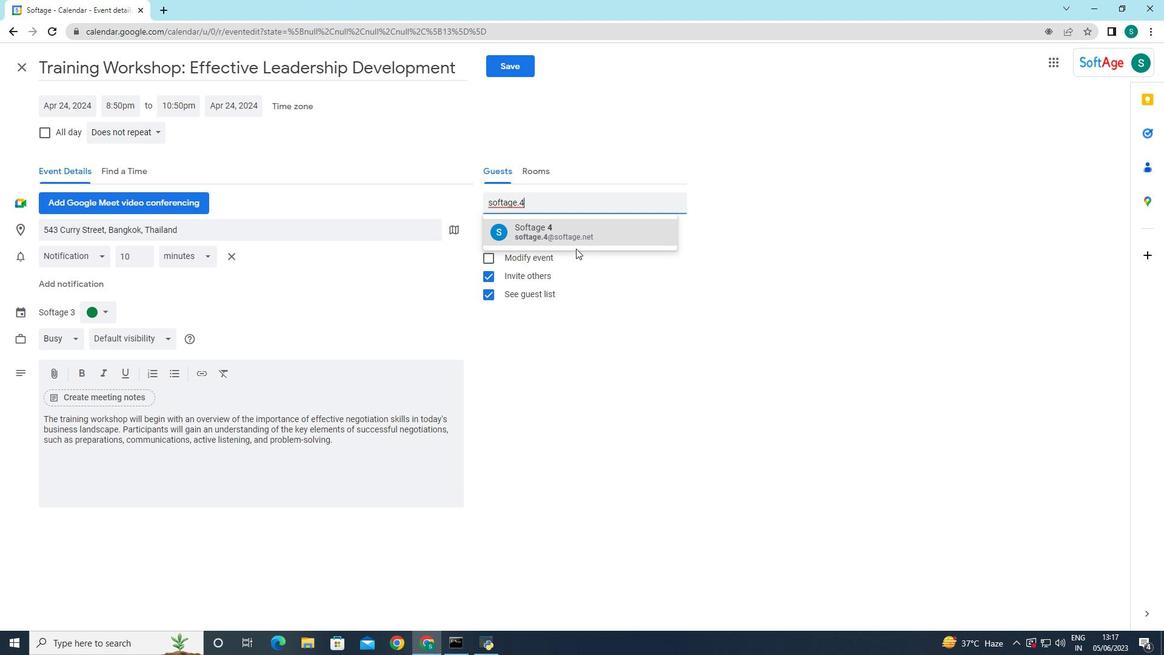
Action: Mouse pressed left at (572, 241)
Screenshot: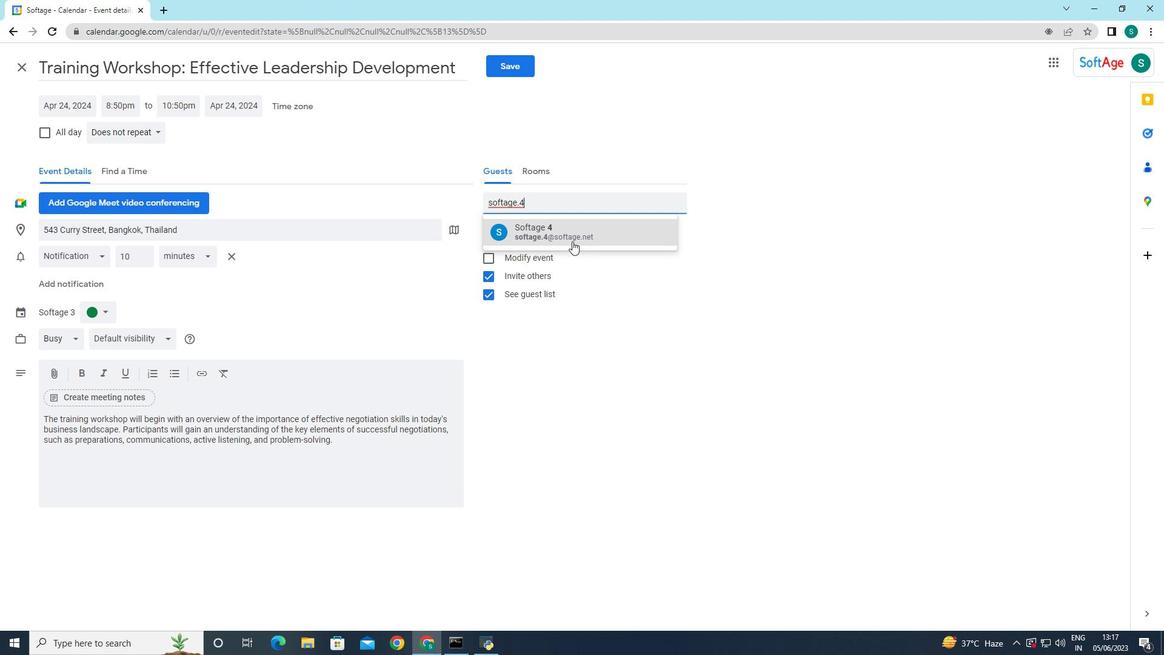 
Action: Mouse moved to (550, 191)
Screenshot: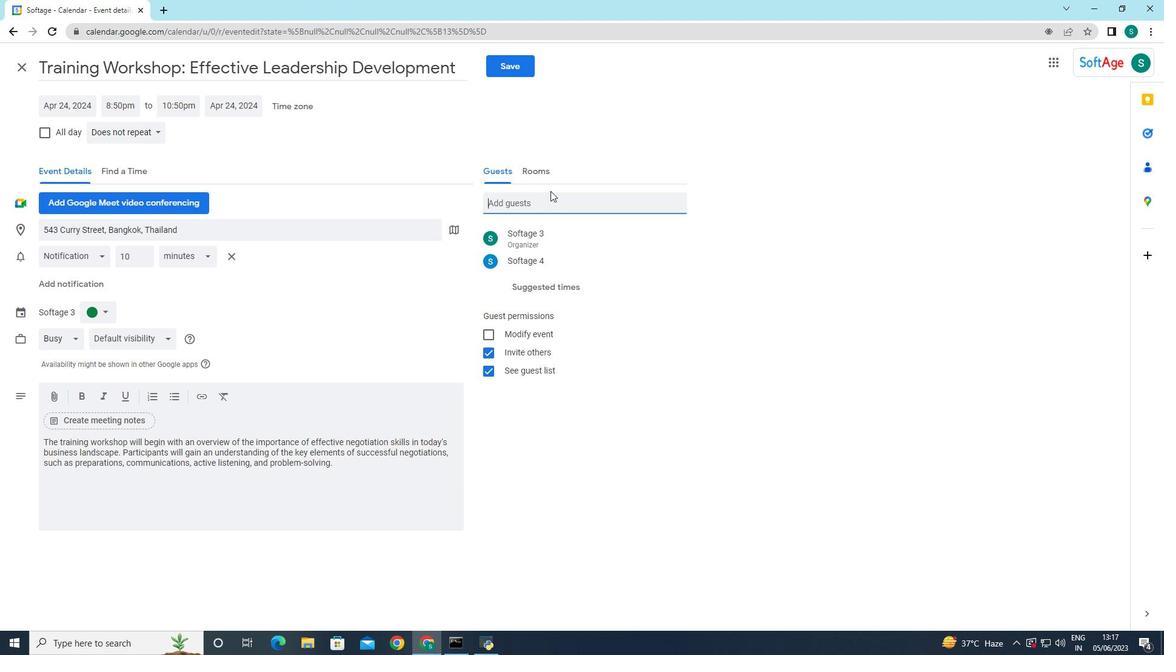 
Action: Mouse pressed left at (550, 191)
Screenshot: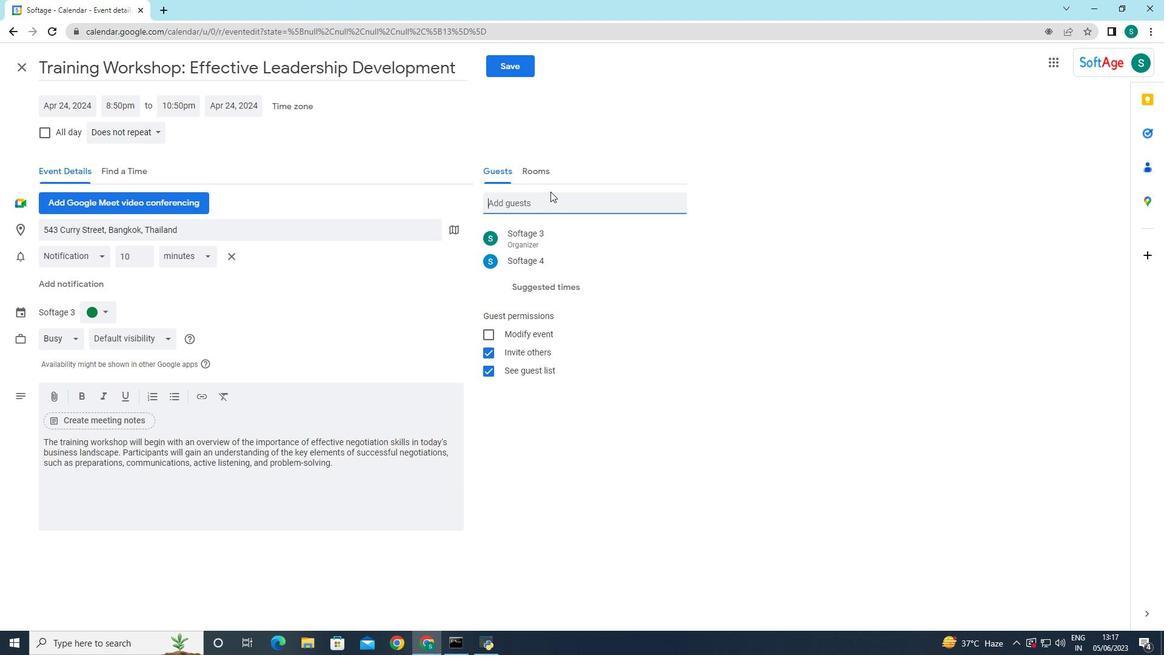 
Action: Mouse moved to (550, 197)
Screenshot: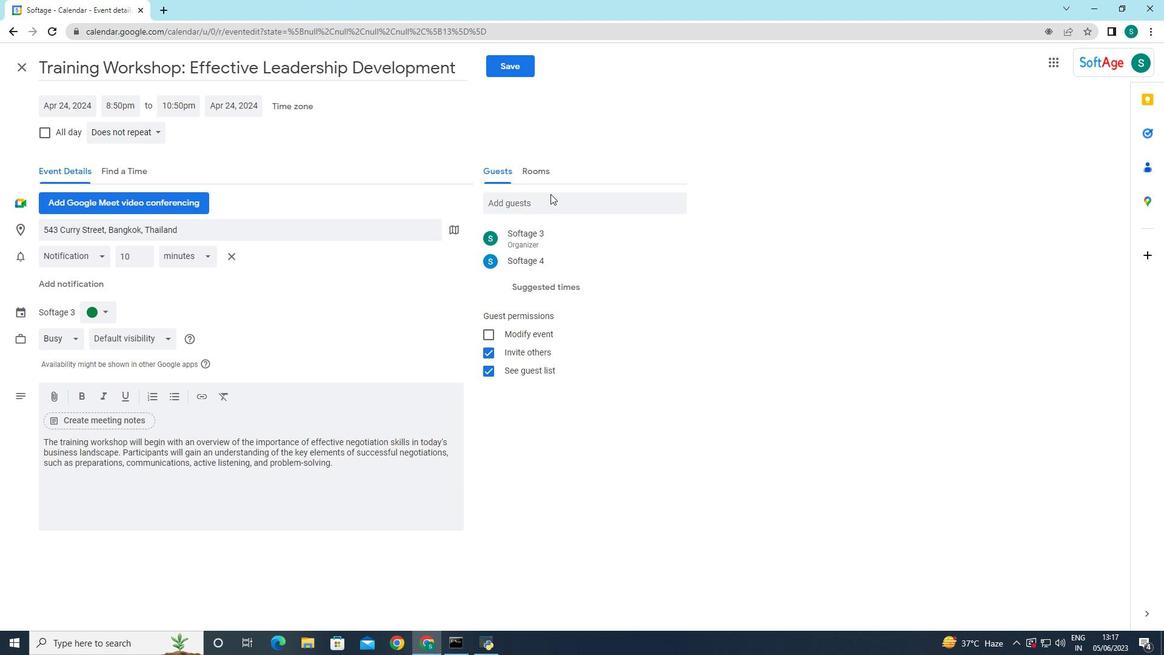 
Action: Key pressed soff
Screenshot: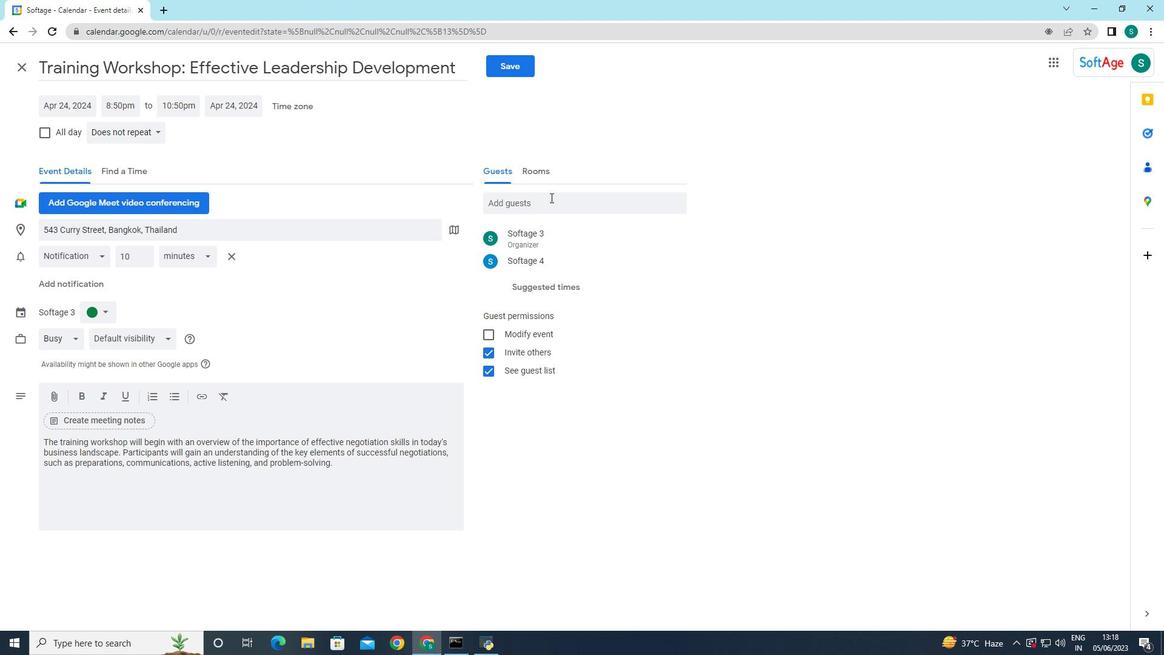 
Action: Mouse moved to (553, 200)
Screenshot: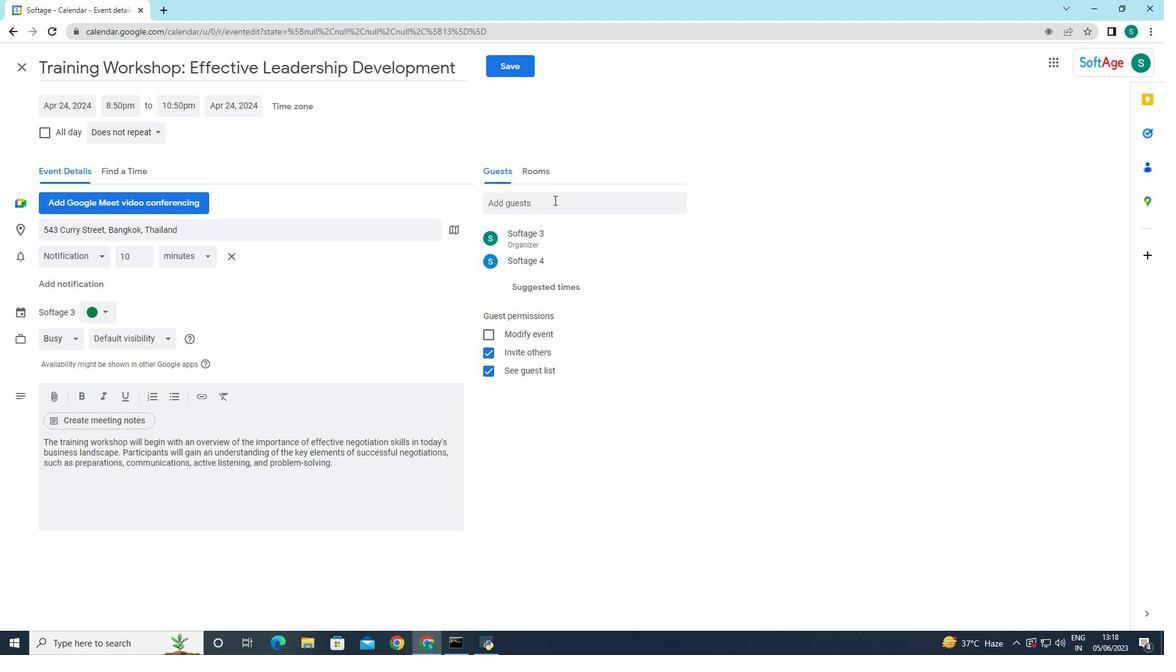 
Action: Mouse pressed left at (553, 200)
Screenshot: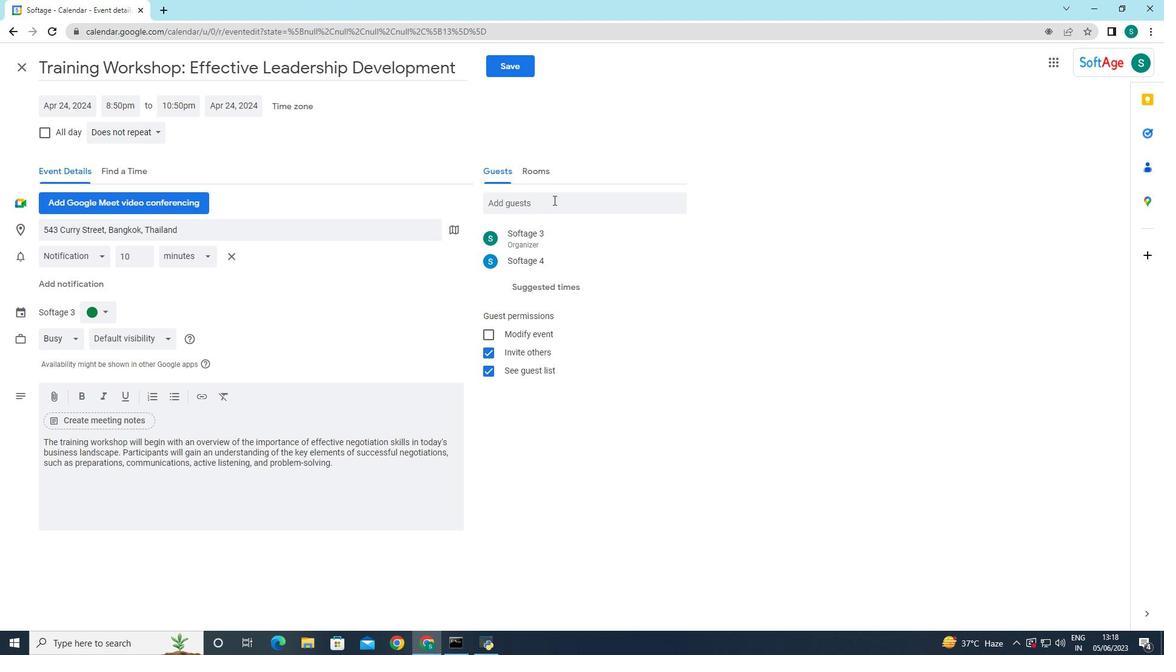 
Action: Key pressed softage.
Screenshot: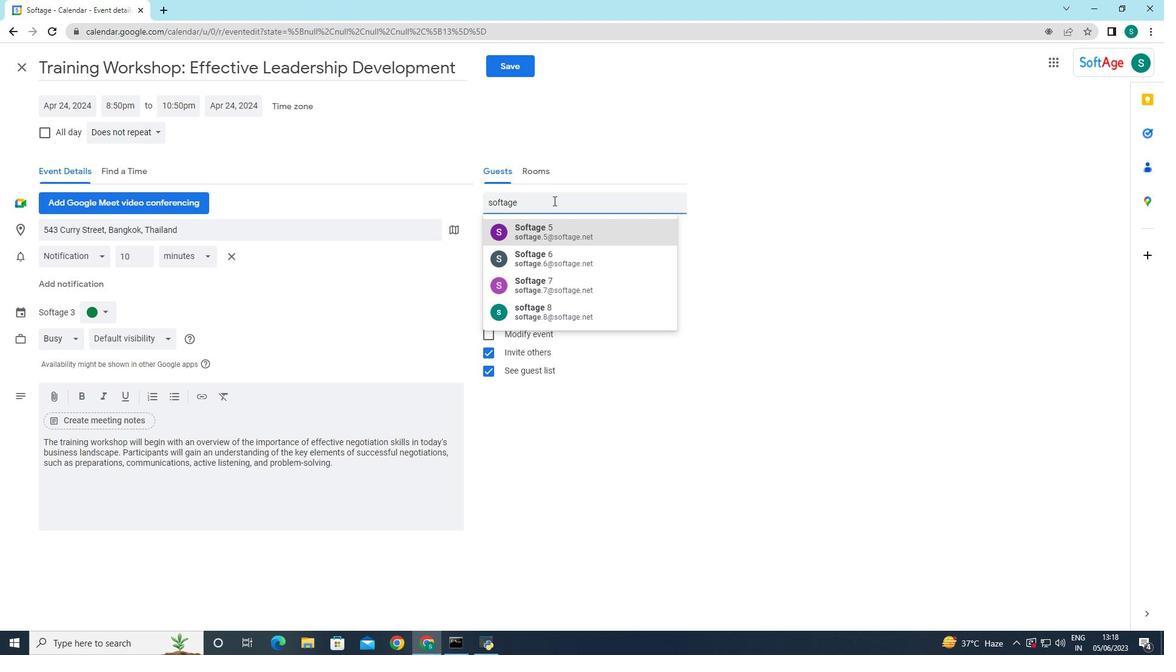 
Action: Mouse moved to (565, 288)
Screenshot: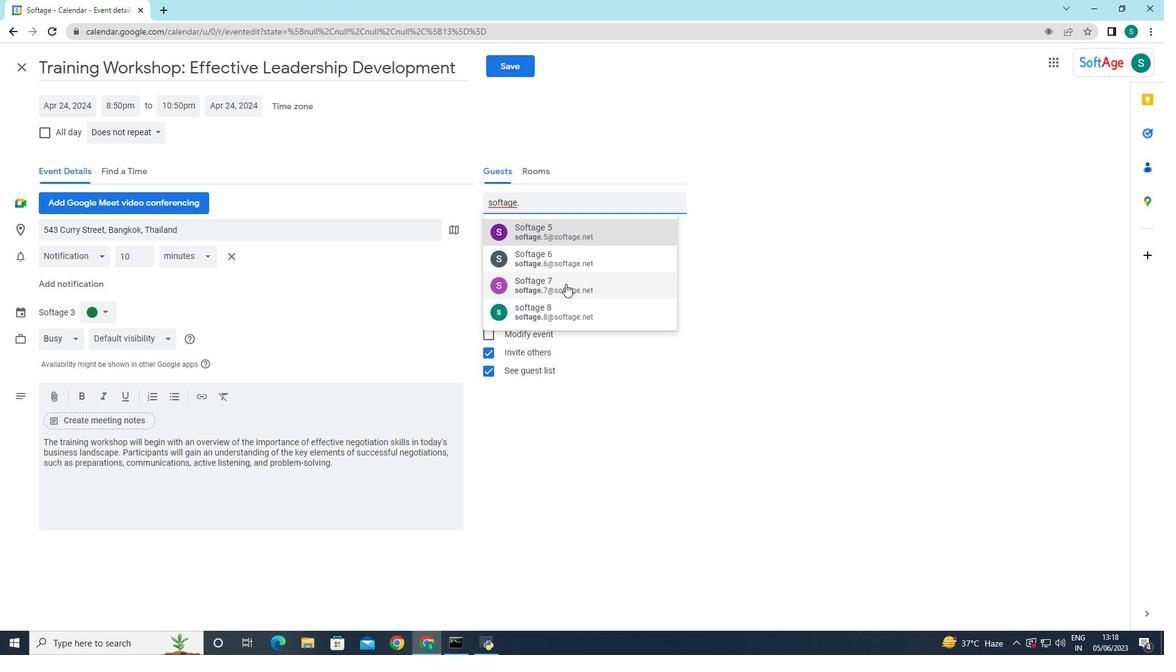 
Action: Key pressed 2
Screenshot: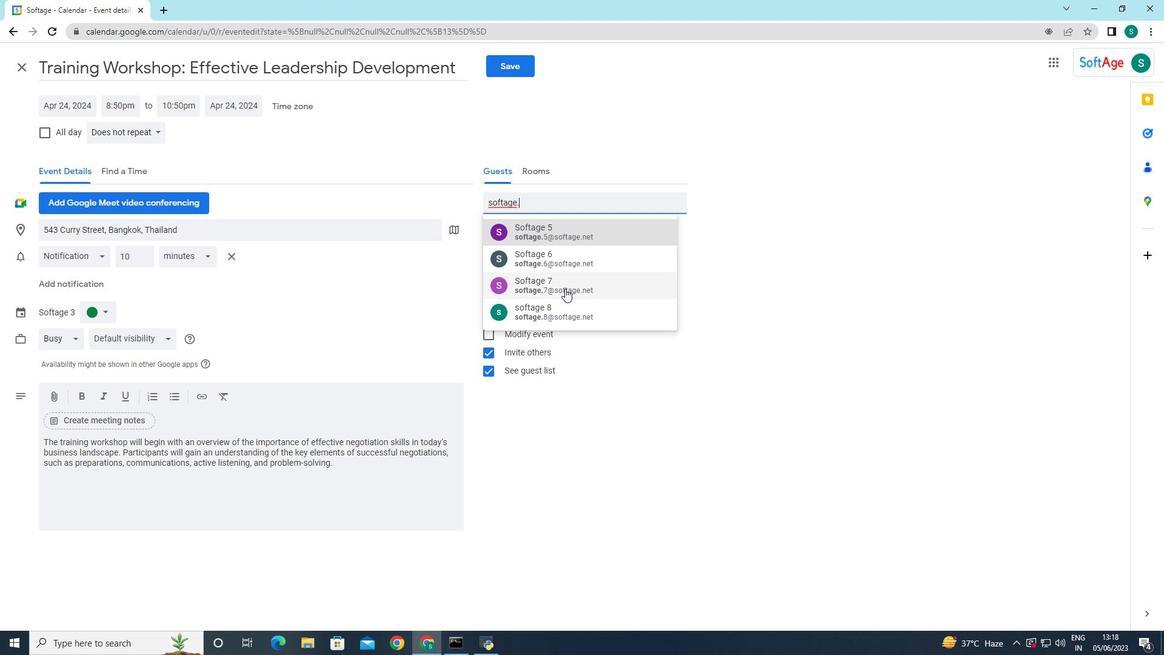 
Action: Mouse moved to (522, 227)
Screenshot: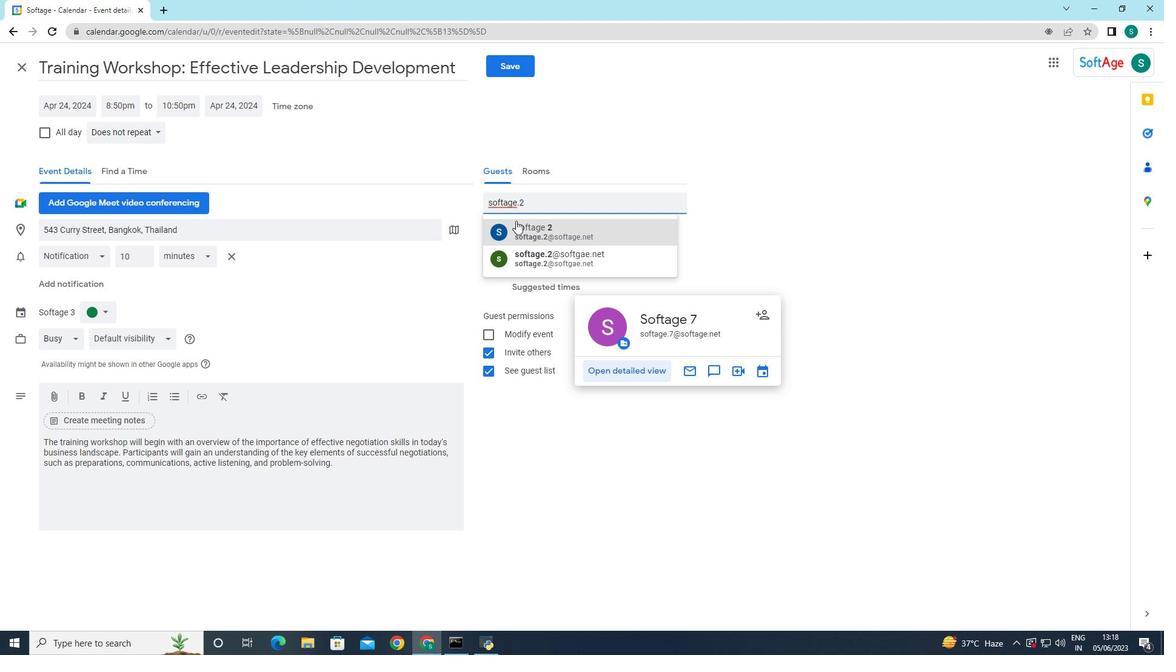 
Action: Mouse pressed left at (522, 227)
Screenshot: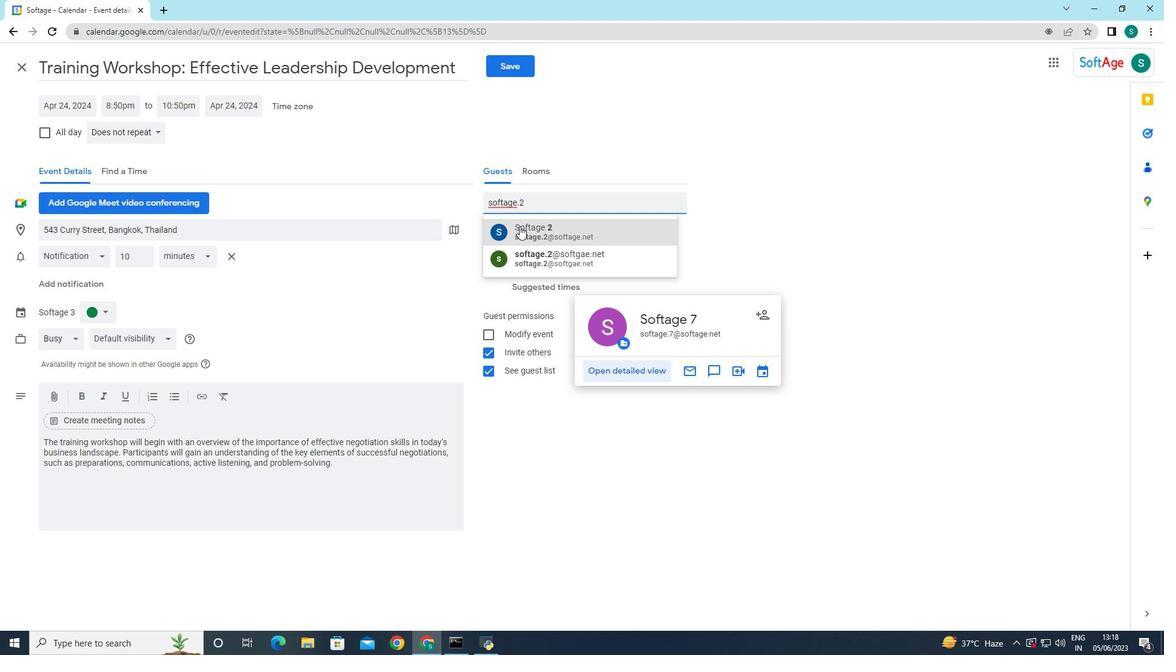 
Action: Mouse moved to (669, 231)
Screenshot: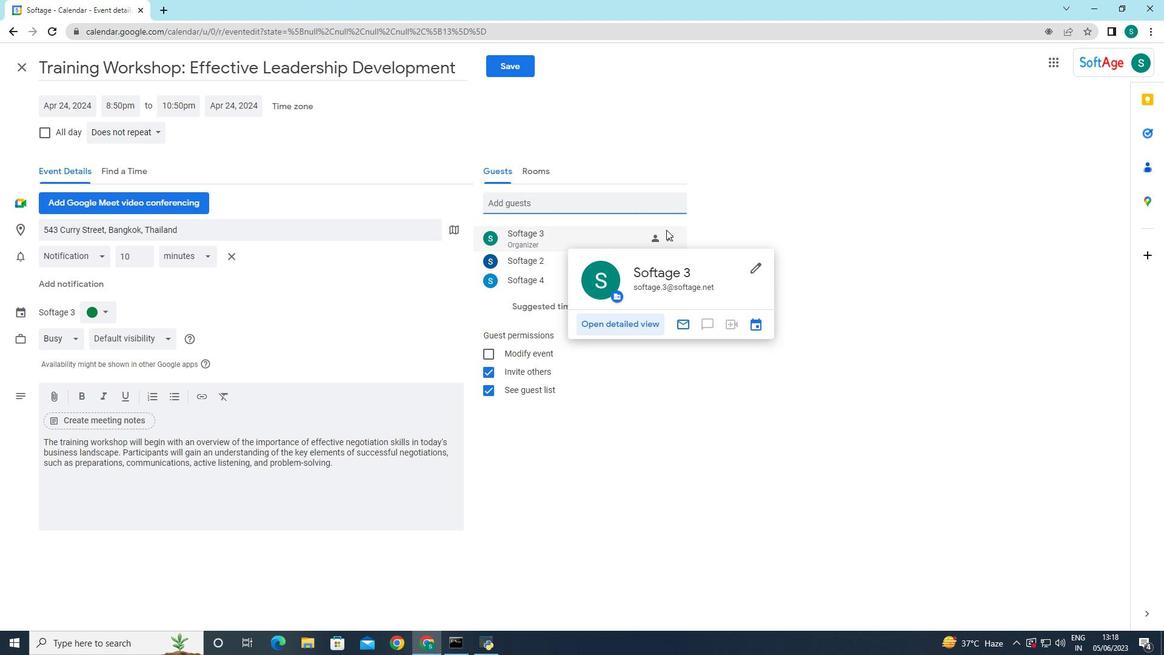 
Action: Mouse pressed left at (669, 231)
Screenshot: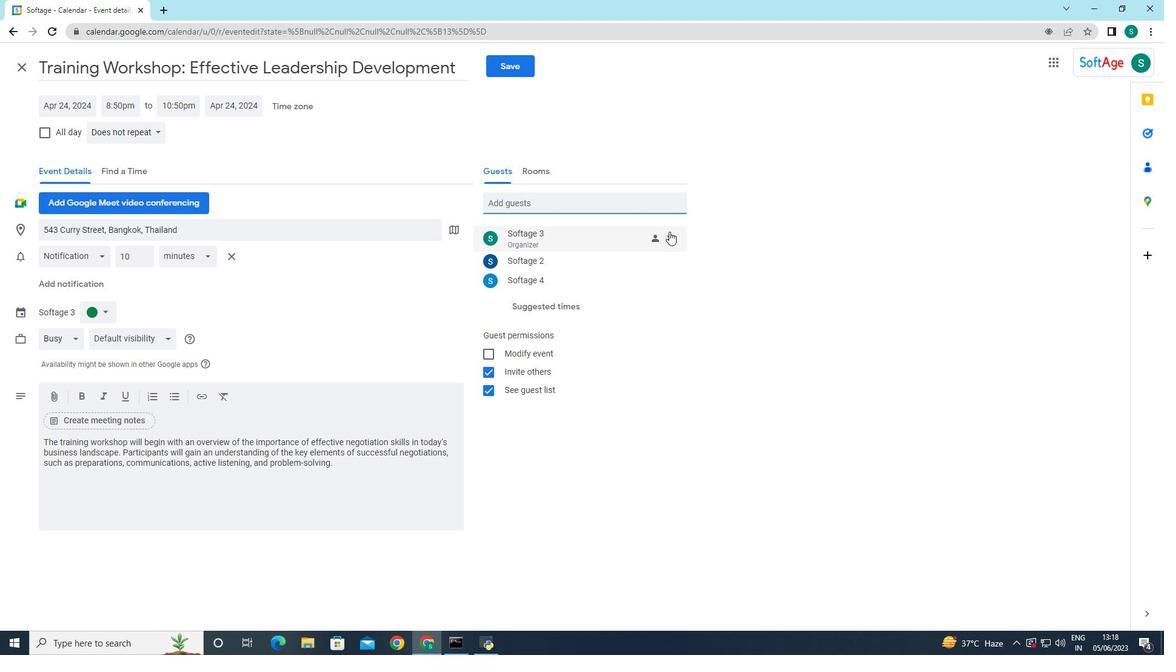 
Action: Mouse moved to (153, 136)
Screenshot: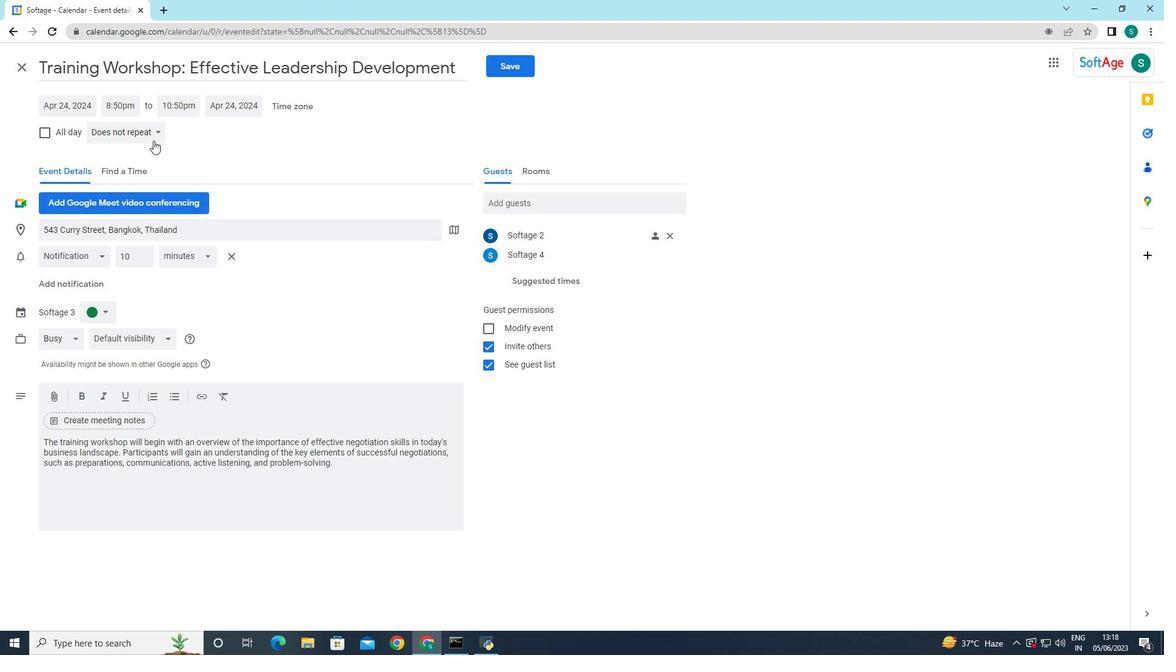 
Action: Mouse pressed left at (153, 136)
Screenshot: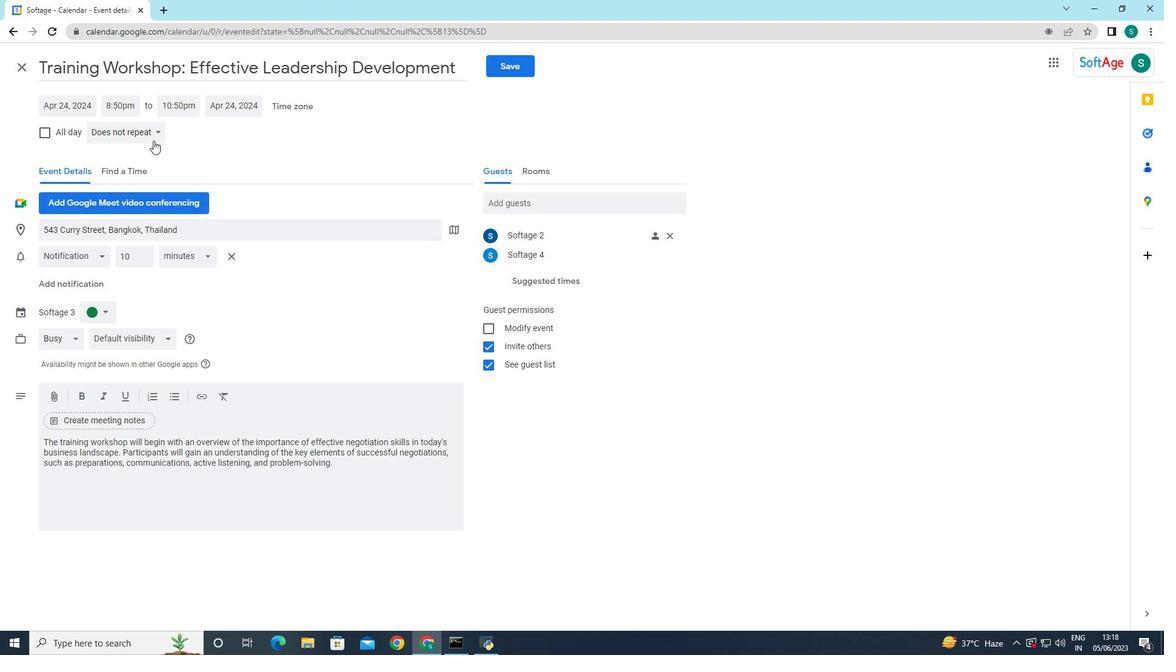 
Action: Mouse moved to (136, 160)
Screenshot: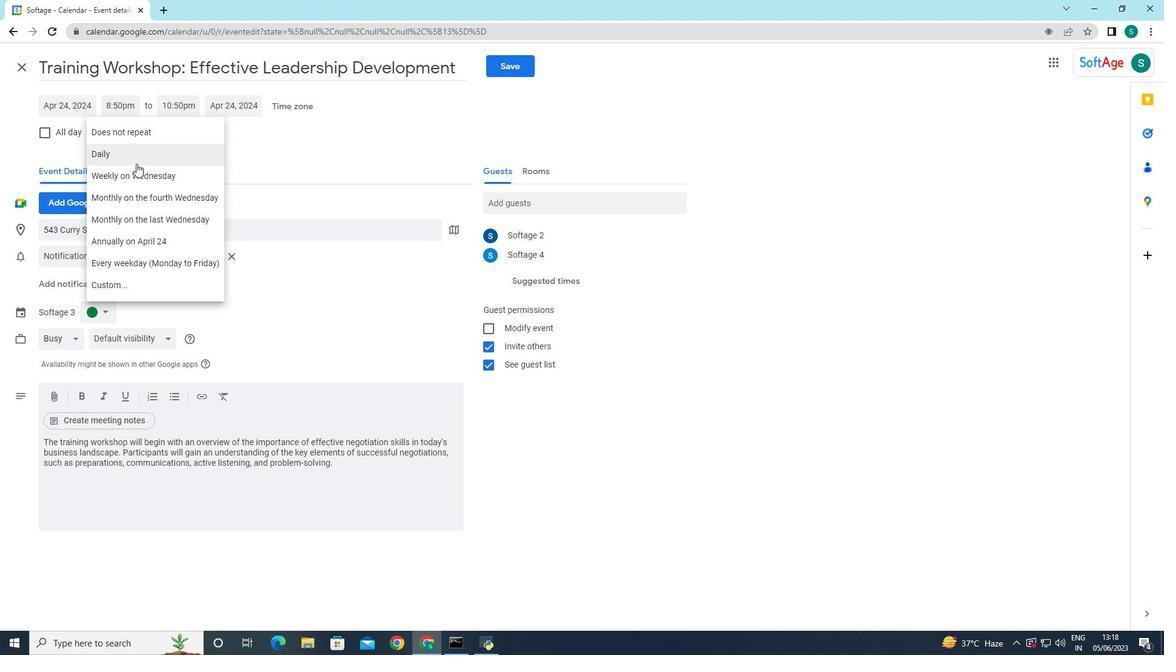 
Action: Mouse pressed left at (136, 160)
Screenshot: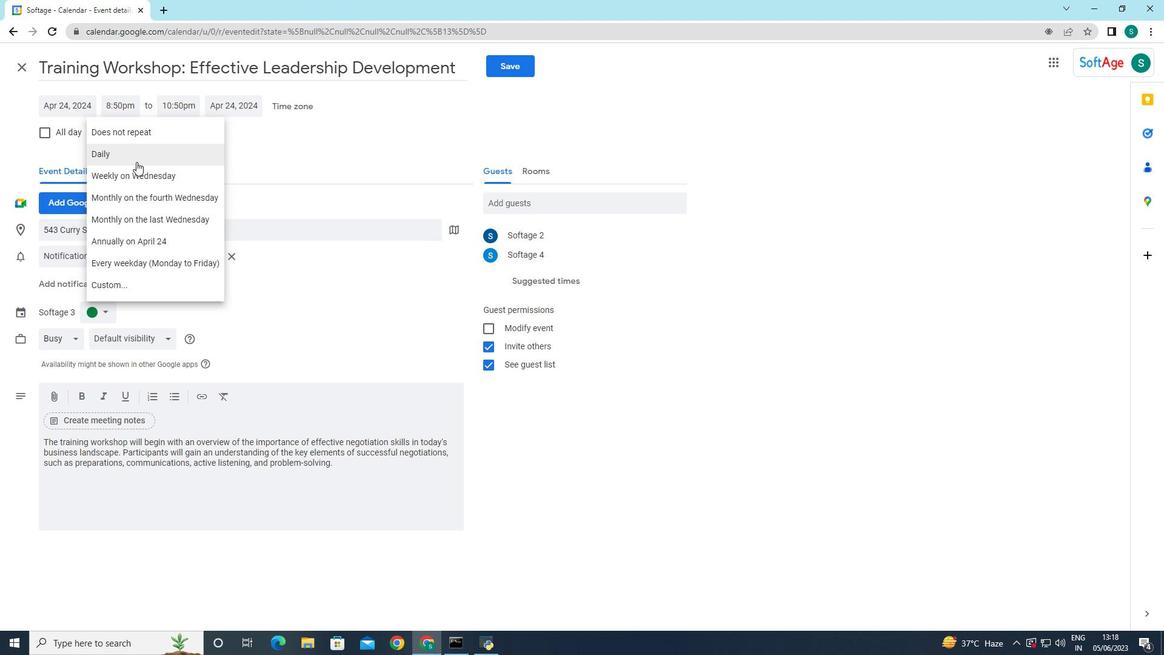 
Action: Mouse moved to (524, 67)
Screenshot: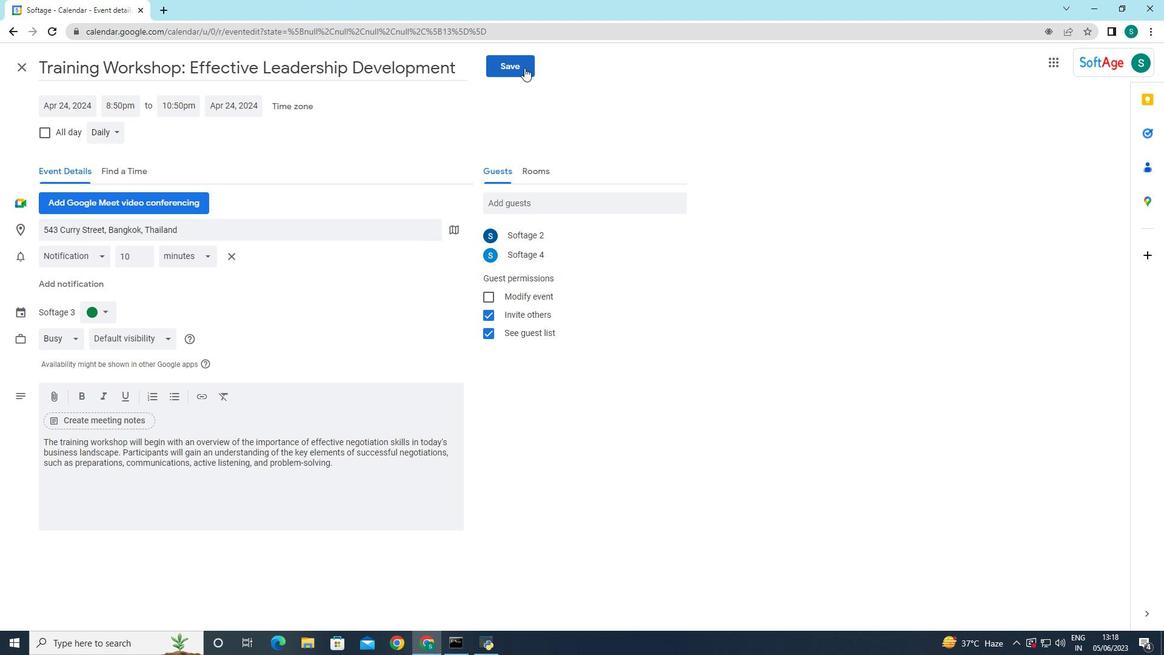 
Action: Mouse pressed left at (524, 67)
Screenshot: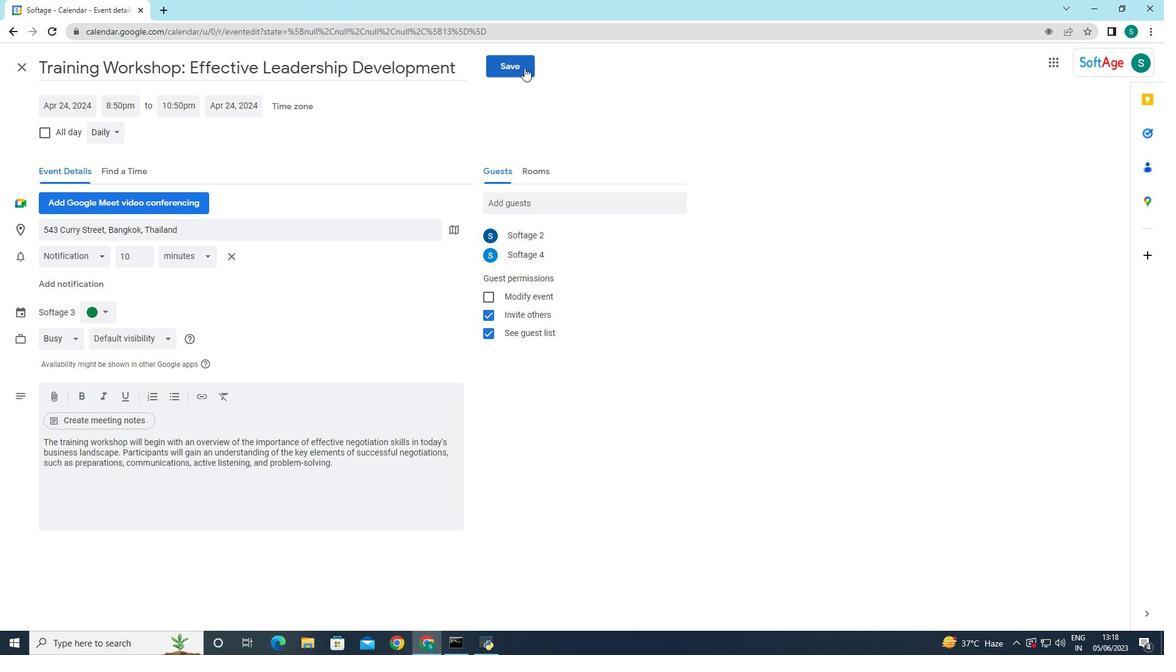 
Action: Mouse moved to (700, 367)
Screenshot: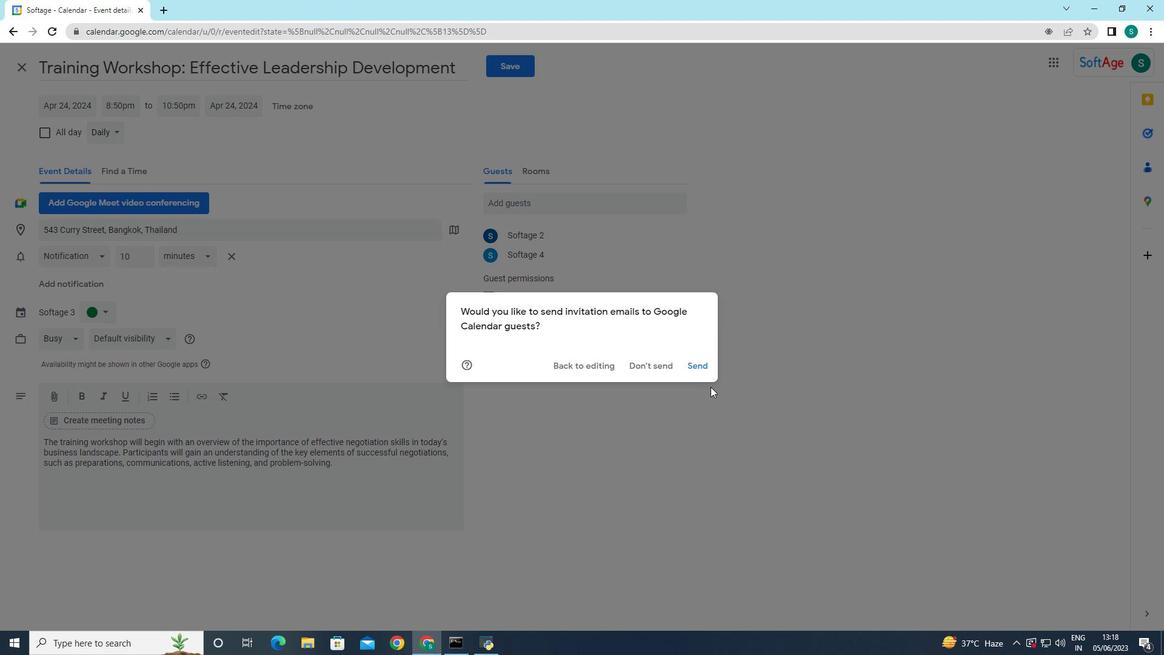 
Action: Mouse pressed left at (700, 367)
Screenshot: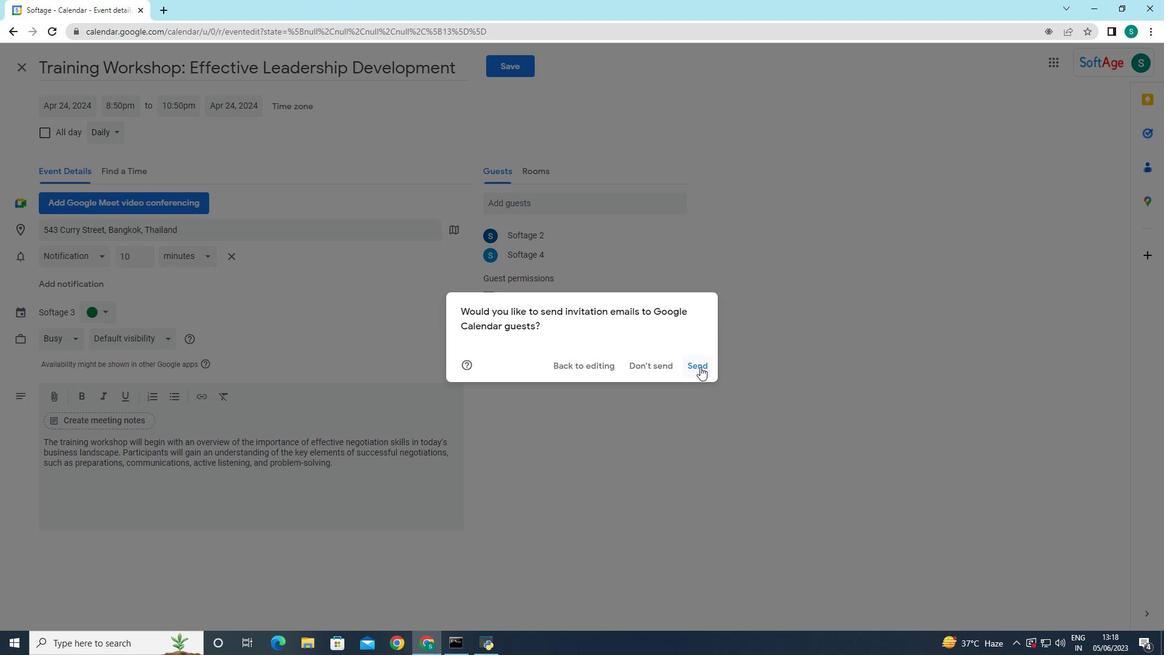 
